 Task: Search one way flight ticket for 4 adults, 2 children, 2 infants in seat and 1 infant on lap in economy from Abilene: Abilene Regional Airport to Greensboro: Piedmont Triad International Airport on 5-1-2023. Choice of flights is Alaska. Price is upto 100000. Outbound departure time preference is 6:00.
Action: Mouse moved to (287, 476)
Screenshot: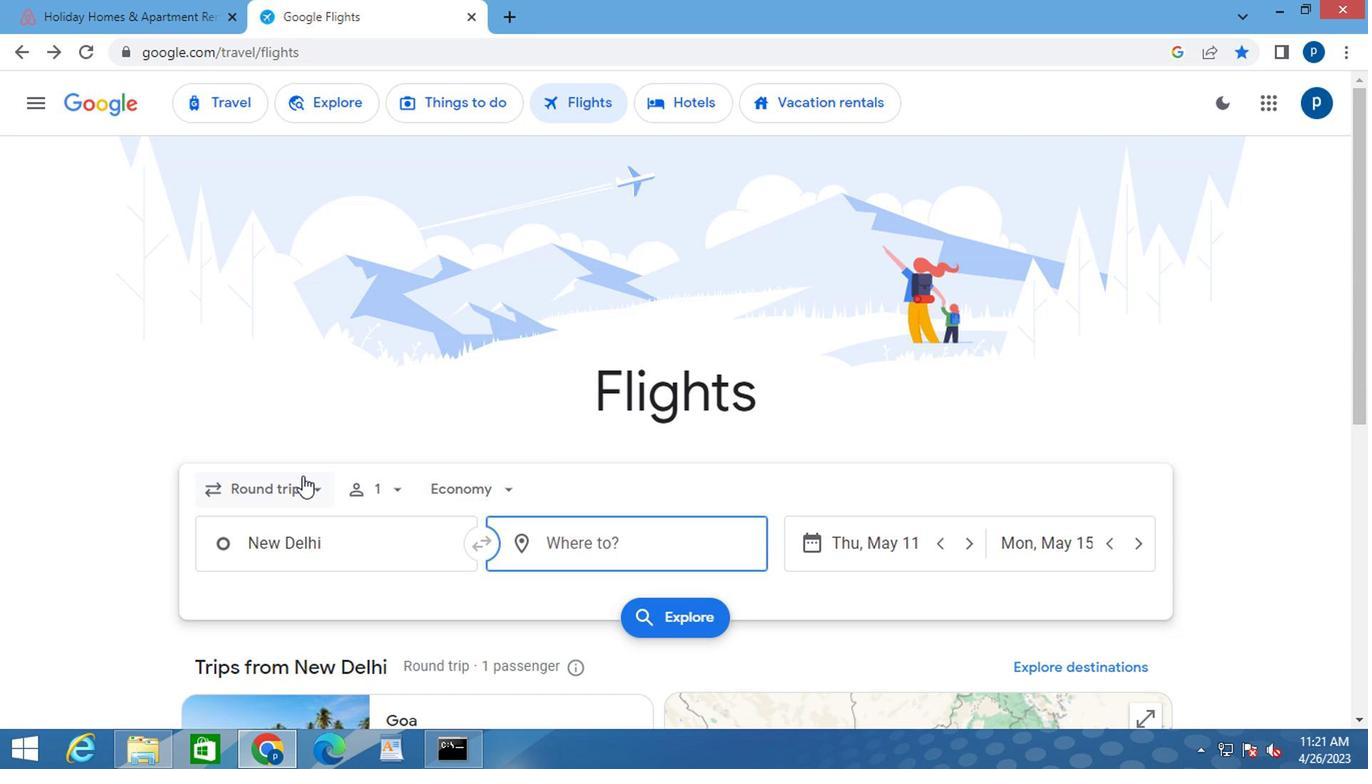 
Action: Mouse pressed left at (287, 476)
Screenshot: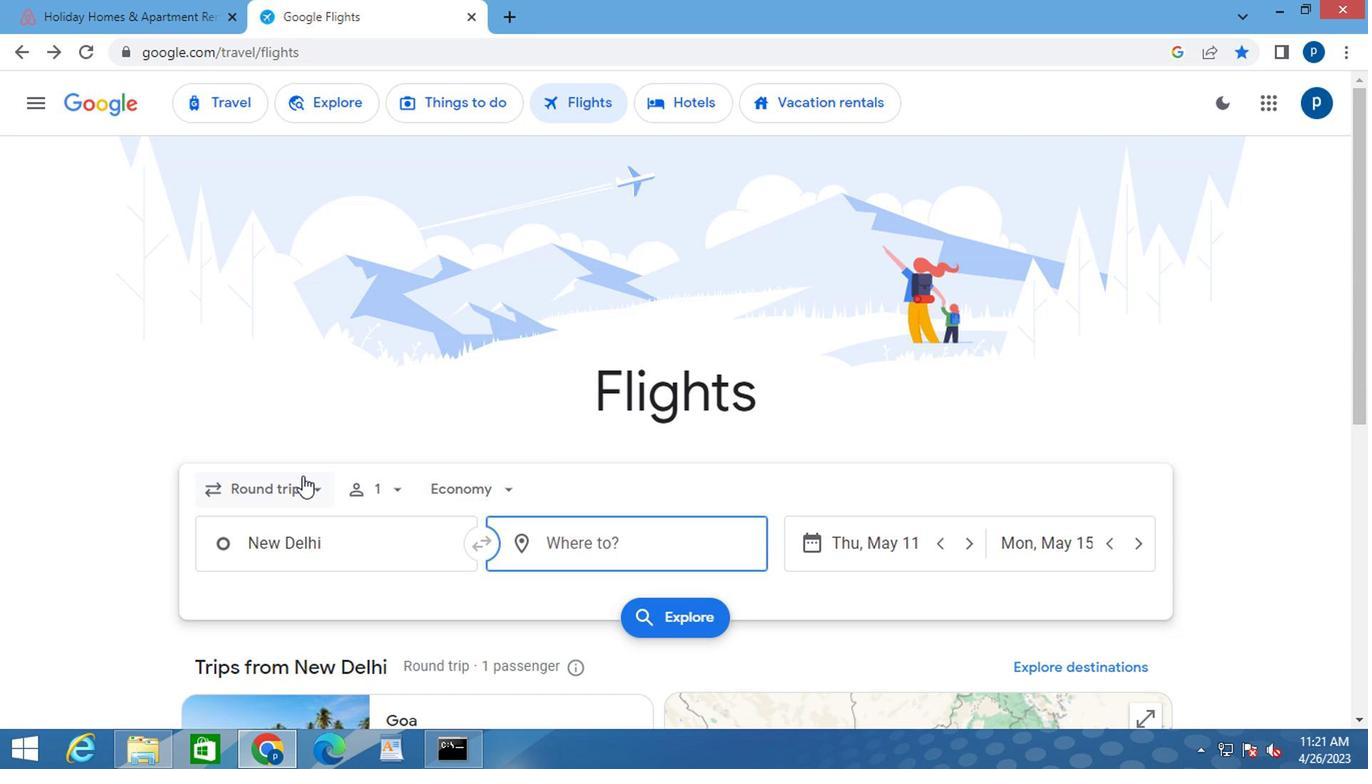 
Action: Mouse moved to (299, 572)
Screenshot: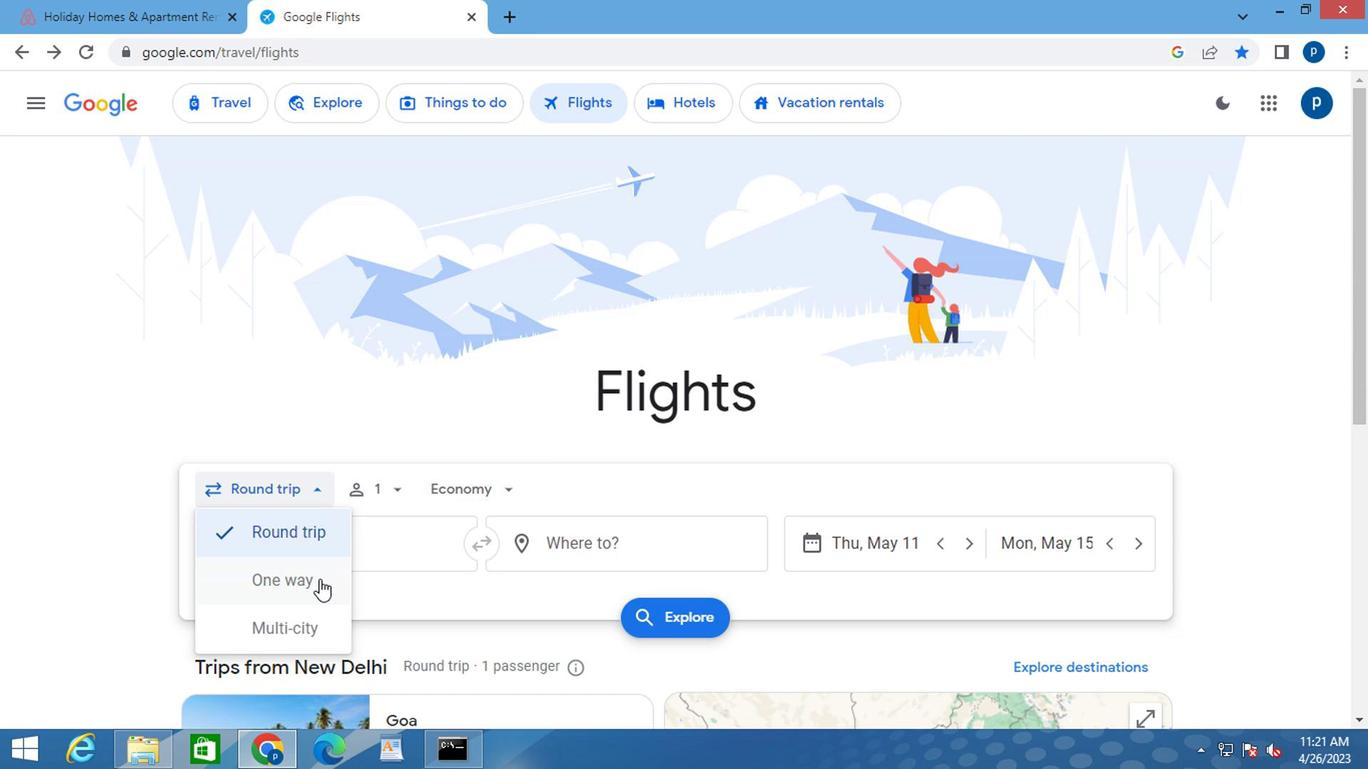 
Action: Mouse pressed left at (299, 572)
Screenshot: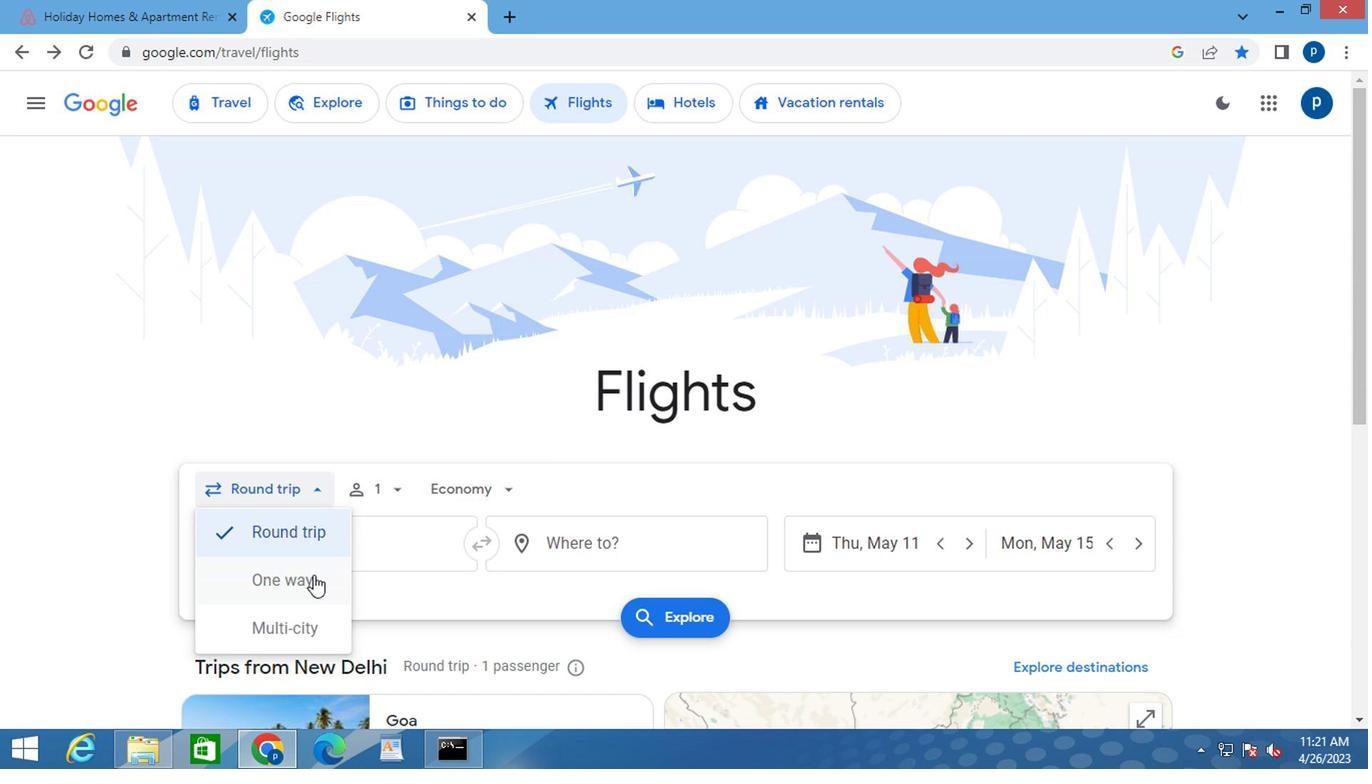 
Action: Mouse moved to (364, 490)
Screenshot: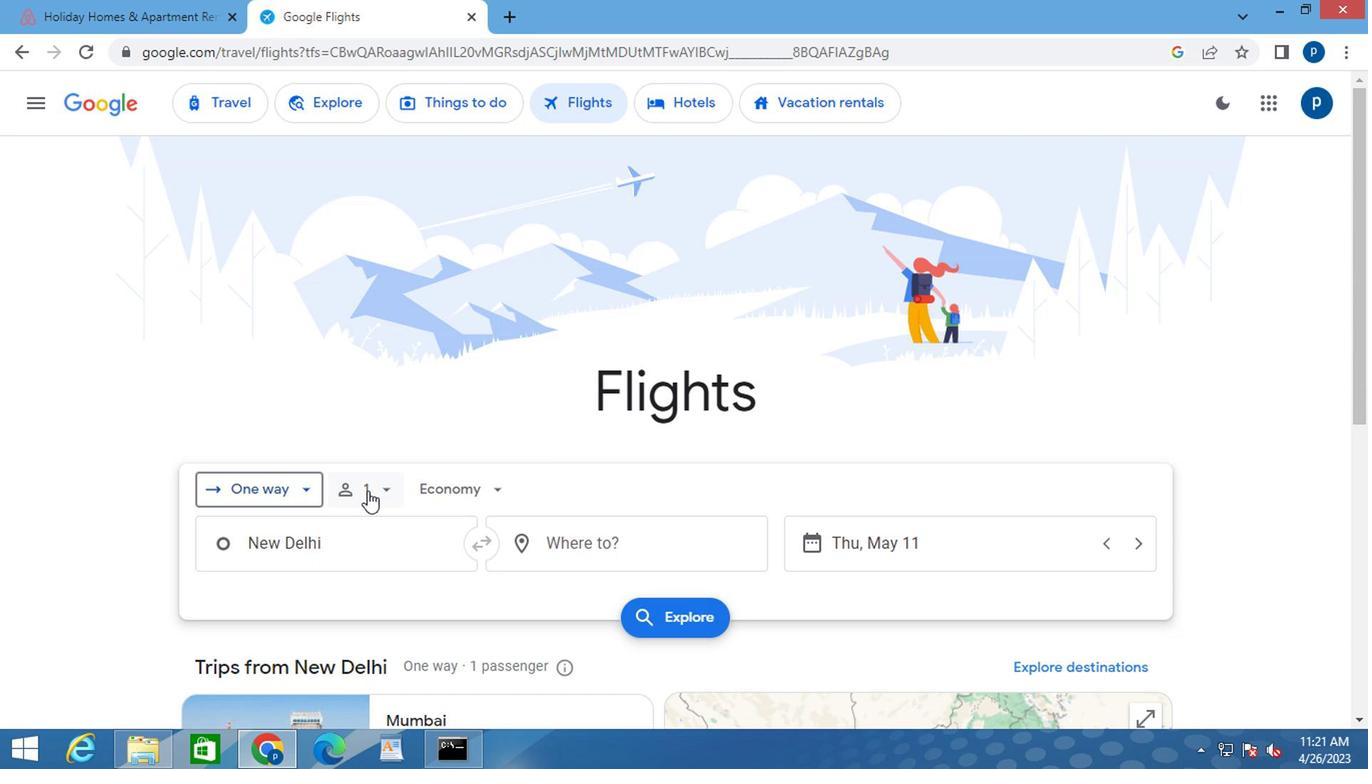 
Action: Mouse pressed left at (364, 490)
Screenshot: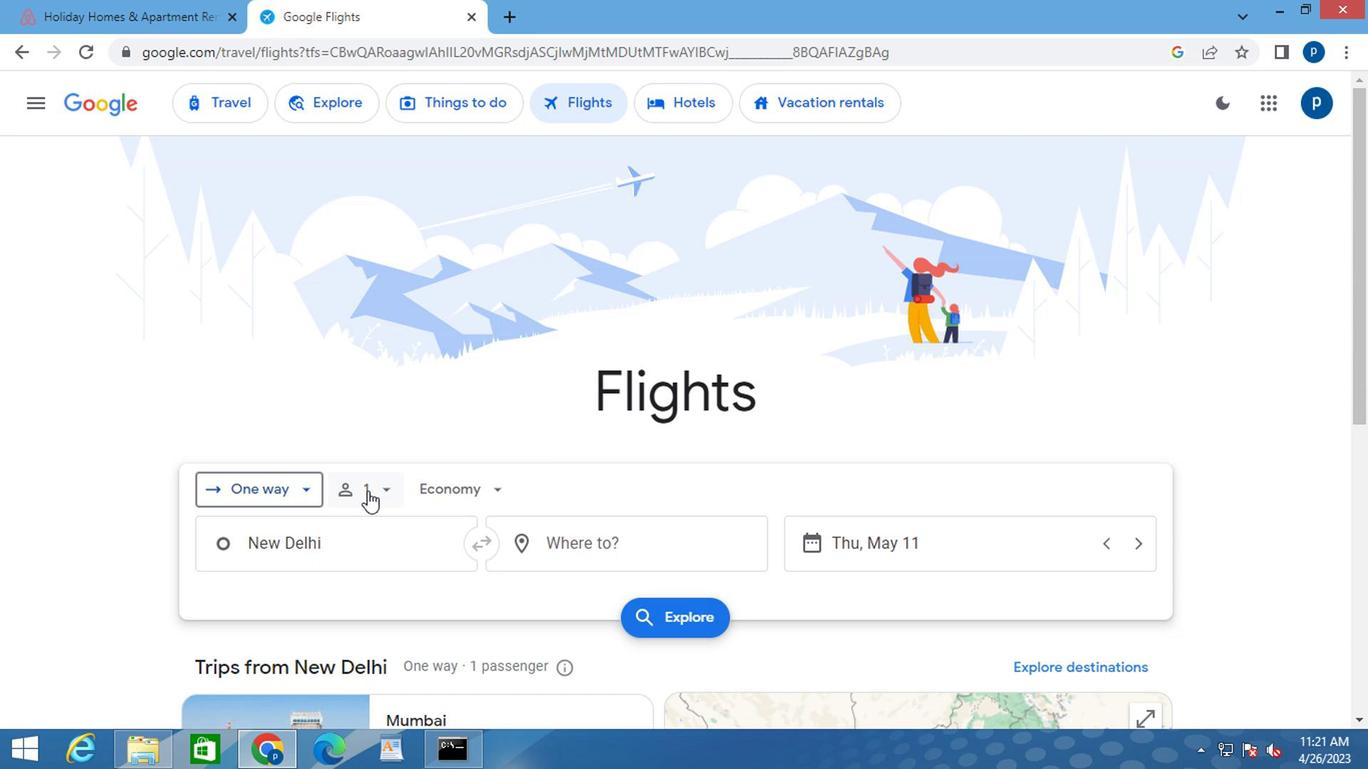 
Action: Mouse moved to (526, 538)
Screenshot: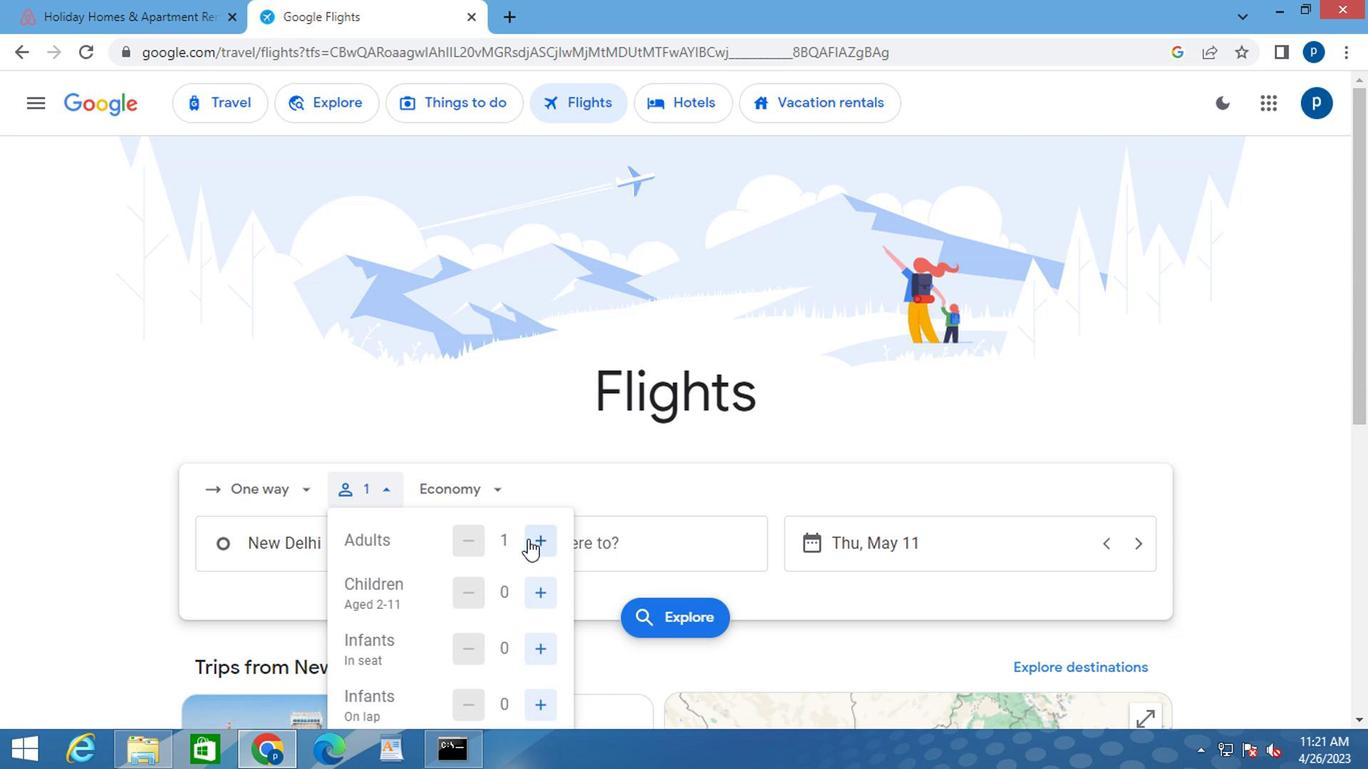 
Action: Mouse pressed left at (526, 538)
Screenshot: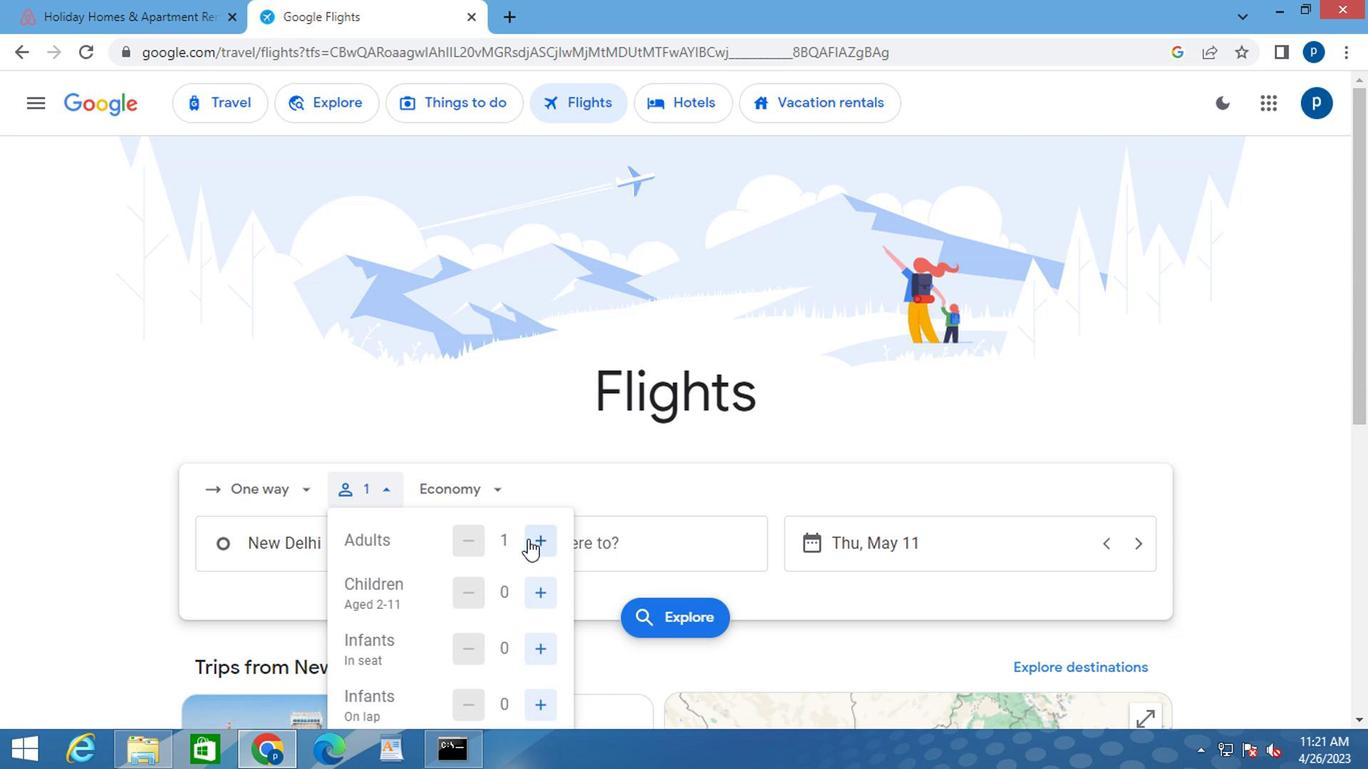 
Action: Mouse pressed left at (526, 538)
Screenshot: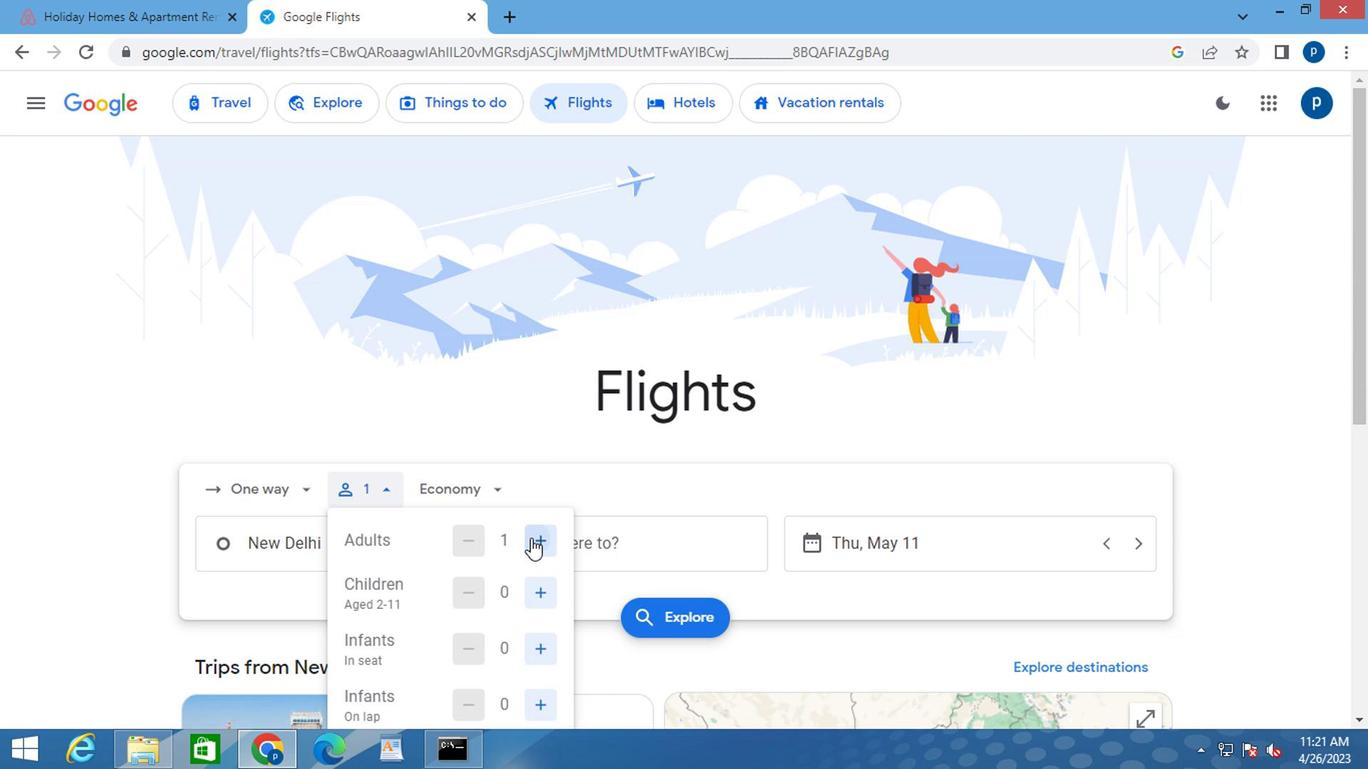 
Action: Mouse pressed left at (526, 538)
Screenshot: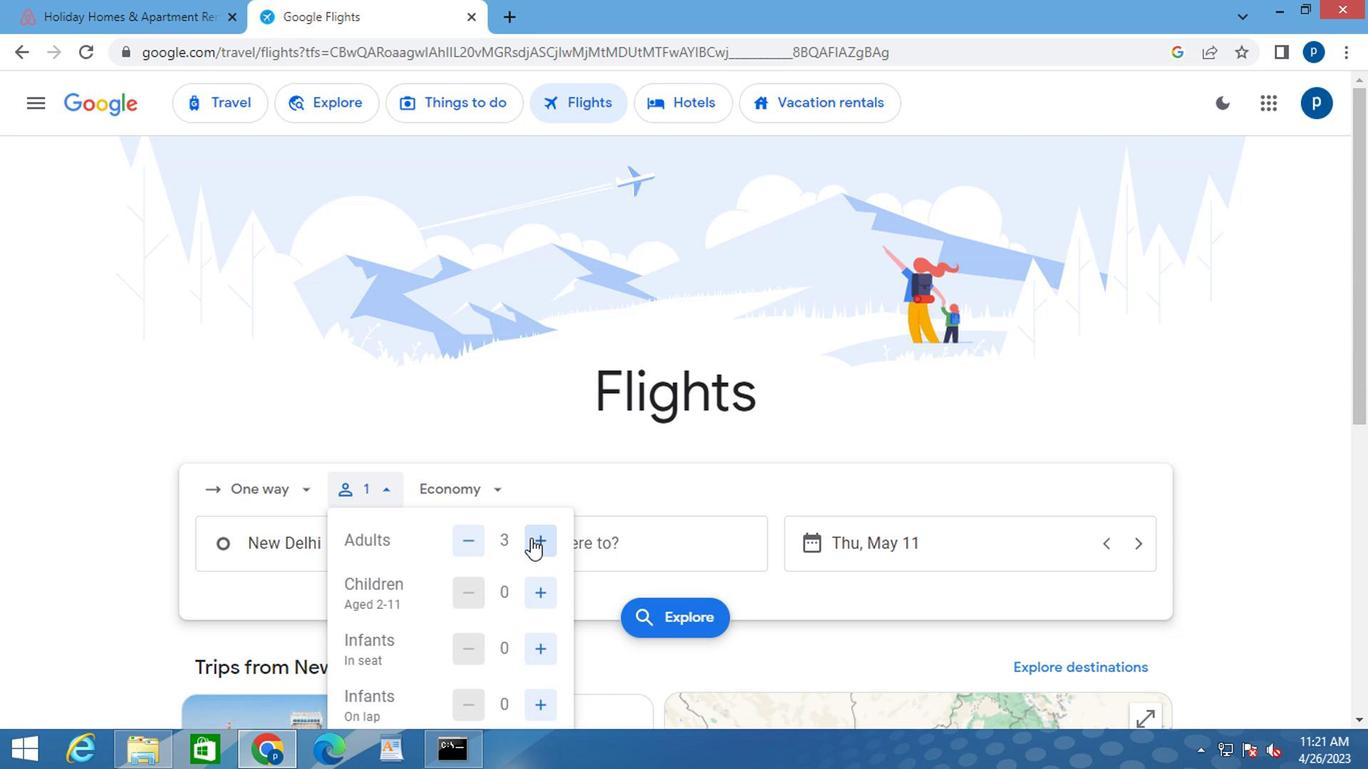 
Action: Mouse moved to (526, 536)
Screenshot: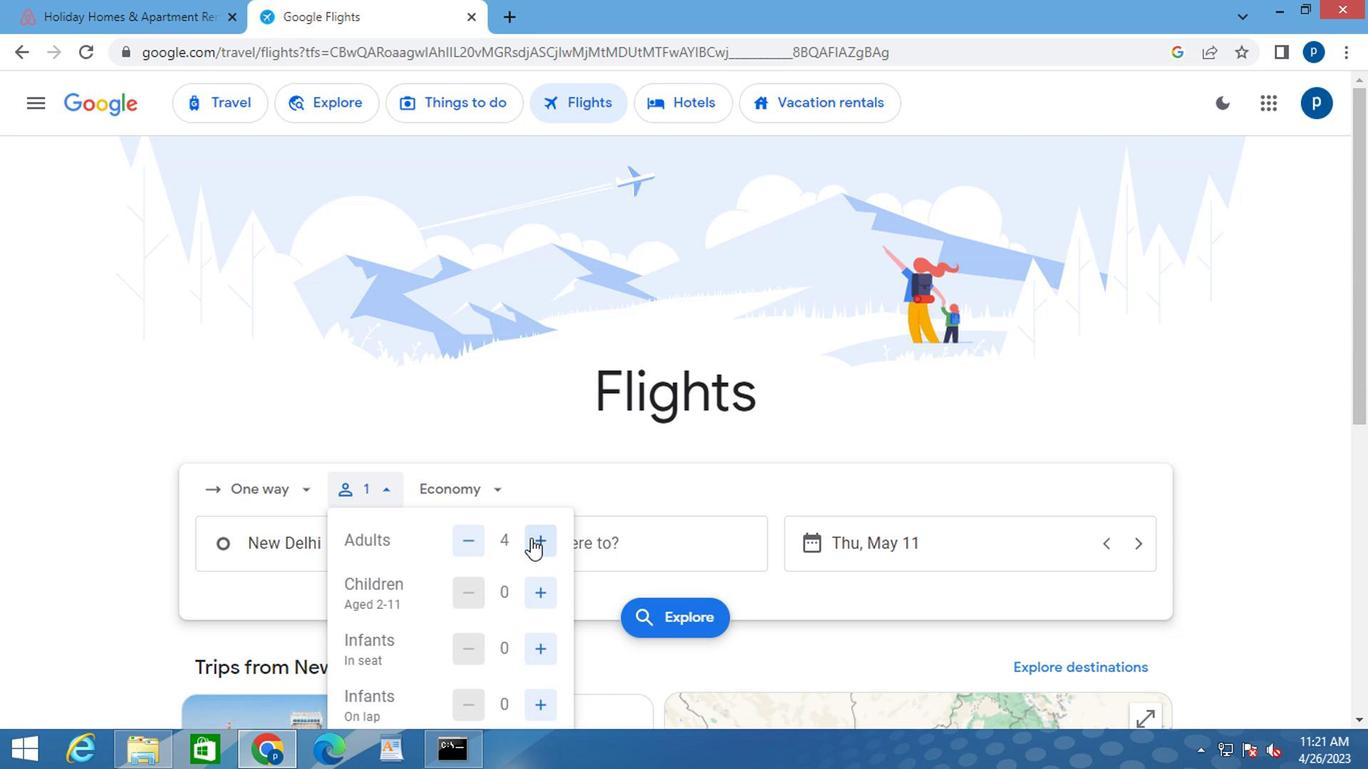 
Action: Mouse scrolled (526, 535) with delta (0, 0)
Screenshot: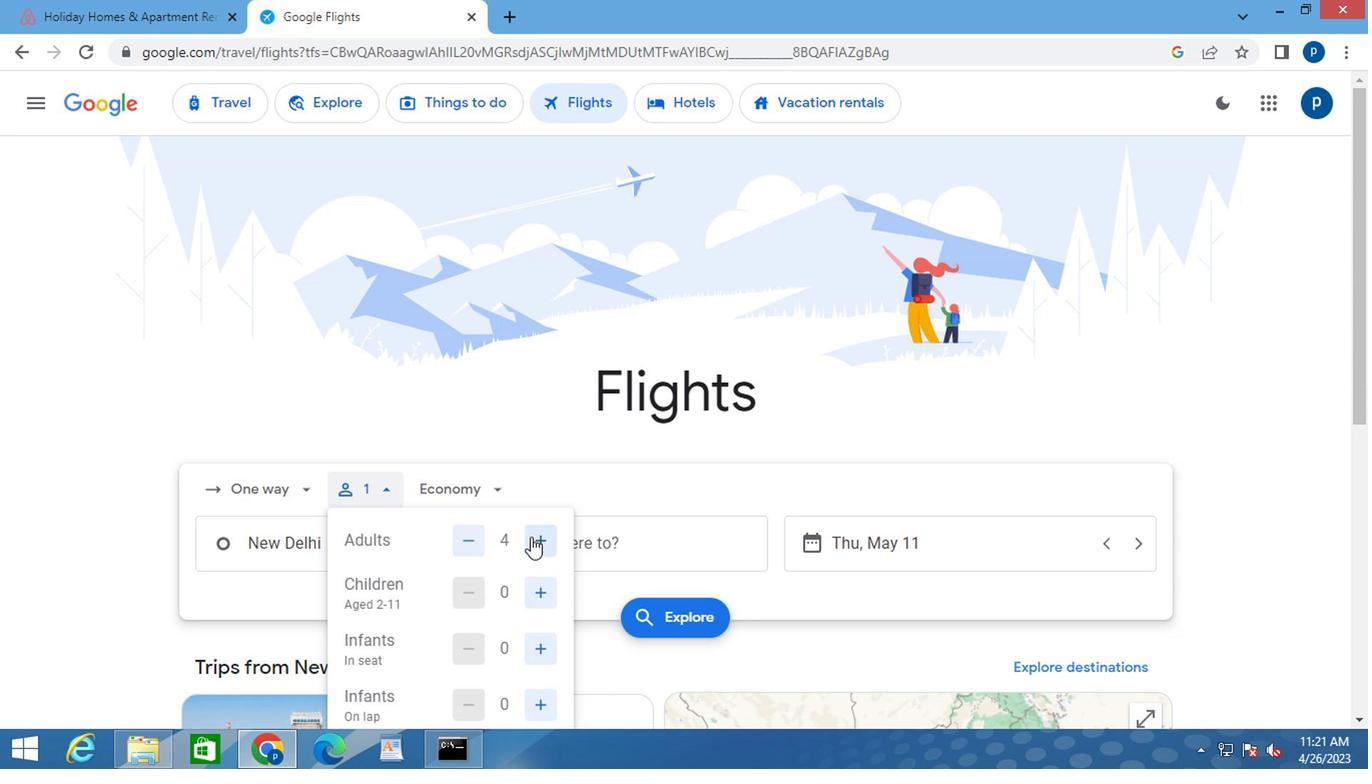 
Action: Mouse moved to (526, 536)
Screenshot: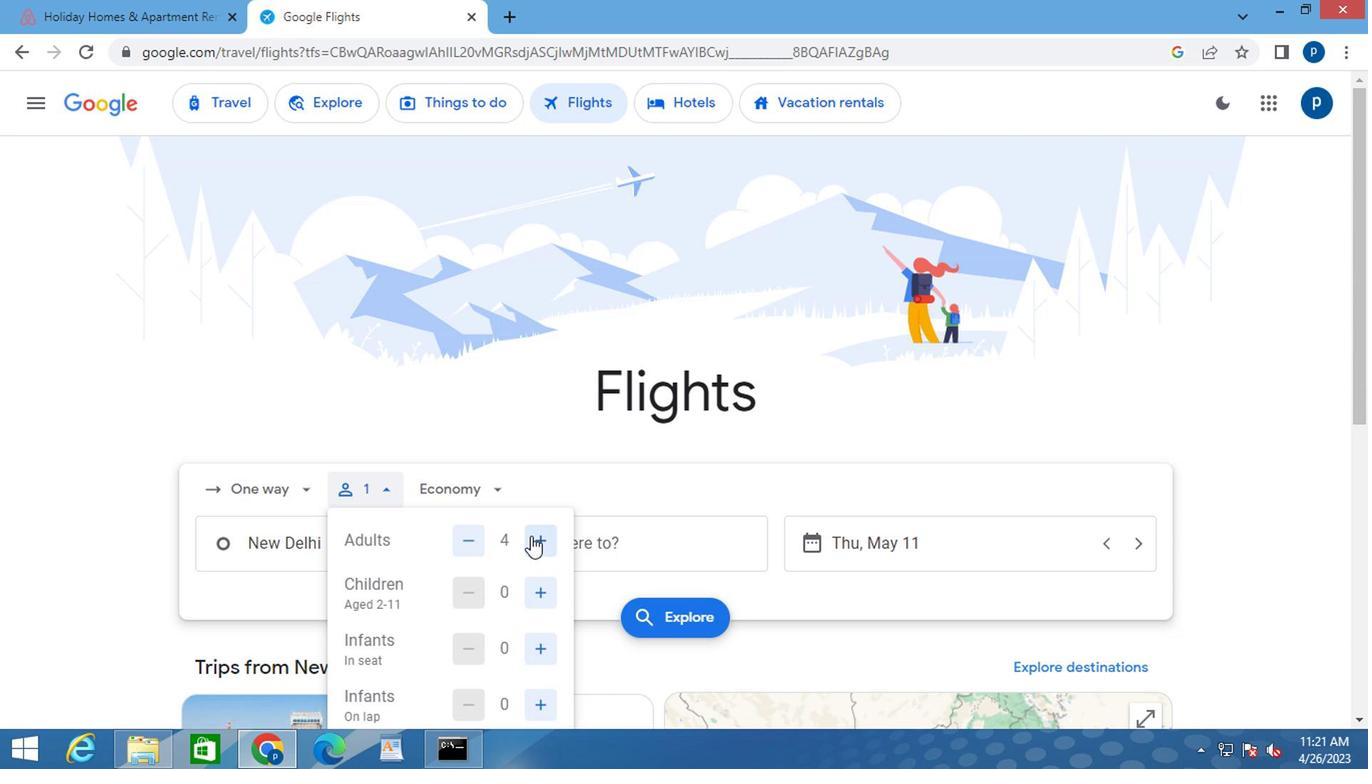 
Action: Mouse scrolled (526, 535) with delta (0, 0)
Screenshot: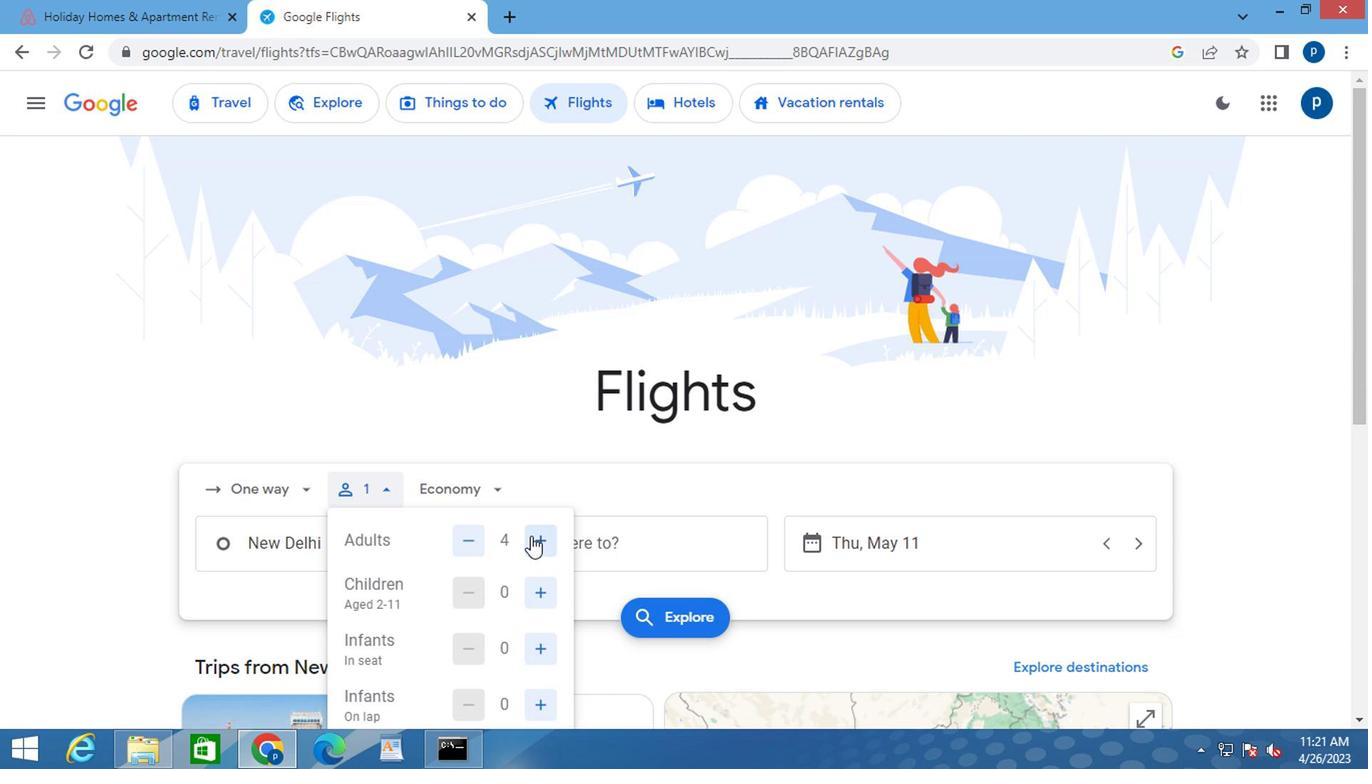 
Action: Mouse moved to (531, 399)
Screenshot: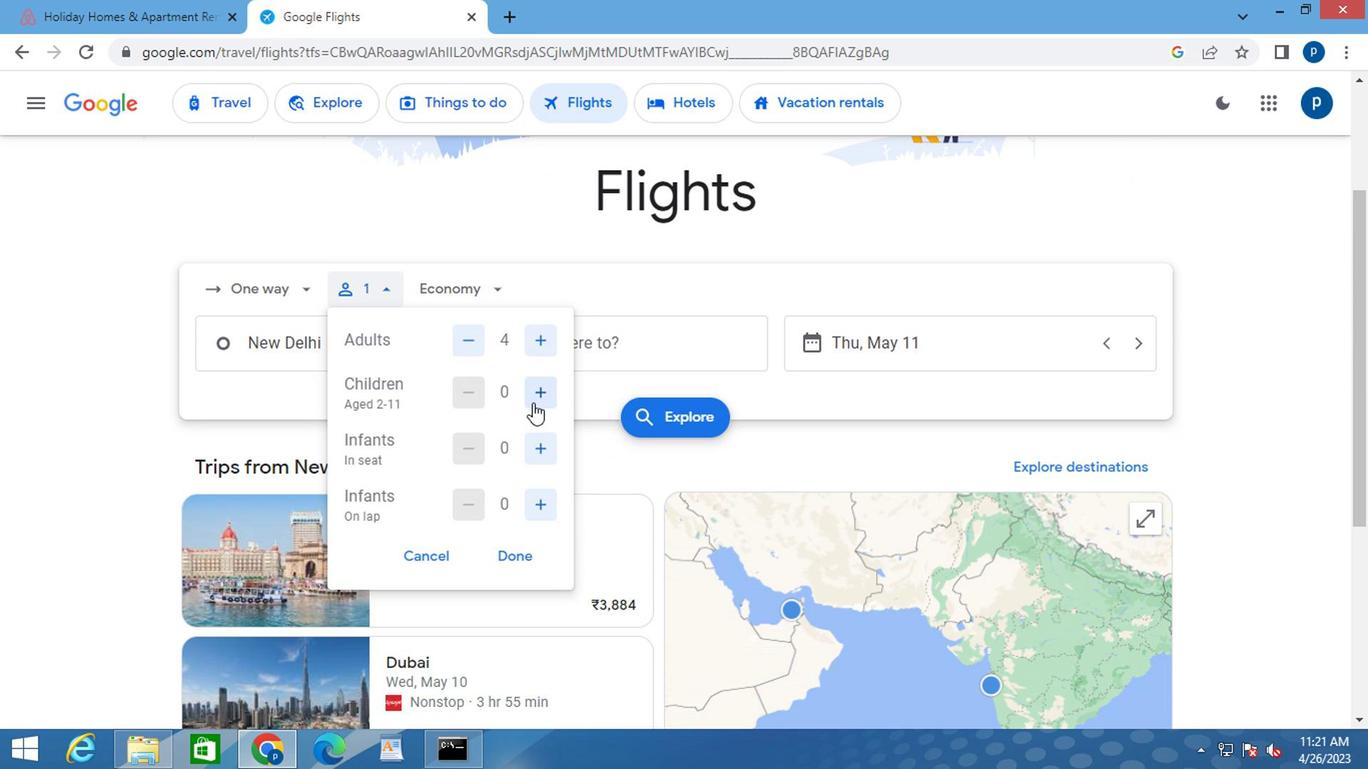 
Action: Mouse pressed left at (531, 399)
Screenshot: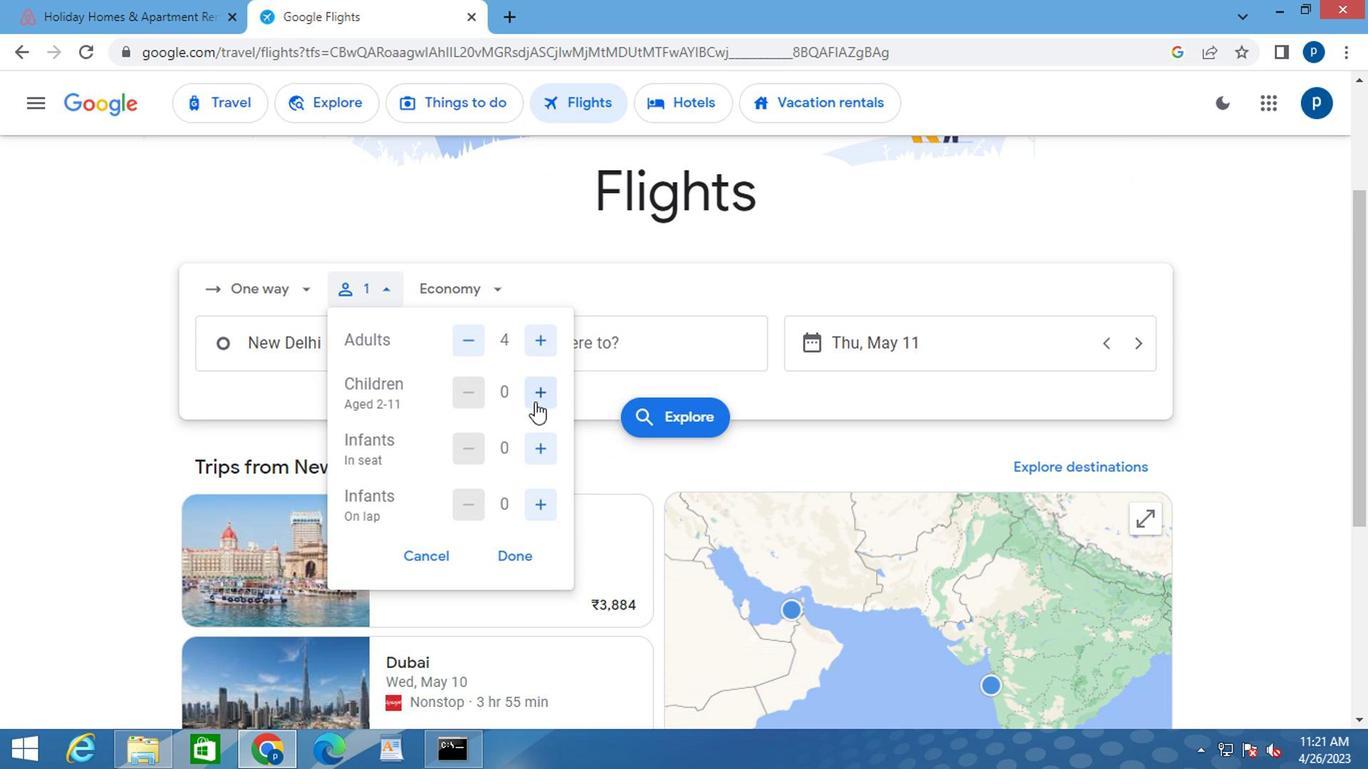 
Action: Mouse pressed left at (531, 399)
Screenshot: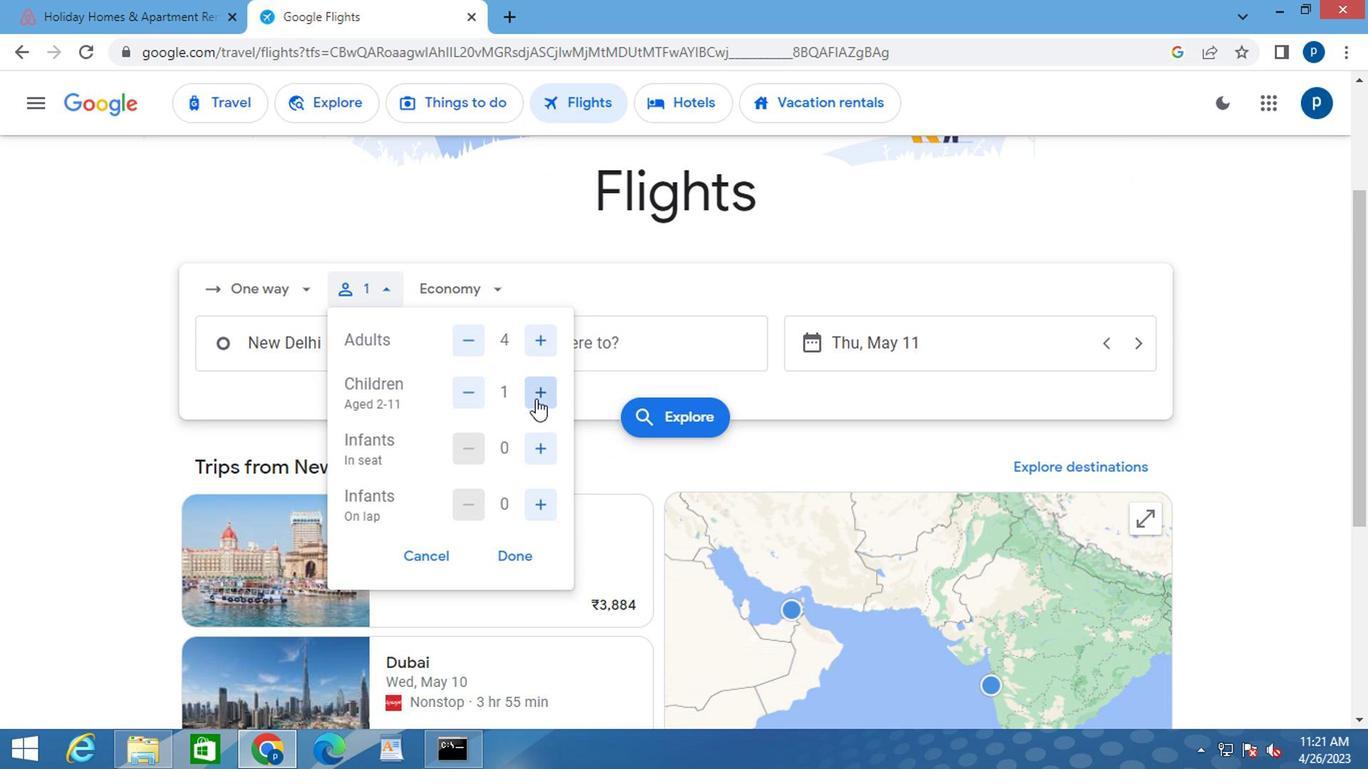 
Action: Mouse moved to (533, 442)
Screenshot: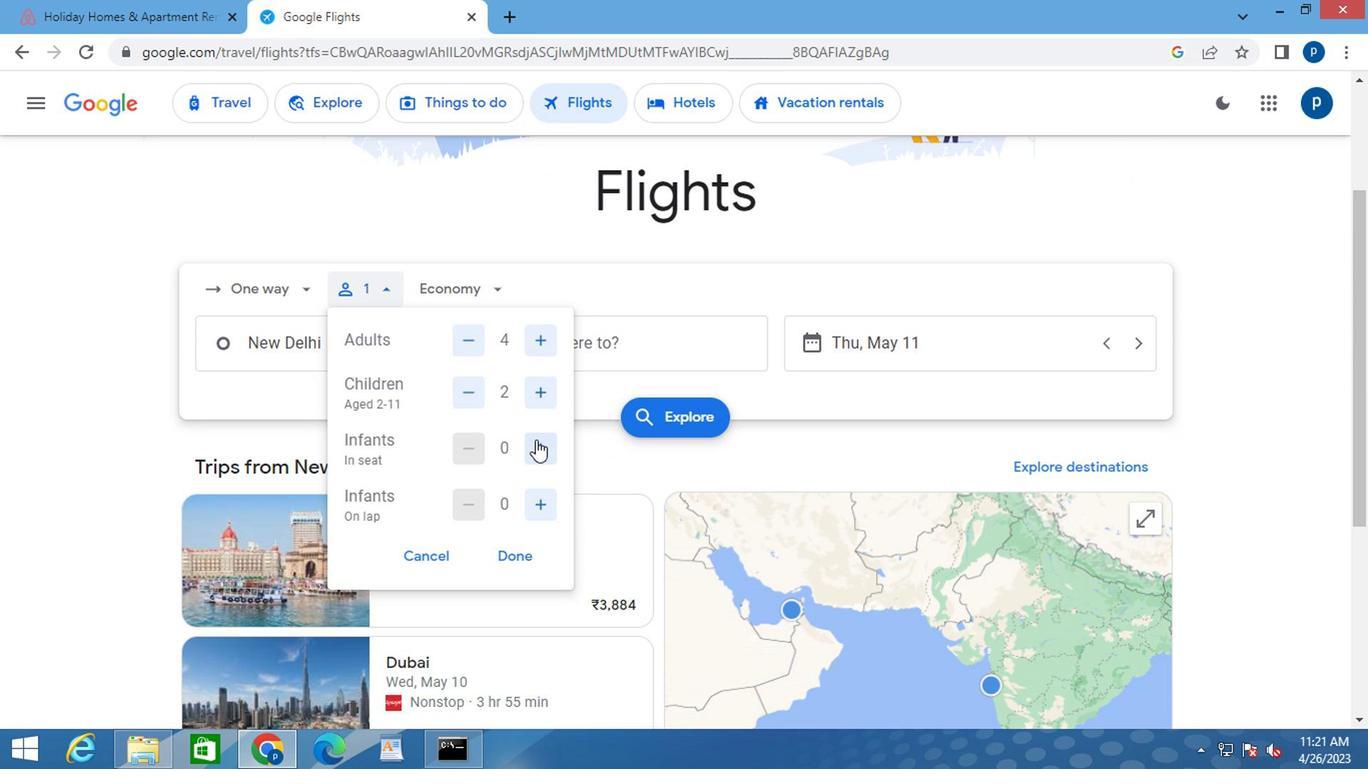 
Action: Mouse pressed left at (533, 442)
Screenshot: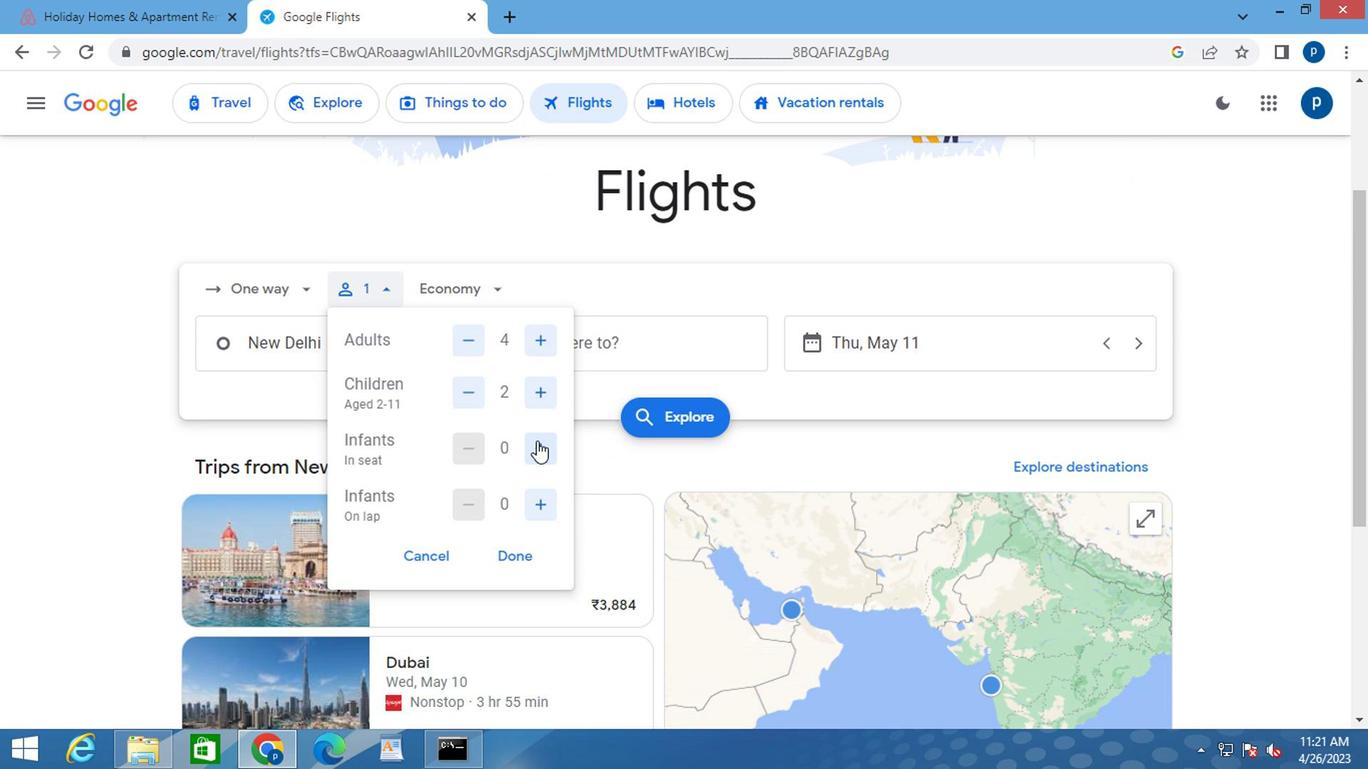 
Action: Mouse pressed left at (533, 442)
Screenshot: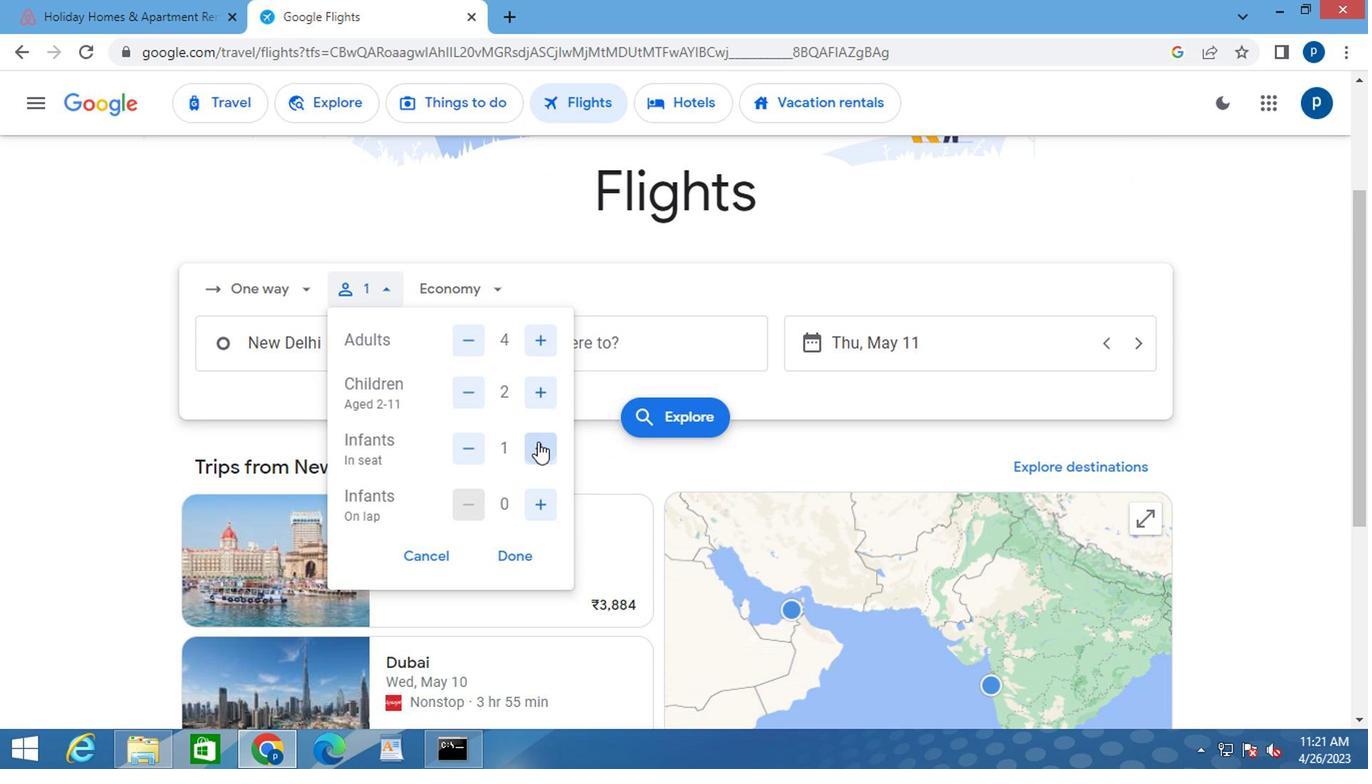 
Action: Mouse moved to (536, 506)
Screenshot: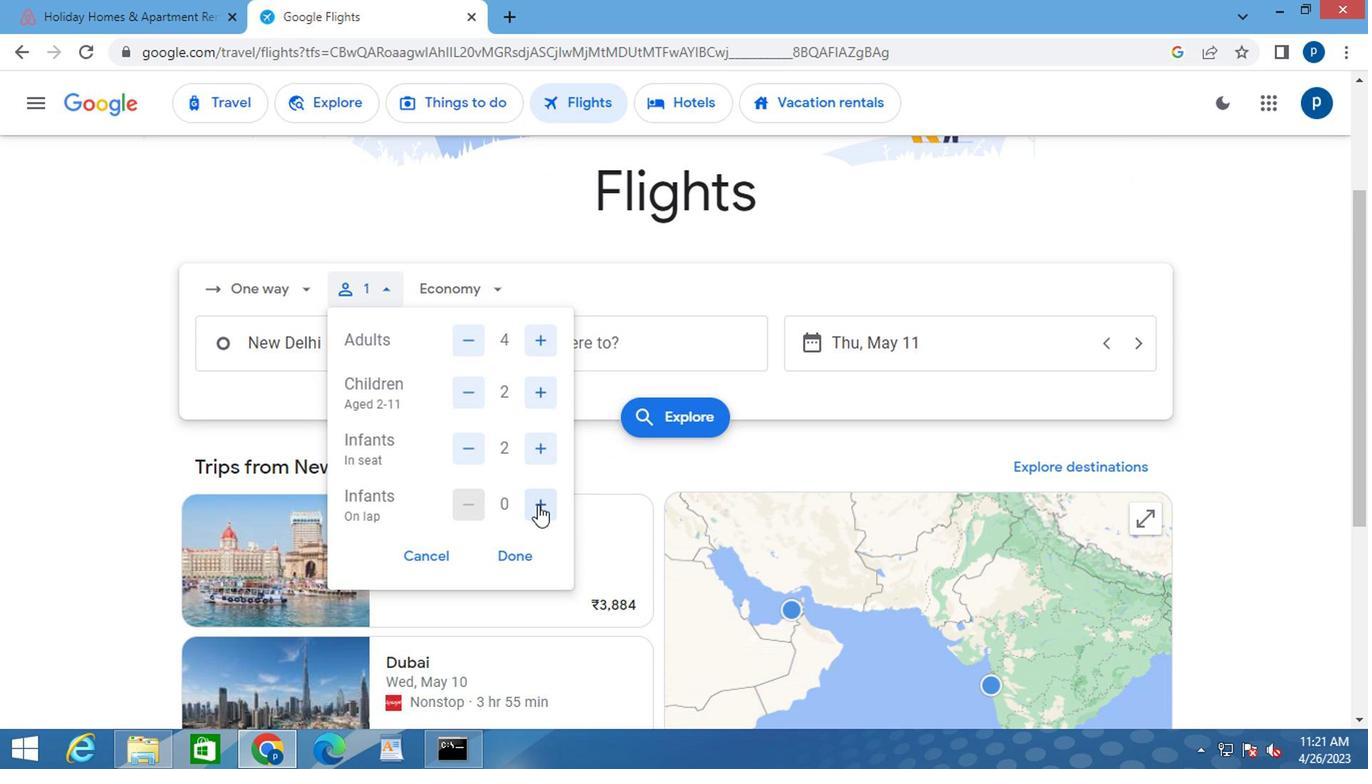 
Action: Mouse pressed left at (536, 506)
Screenshot: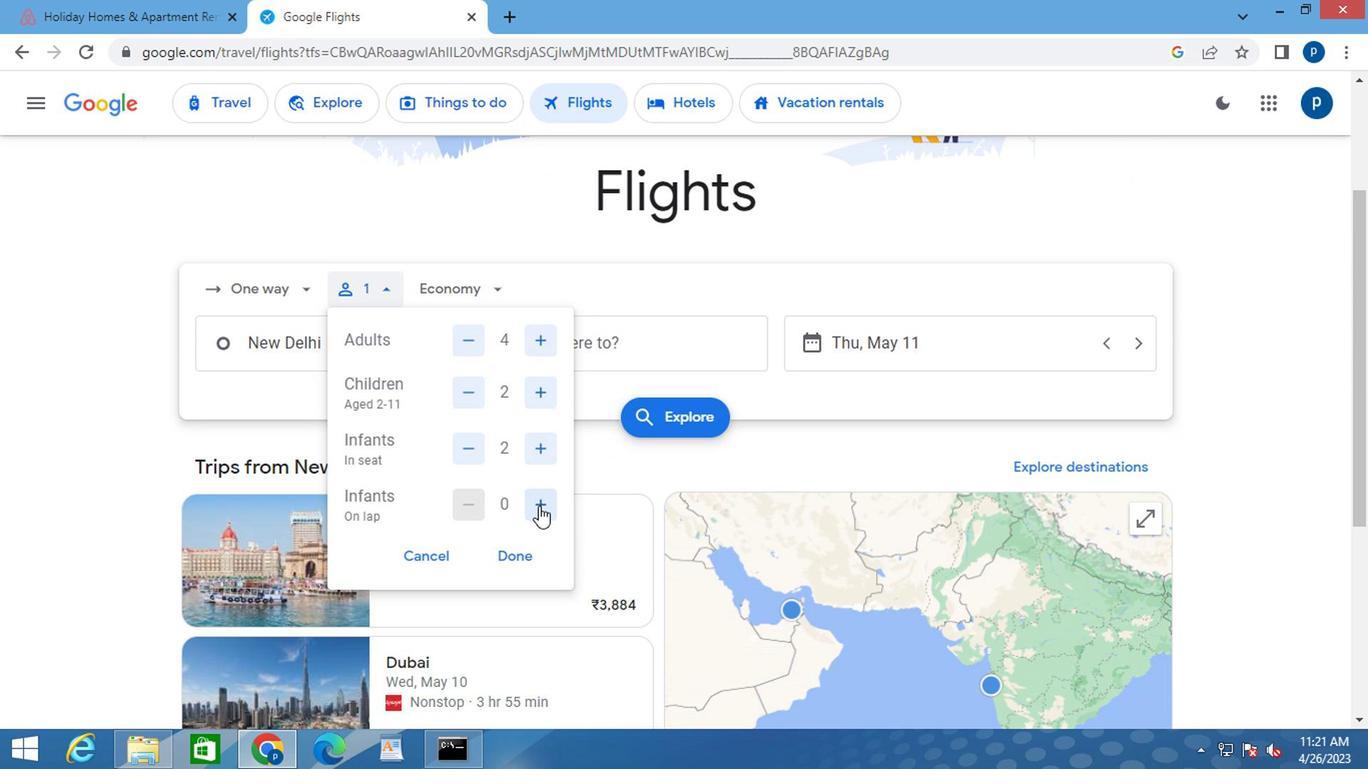 
Action: Mouse moved to (504, 548)
Screenshot: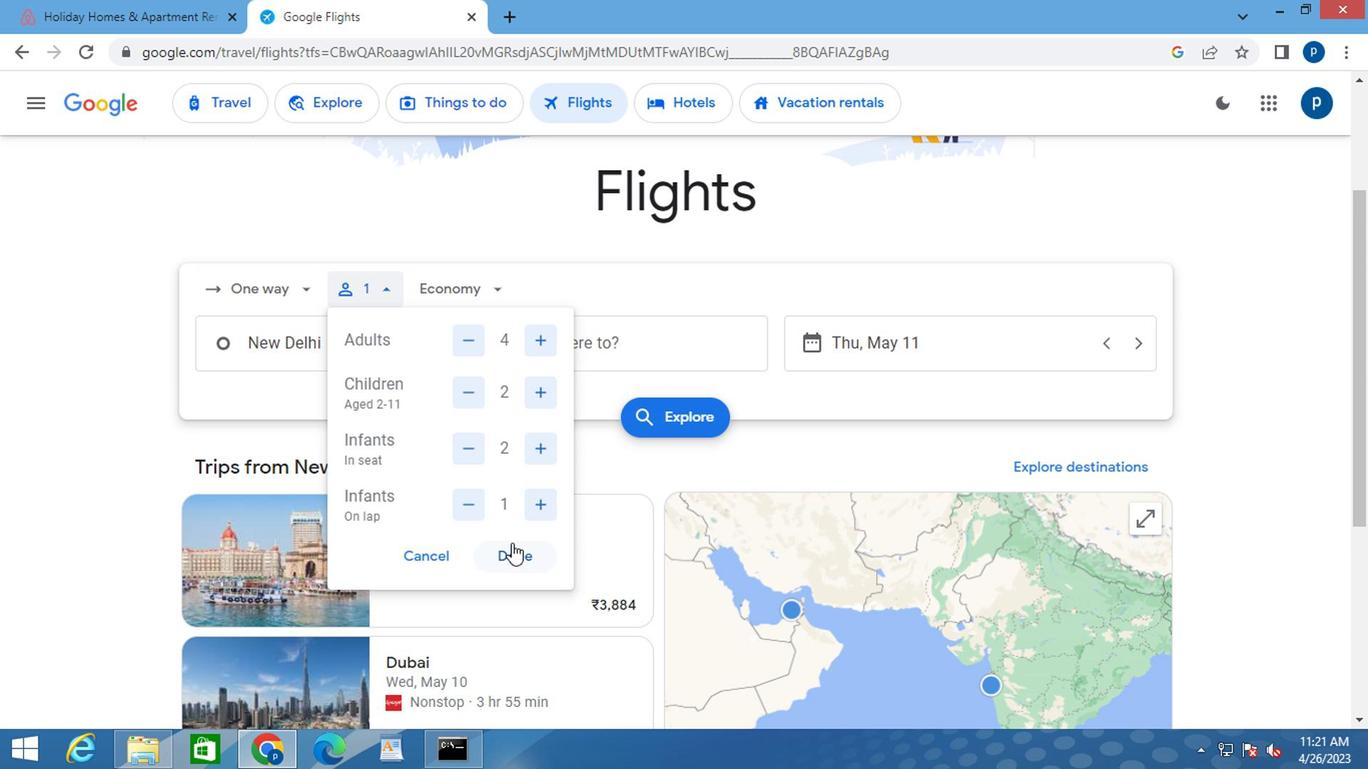 
Action: Mouse pressed left at (504, 548)
Screenshot: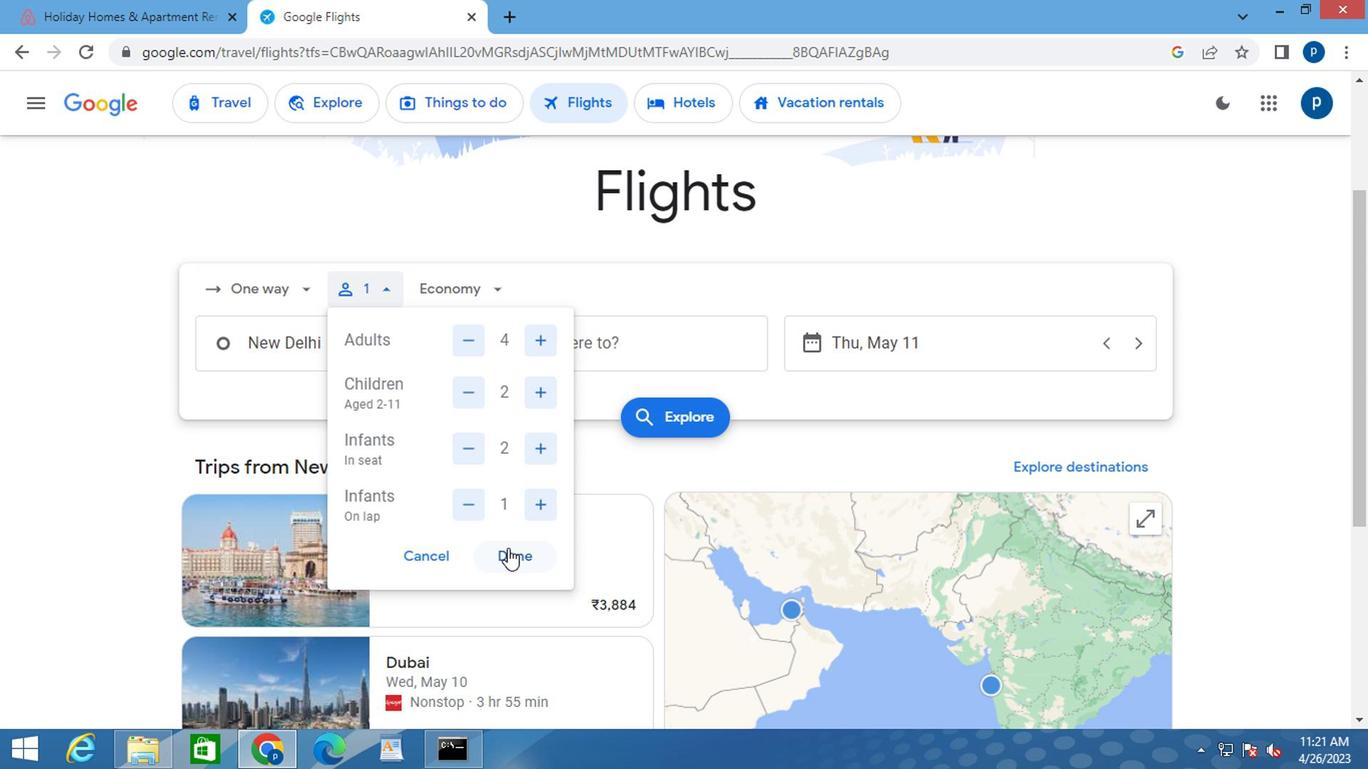 
Action: Mouse moved to (477, 283)
Screenshot: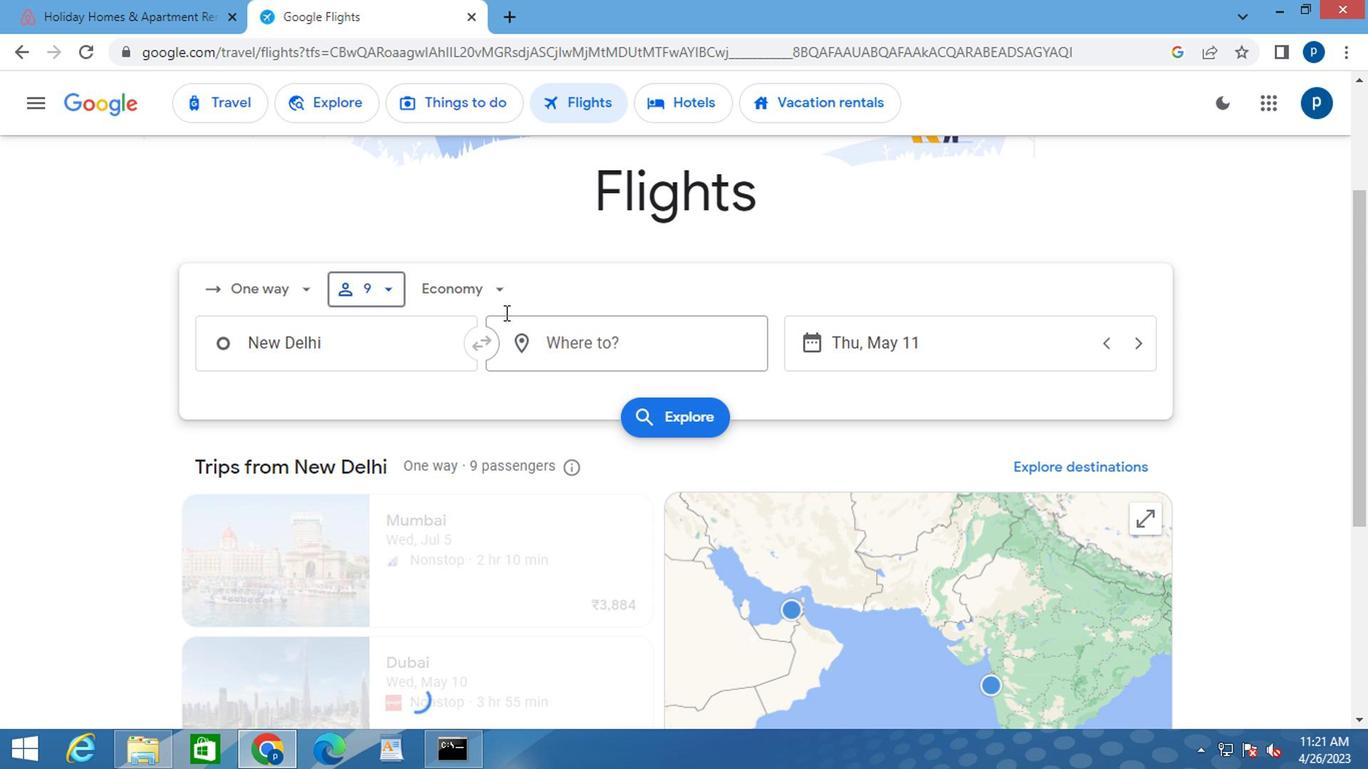 
Action: Mouse pressed left at (477, 283)
Screenshot: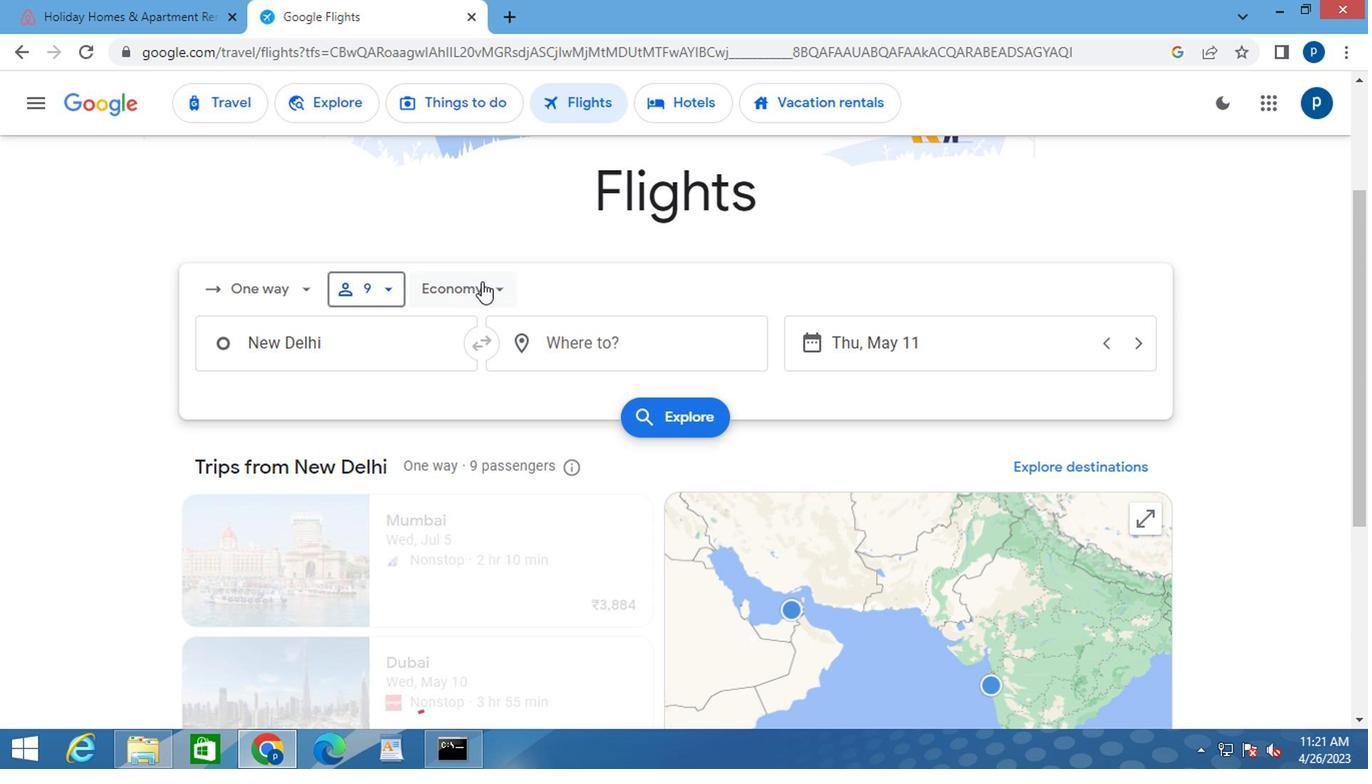 
Action: Mouse moved to (508, 338)
Screenshot: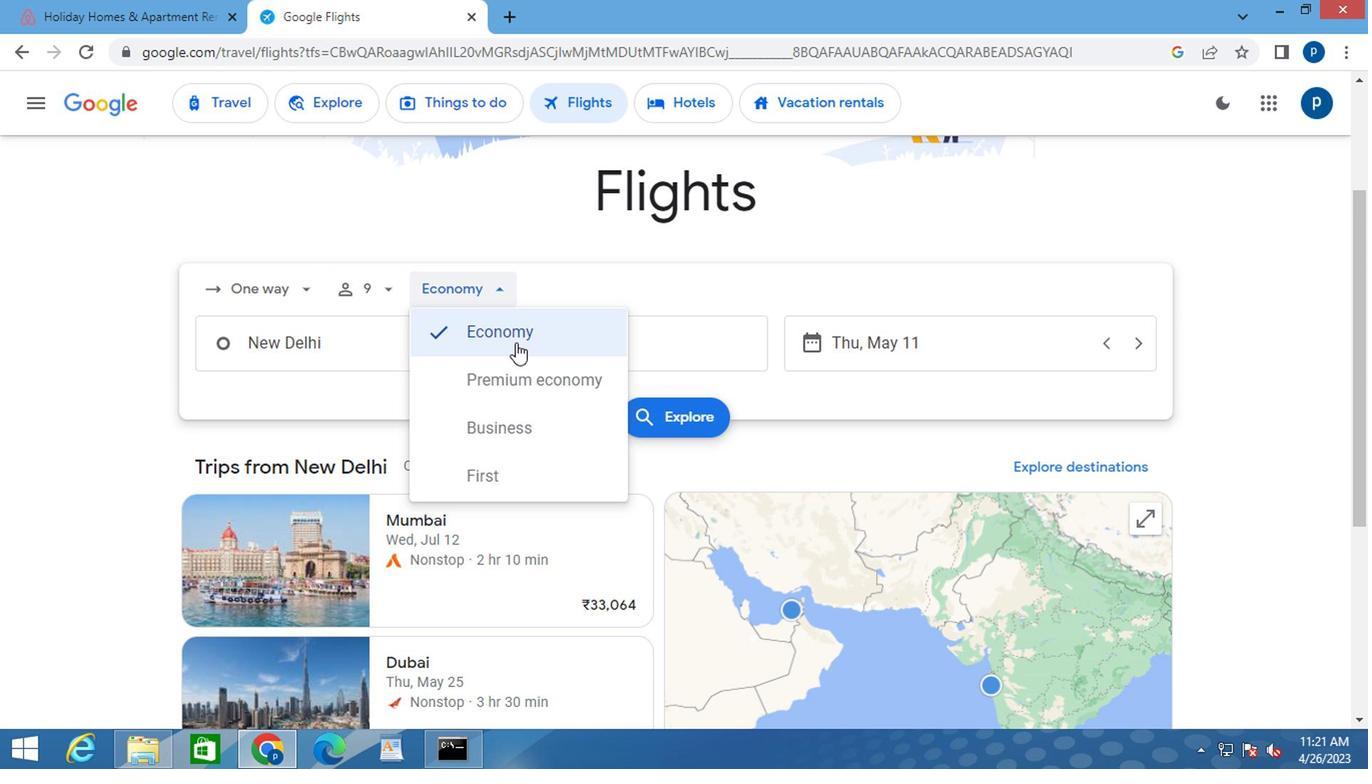 
Action: Mouse pressed left at (508, 338)
Screenshot: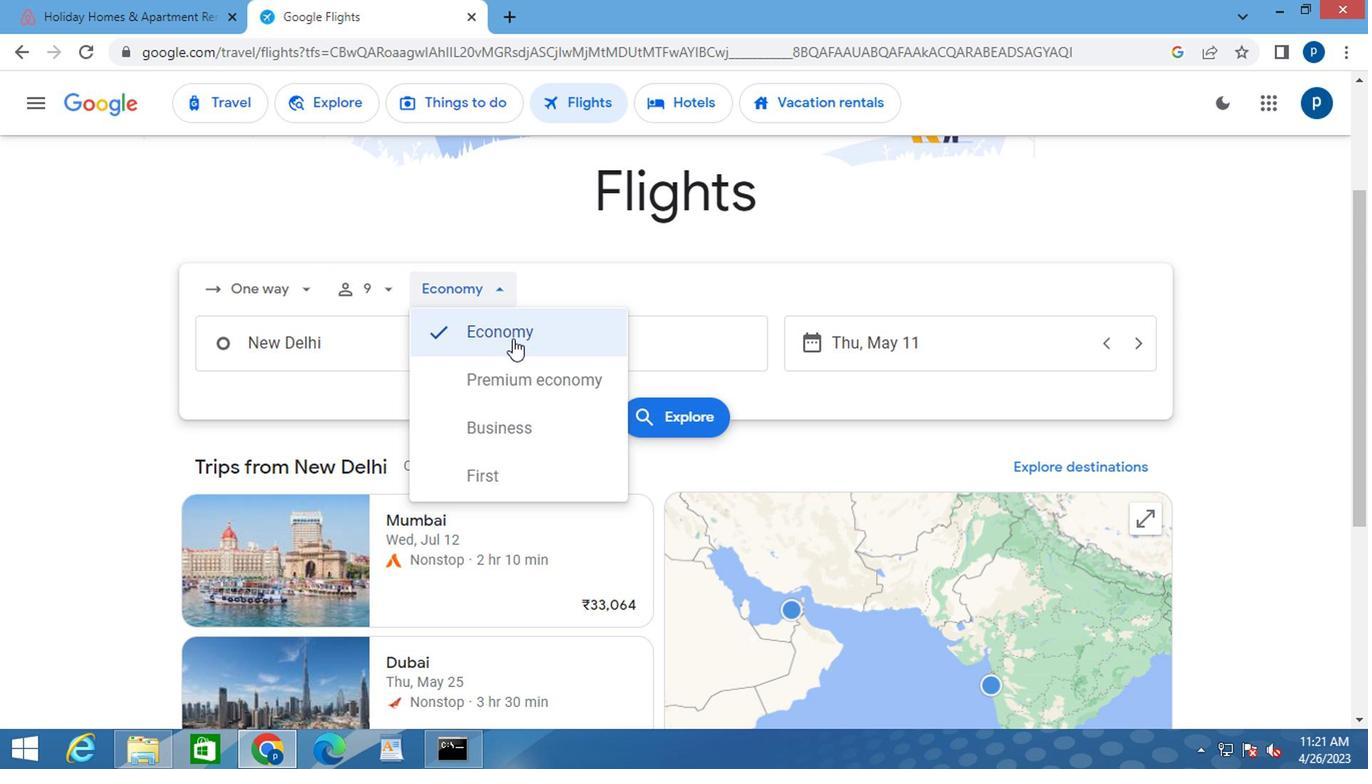 
Action: Mouse moved to (347, 343)
Screenshot: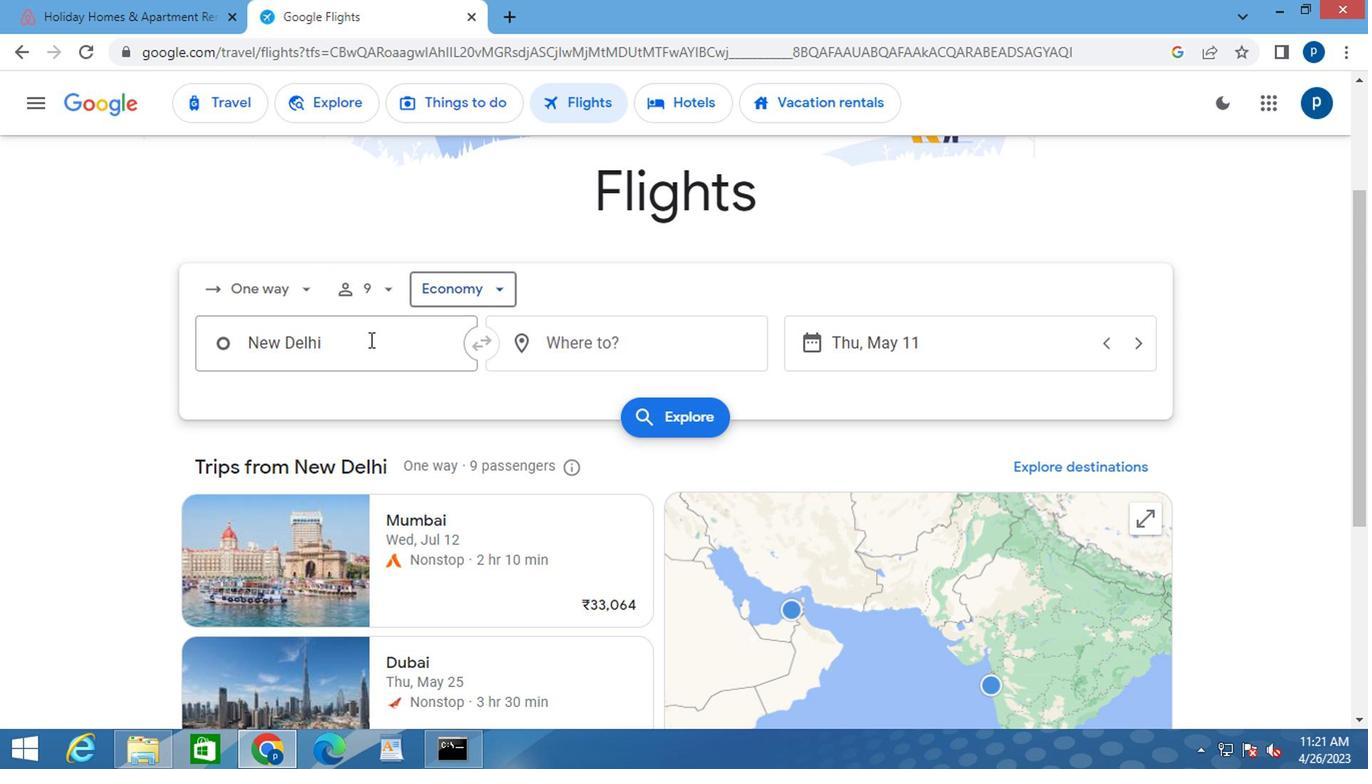 
Action: Mouse pressed left at (347, 343)
Screenshot: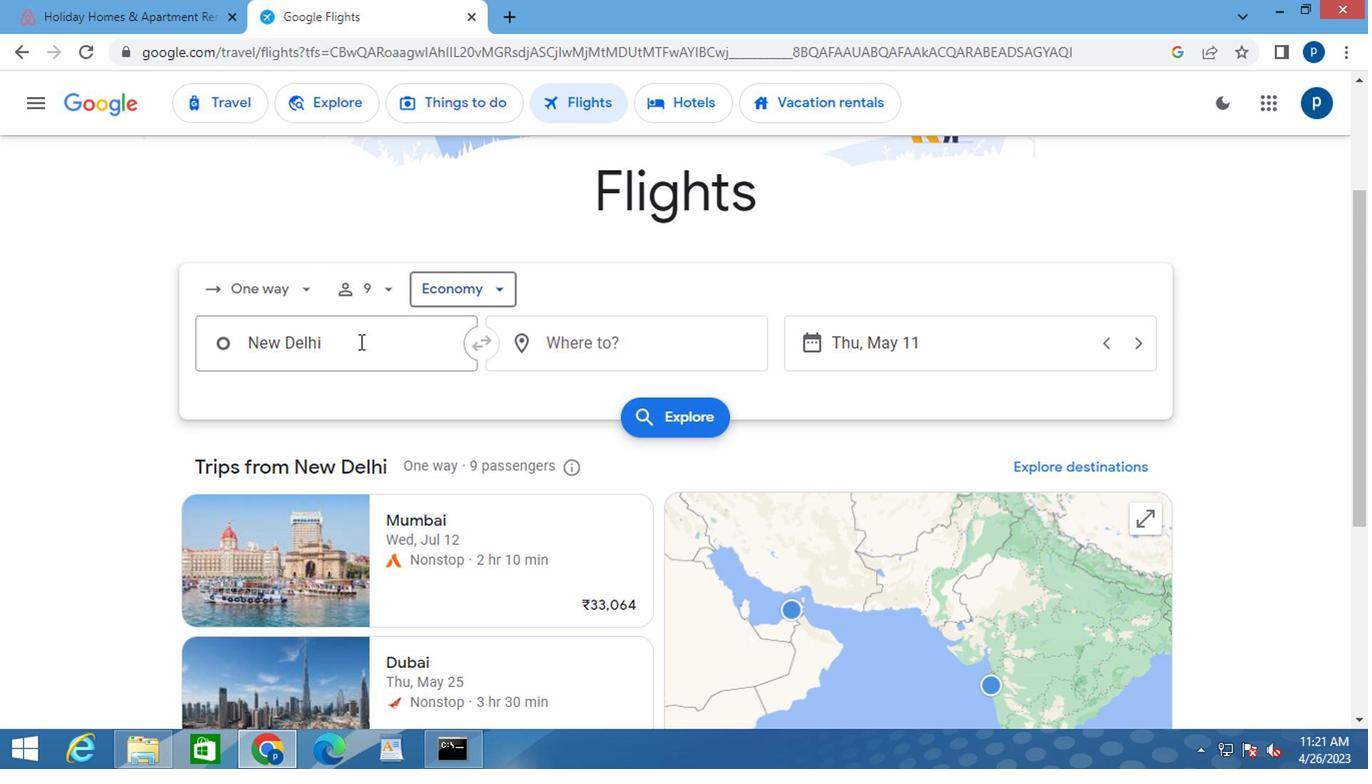 
Action: Mouse pressed left at (347, 343)
Screenshot: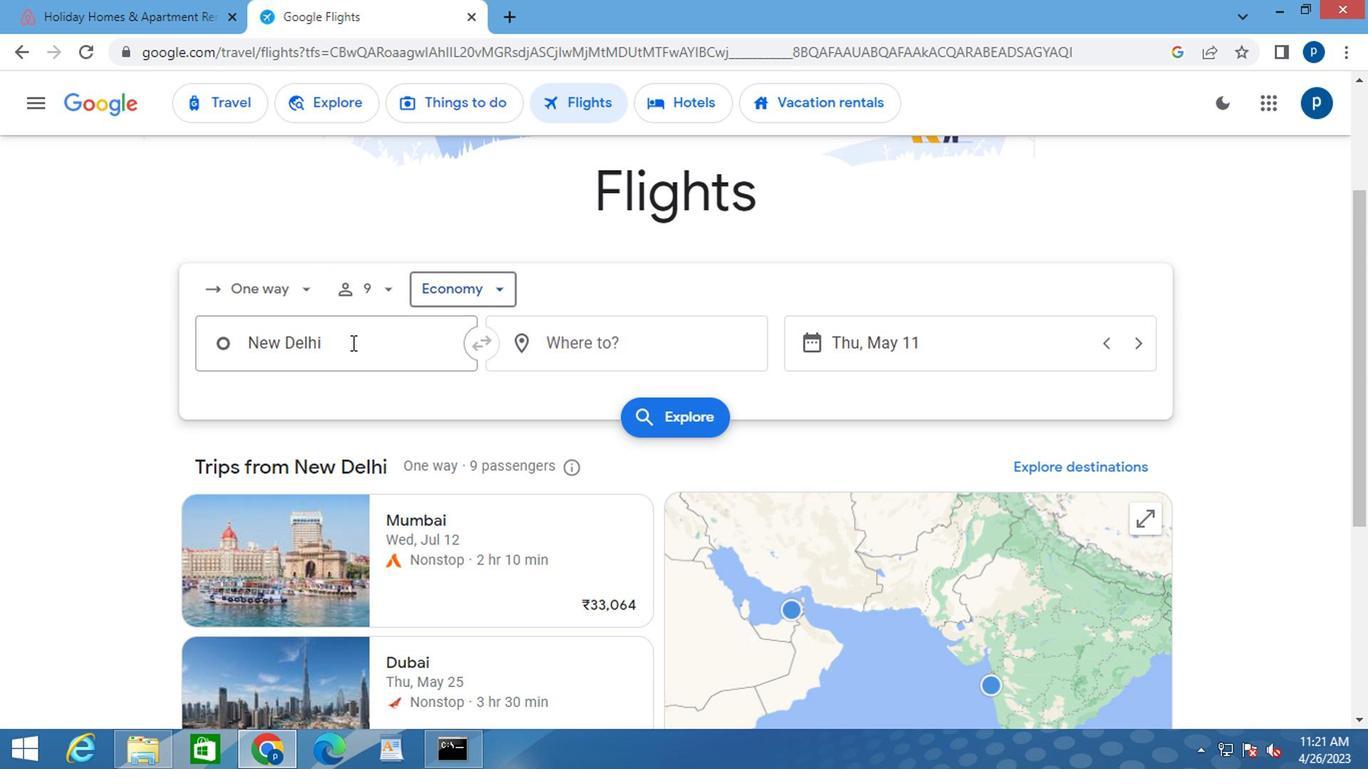 
Action: Key pressed <Key.caps_lock>a<Key.caps_lock>ble<Key.backspace><Key.backspace><Key.backspace><Key.backspace>a<Key.caps_lock>bilene
Screenshot: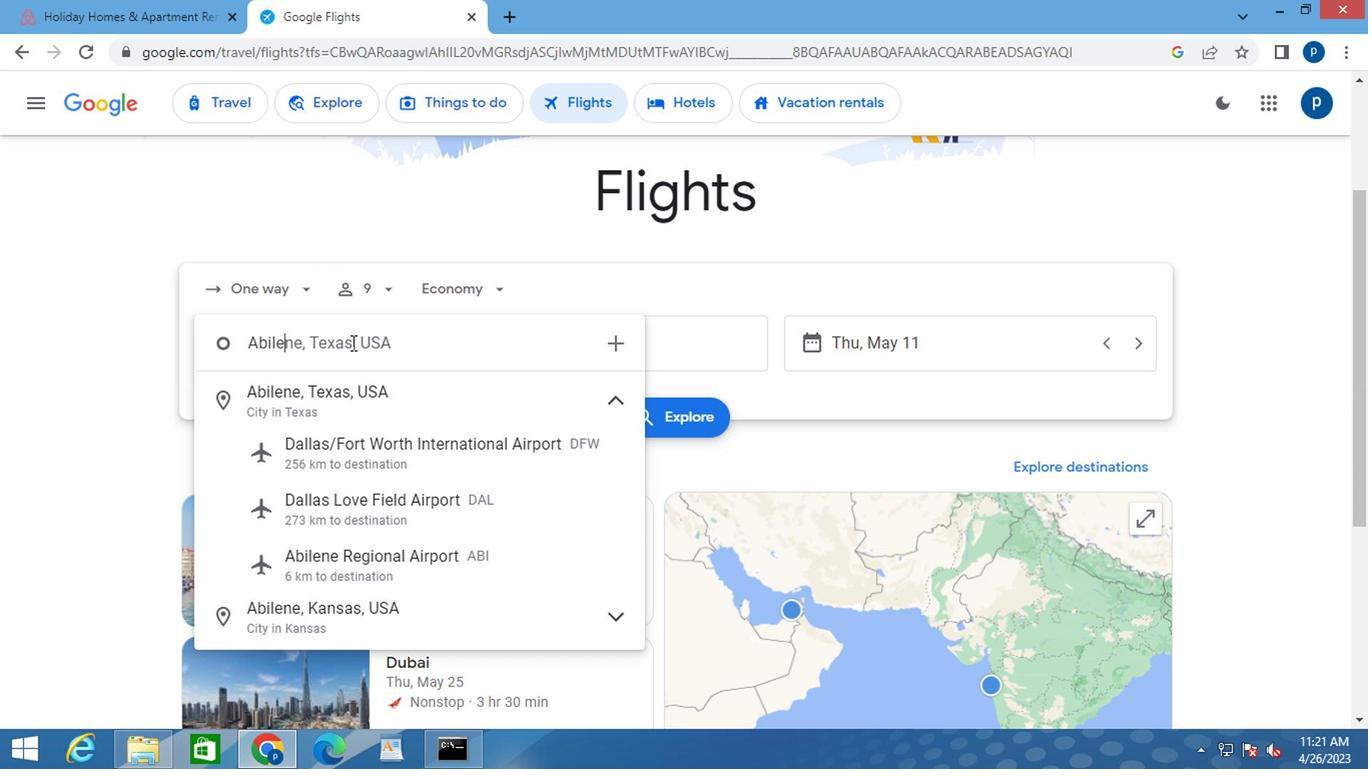 
Action: Mouse moved to (332, 563)
Screenshot: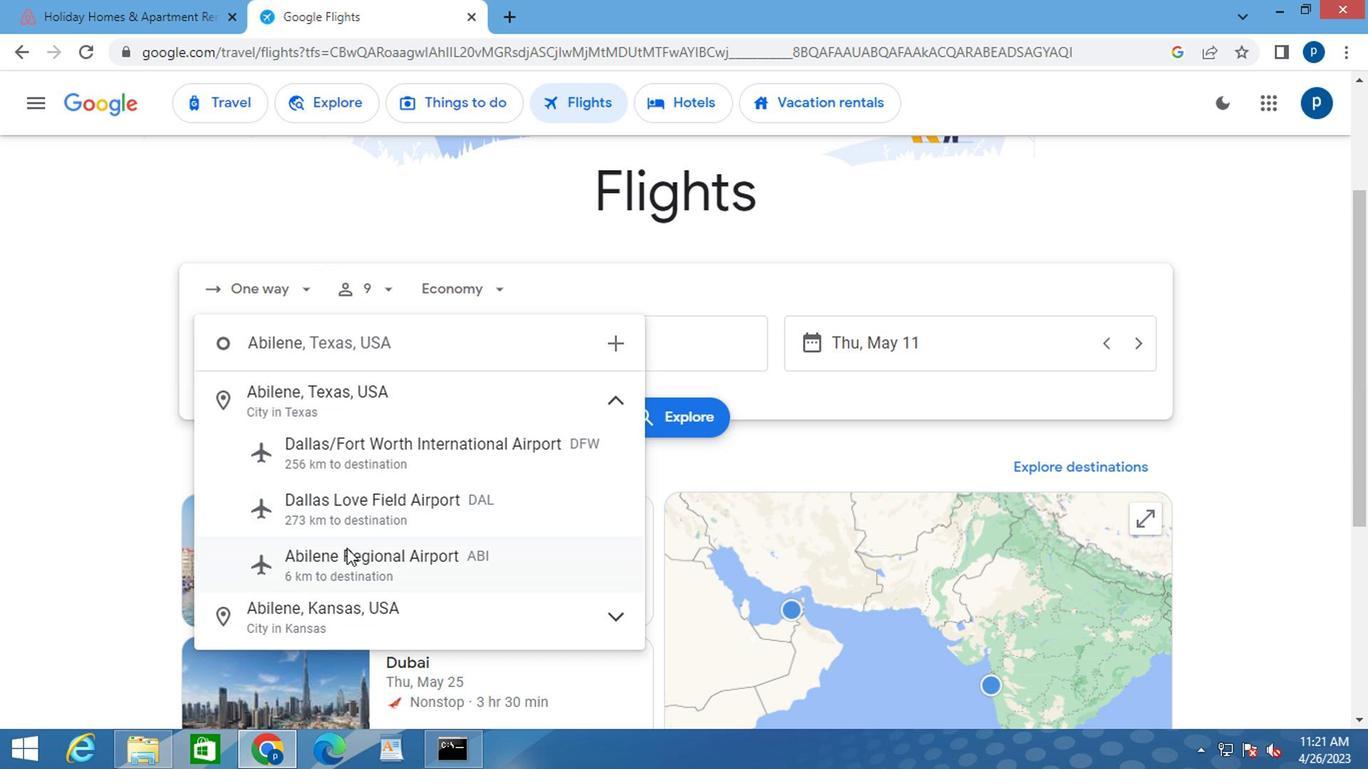 
Action: Mouse pressed left at (332, 563)
Screenshot: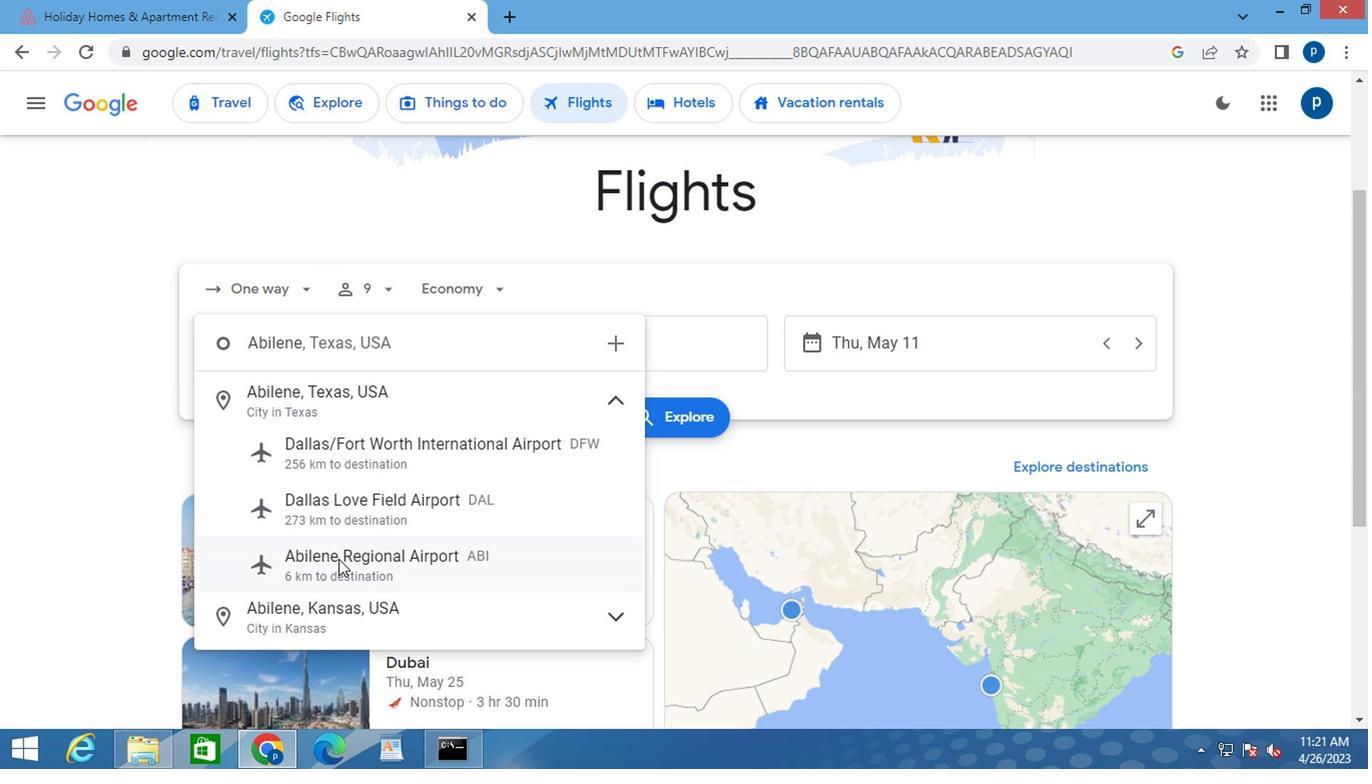
Action: Mouse moved to (592, 352)
Screenshot: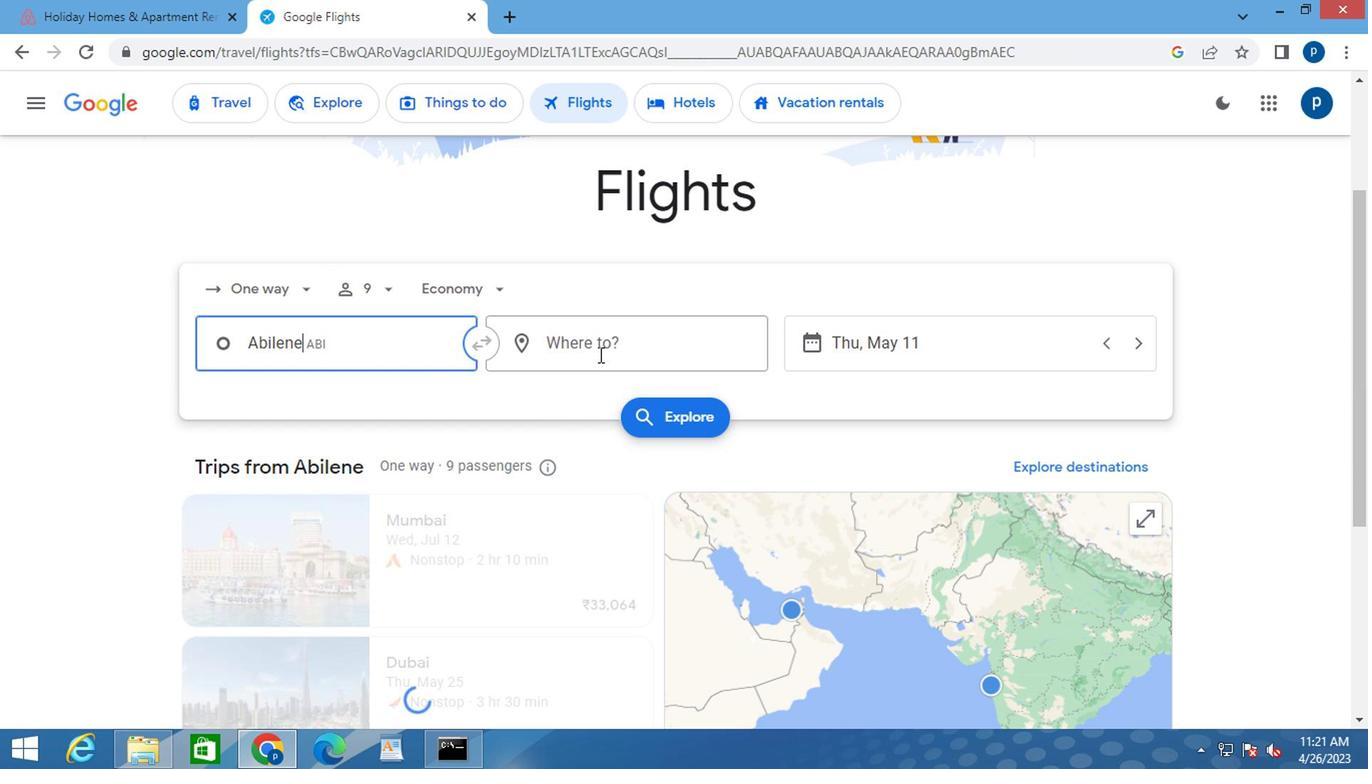 
Action: Mouse pressed left at (592, 352)
Screenshot: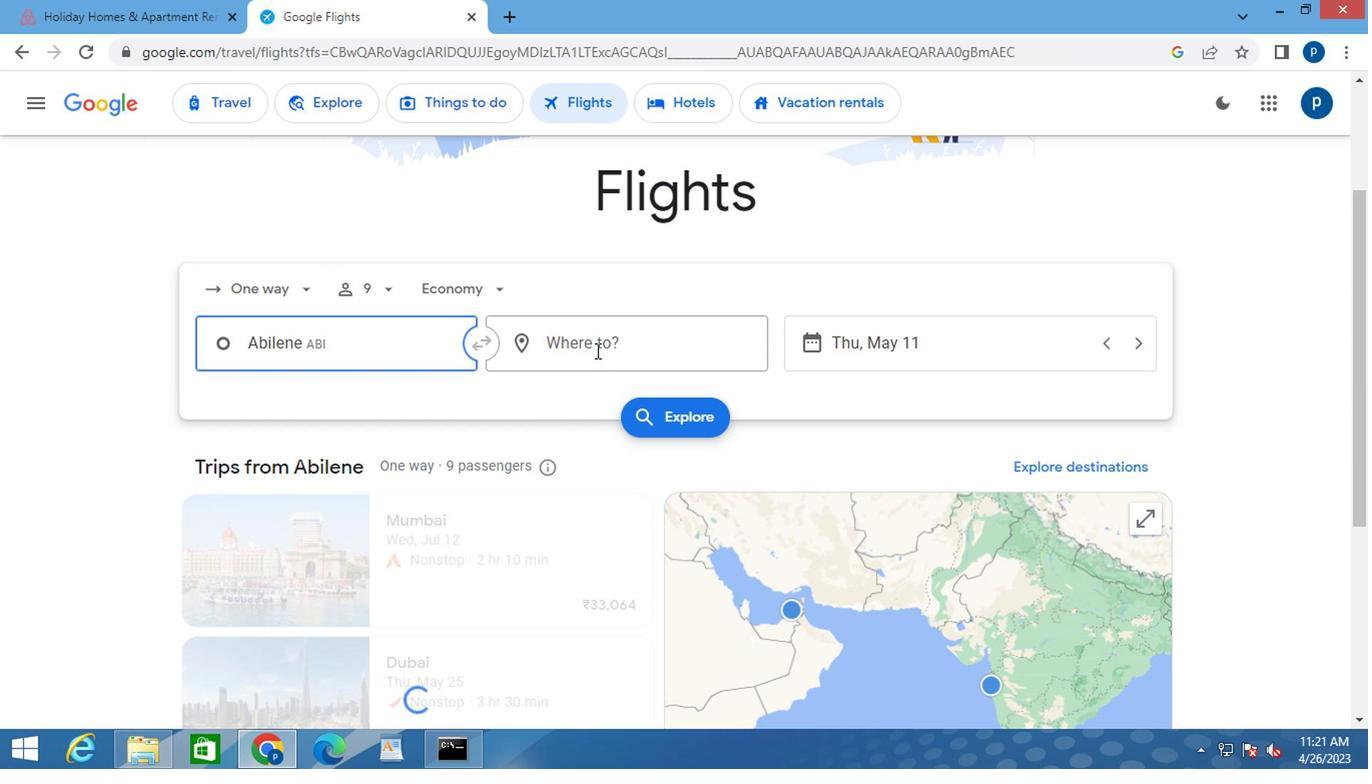 
Action: Key pressed <Key.caps_lock>p<Key.caps_lock>ied
Screenshot: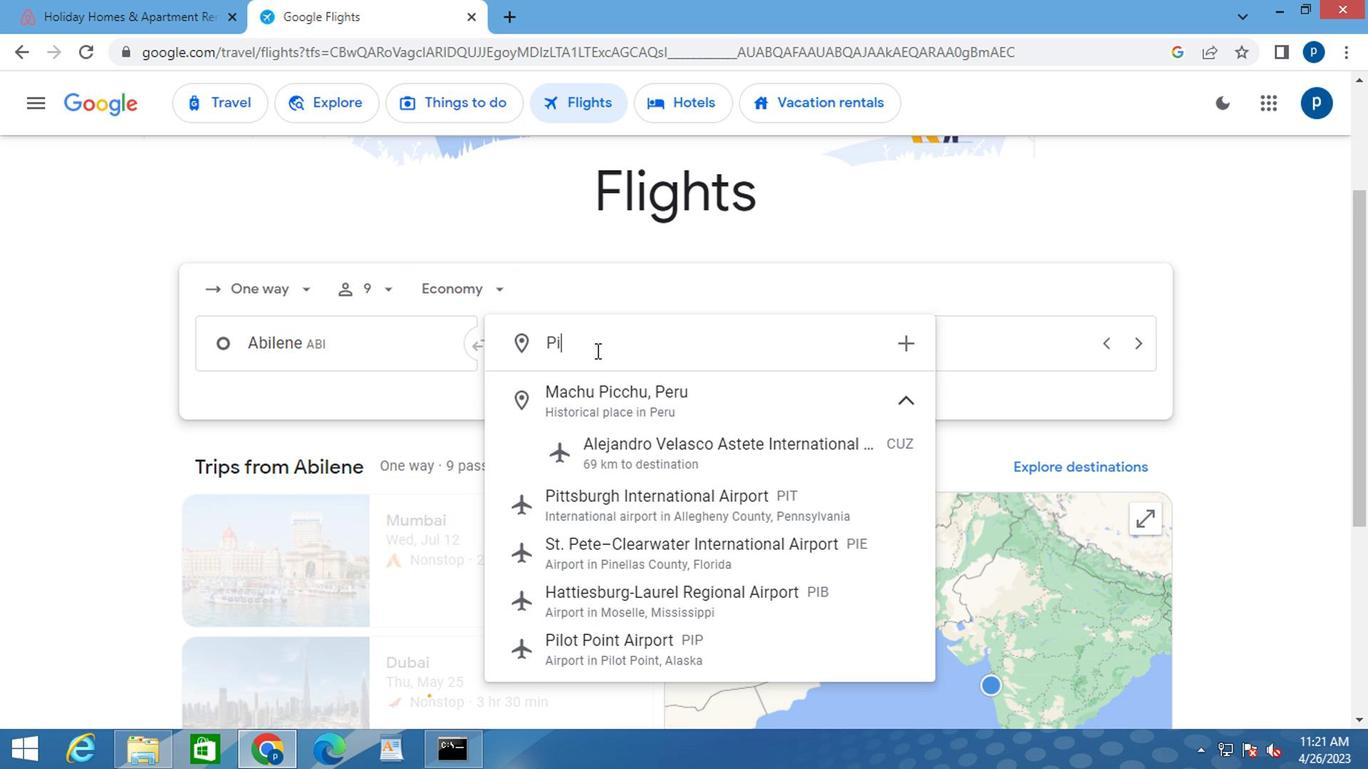 
Action: Mouse moved to (624, 538)
Screenshot: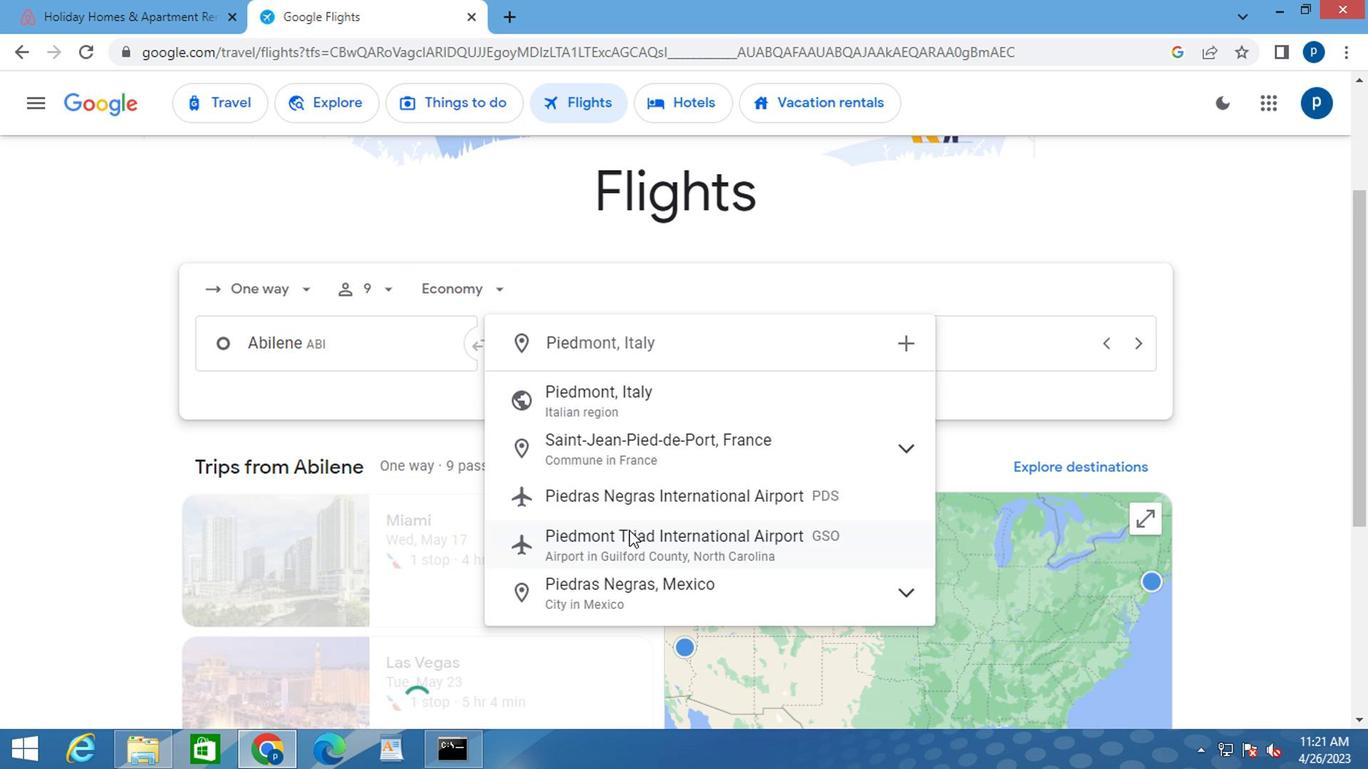 
Action: Mouse pressed left at (624, 538)
Screenshot: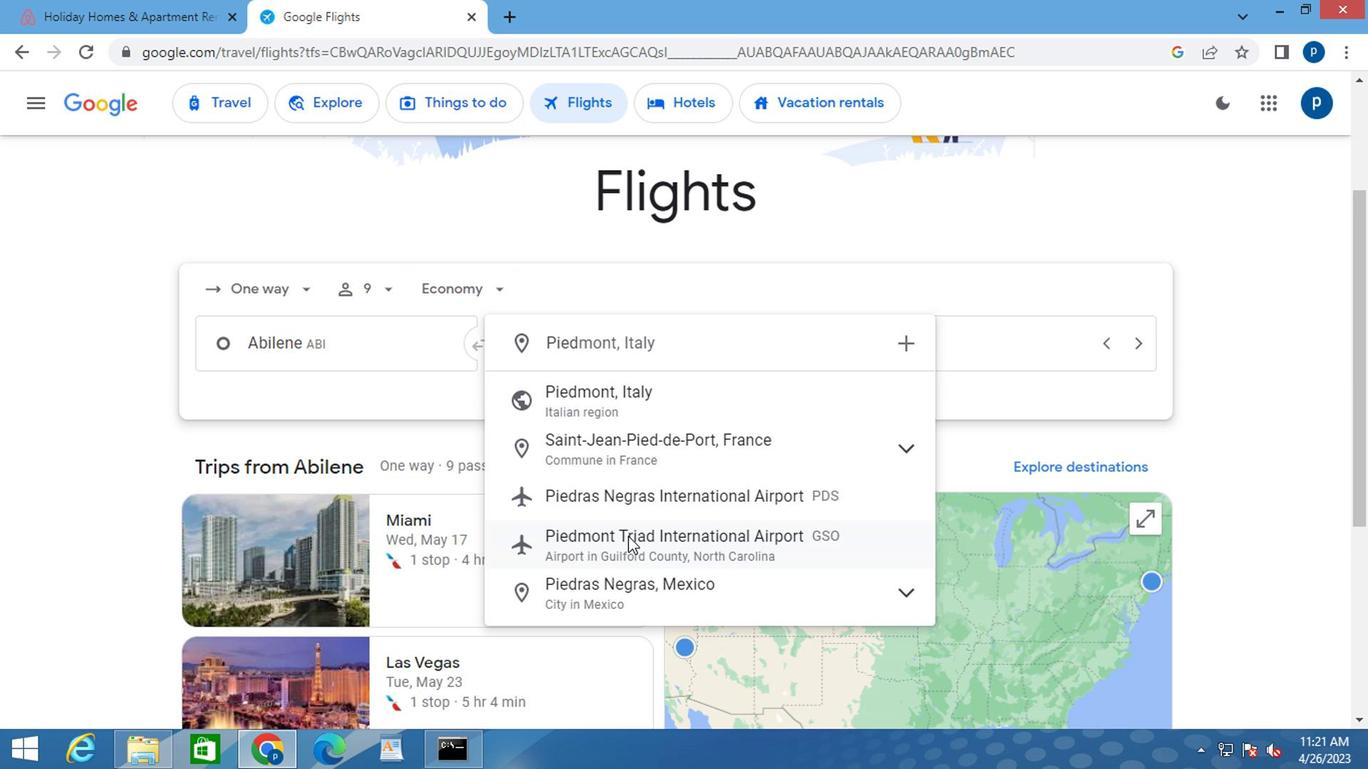 
Action: Mouse moved to (810, 350)
Screenshot: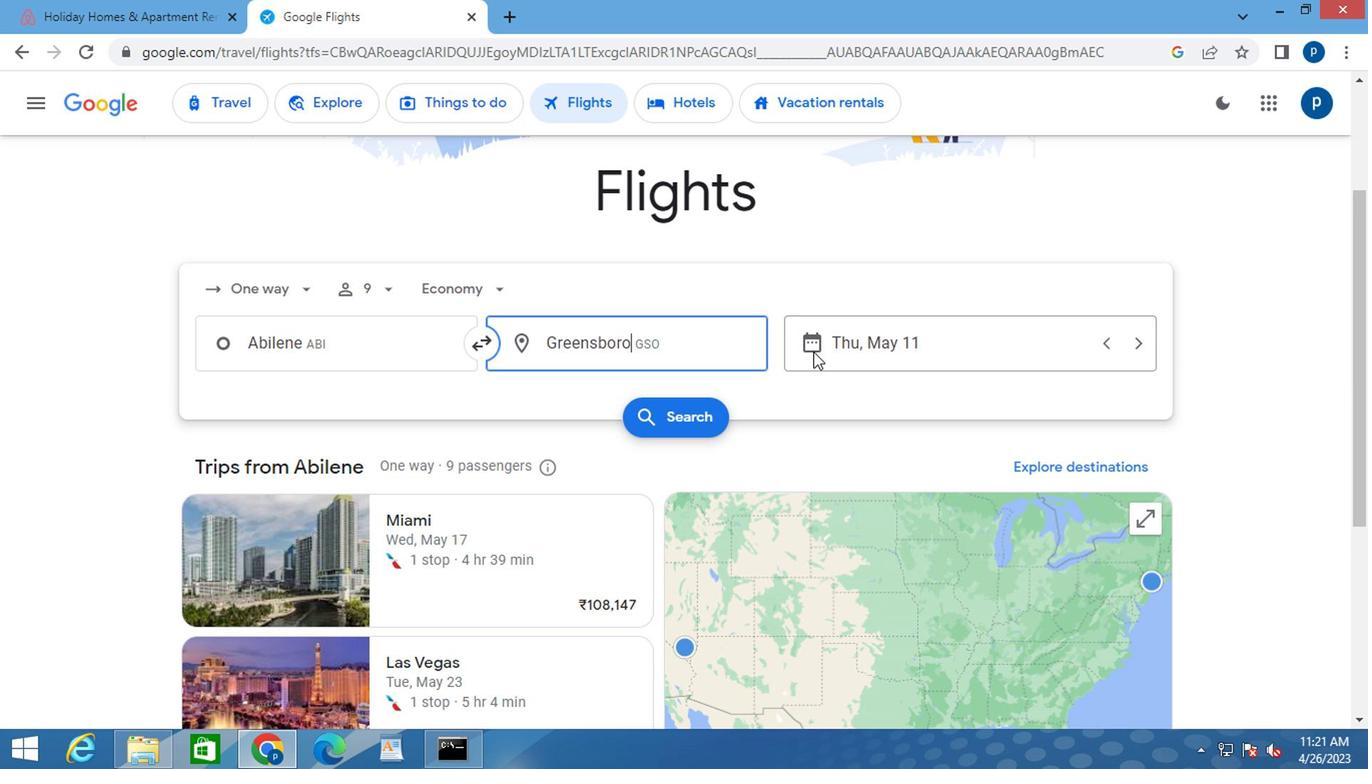 
Action: Mouse pressed left at (810, 350)
Screenshot: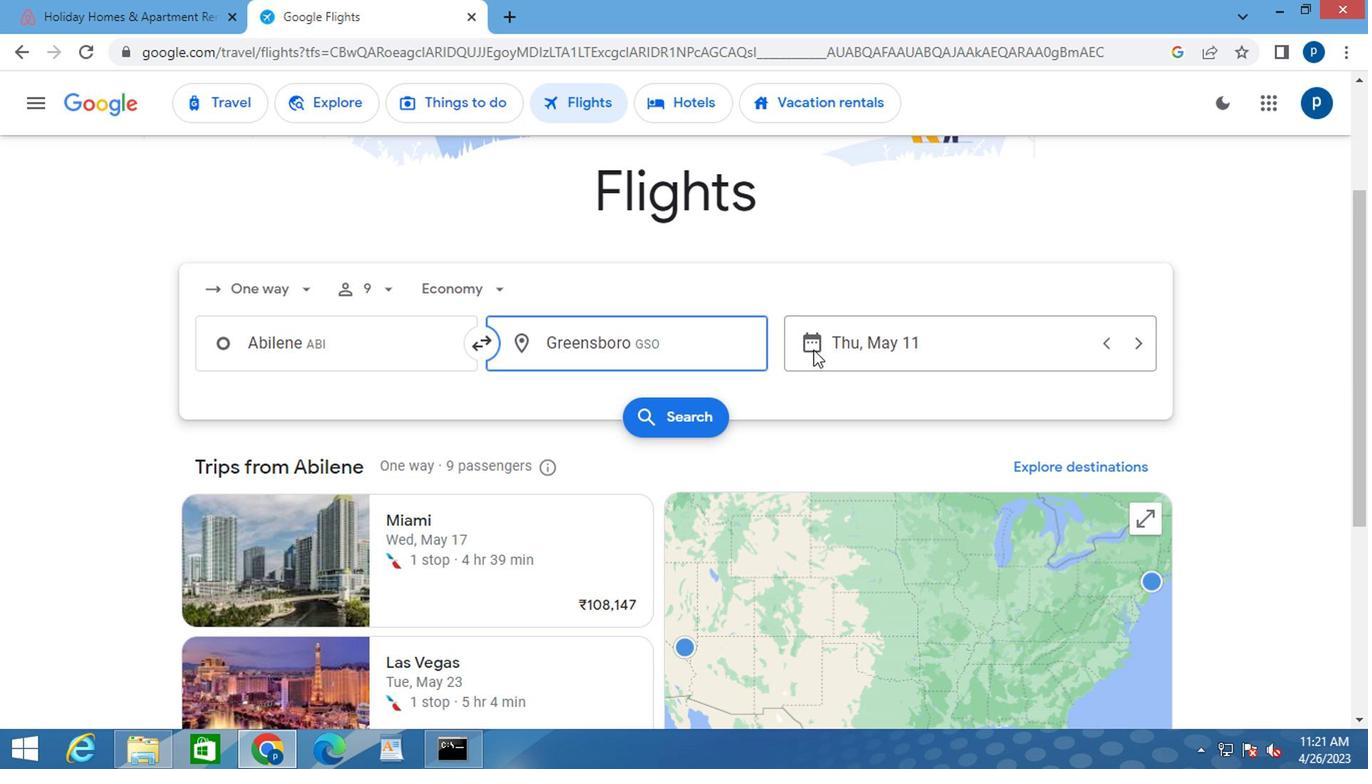 
Action: Mouse moved to (866, 358)
Screenshot: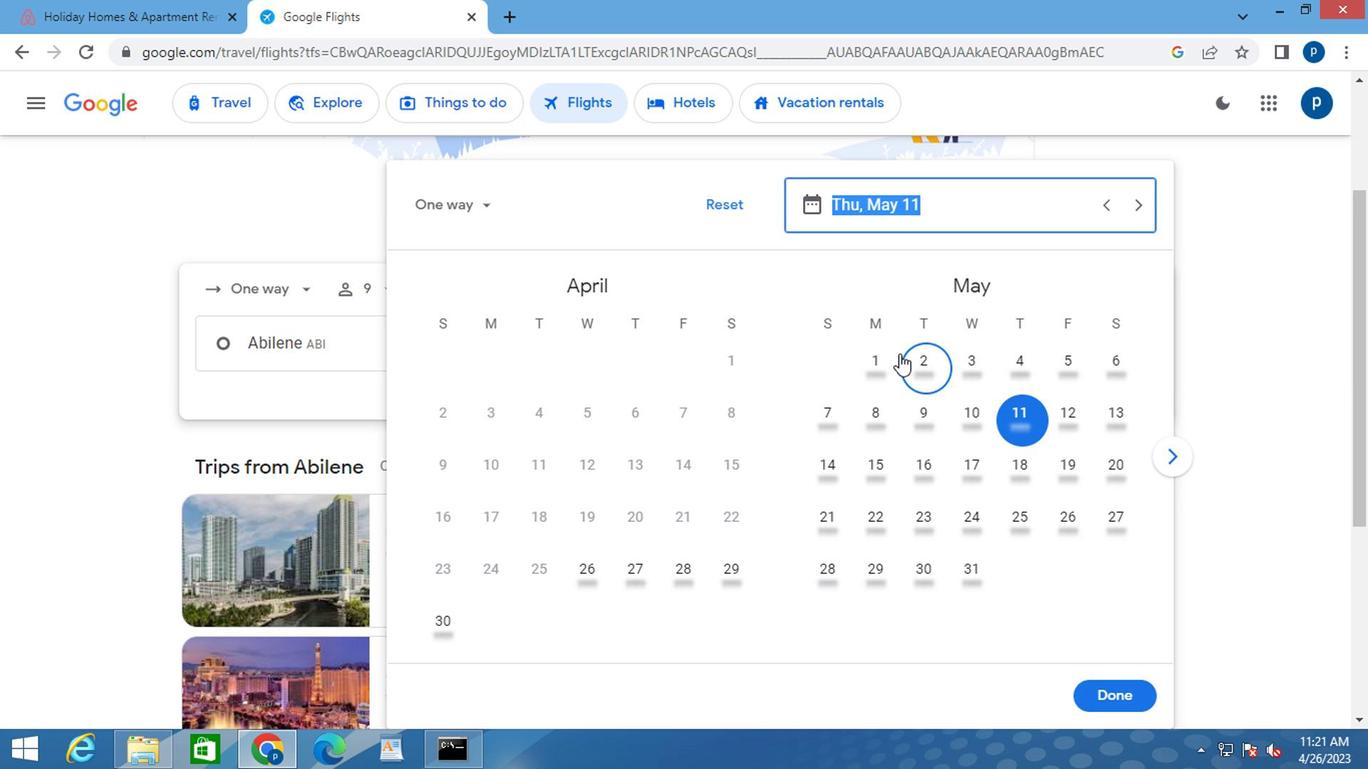 
Action: Mouse pressed left at (866, 358)
Screenshot: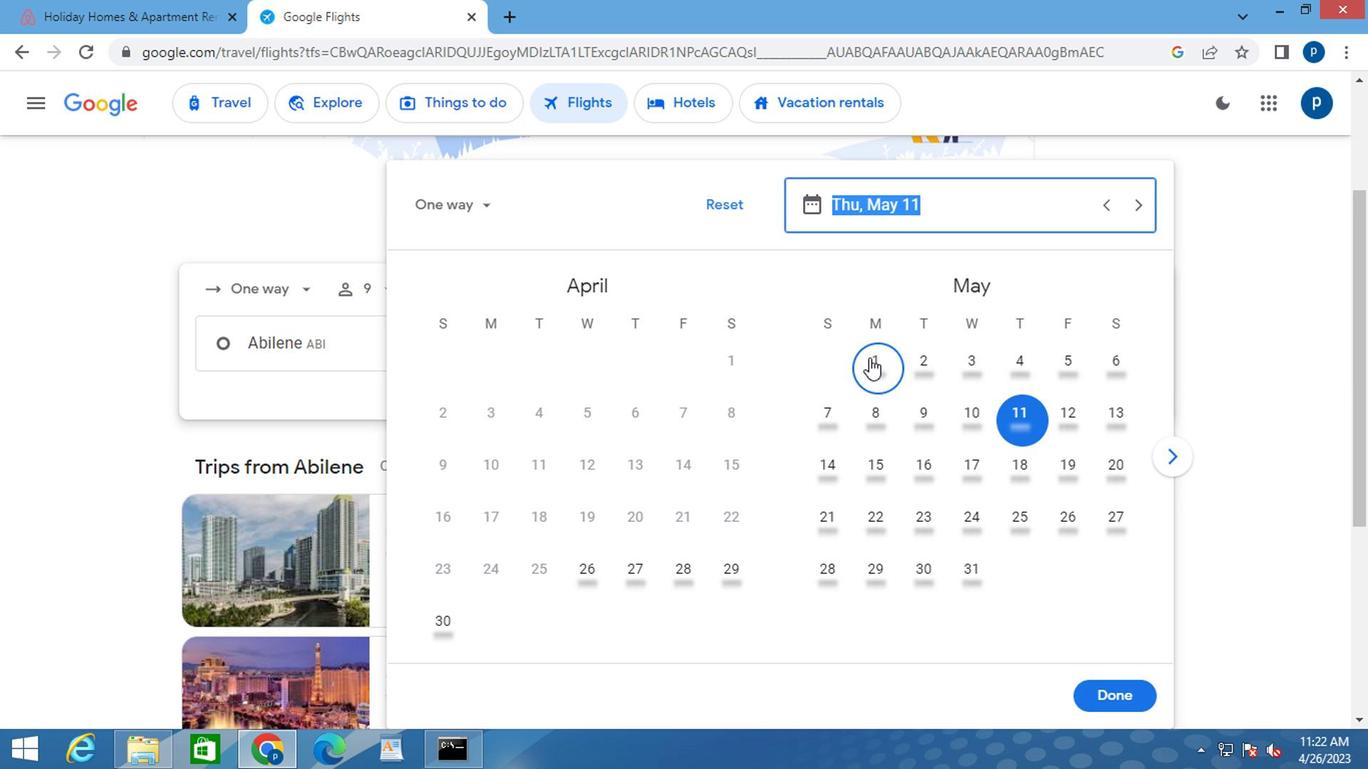 
Action: Mouse moved to (1113, 694)
Screenshot: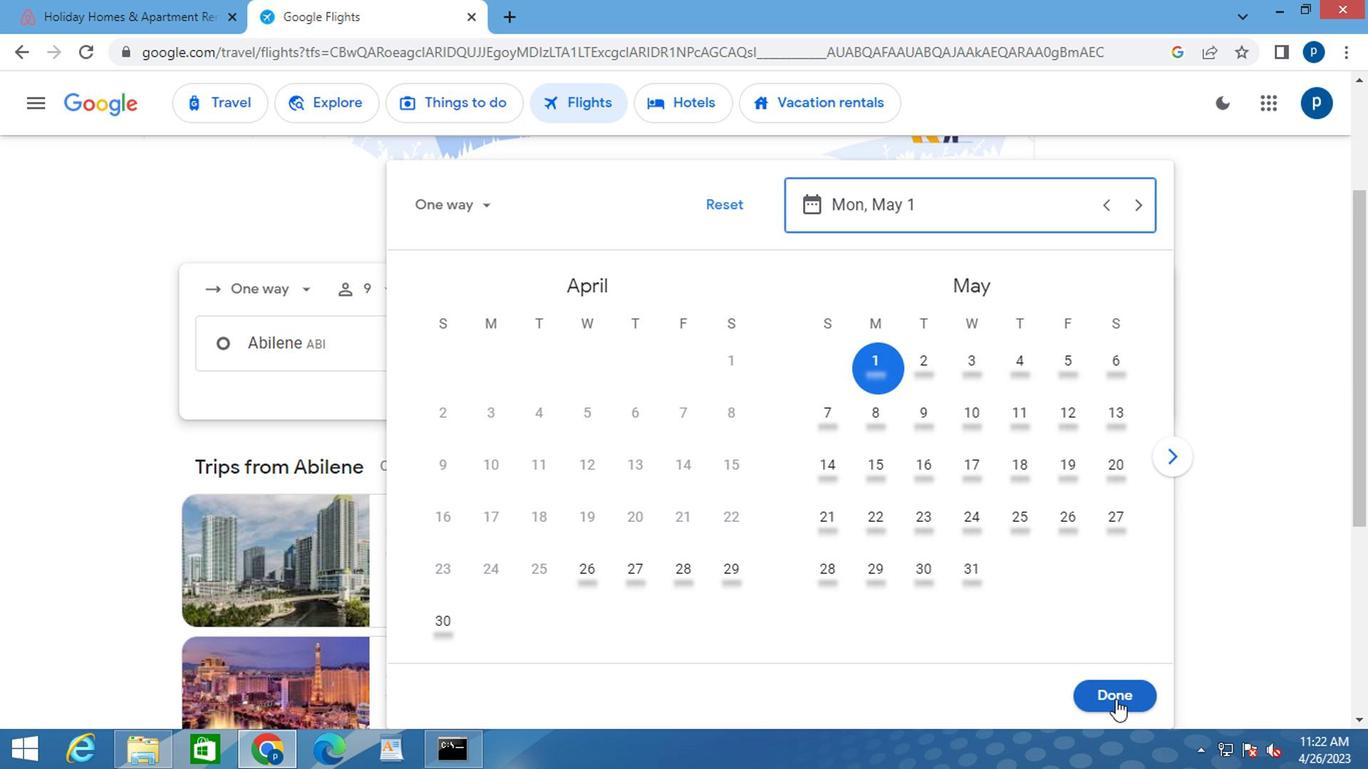 
Action: Mouse pressed left at (1113, 694)
Screenshot: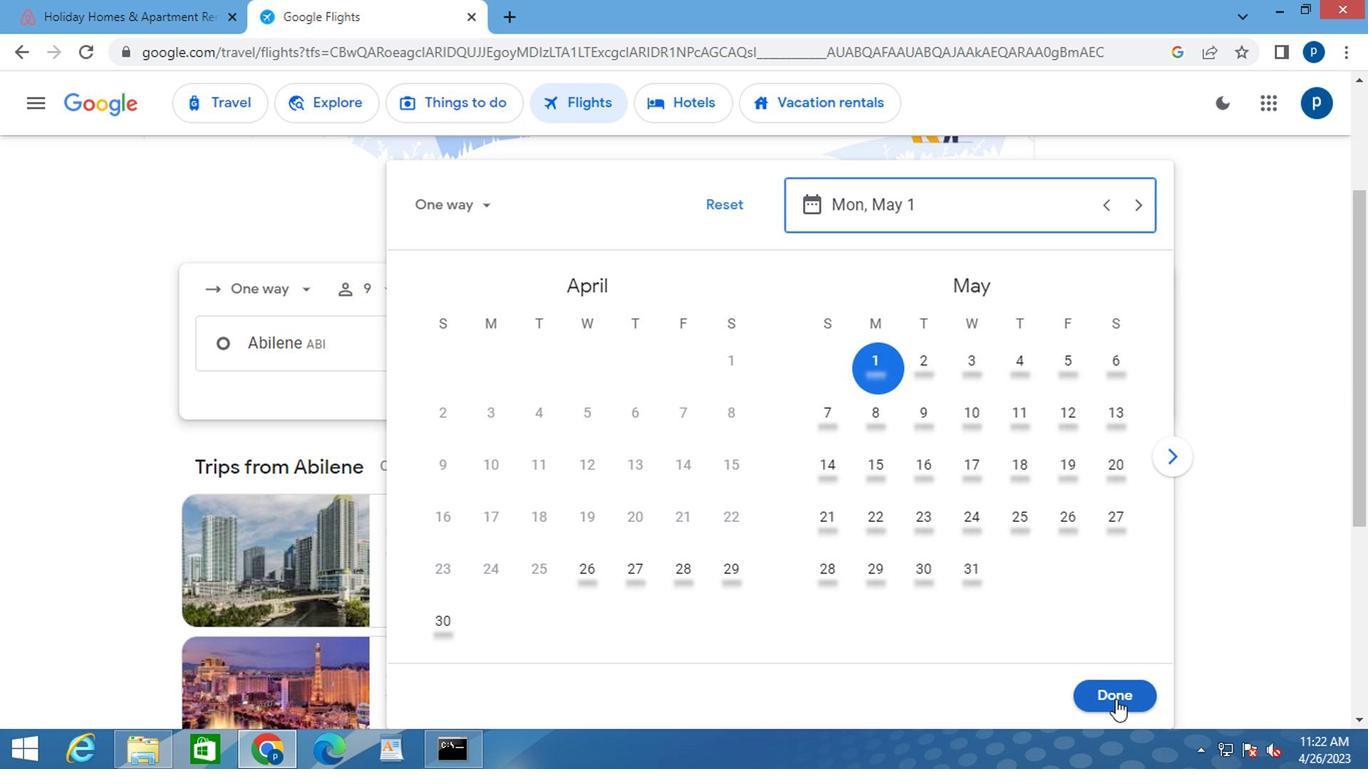 
Action: Mouse moved to (679, 420)
Screenshot: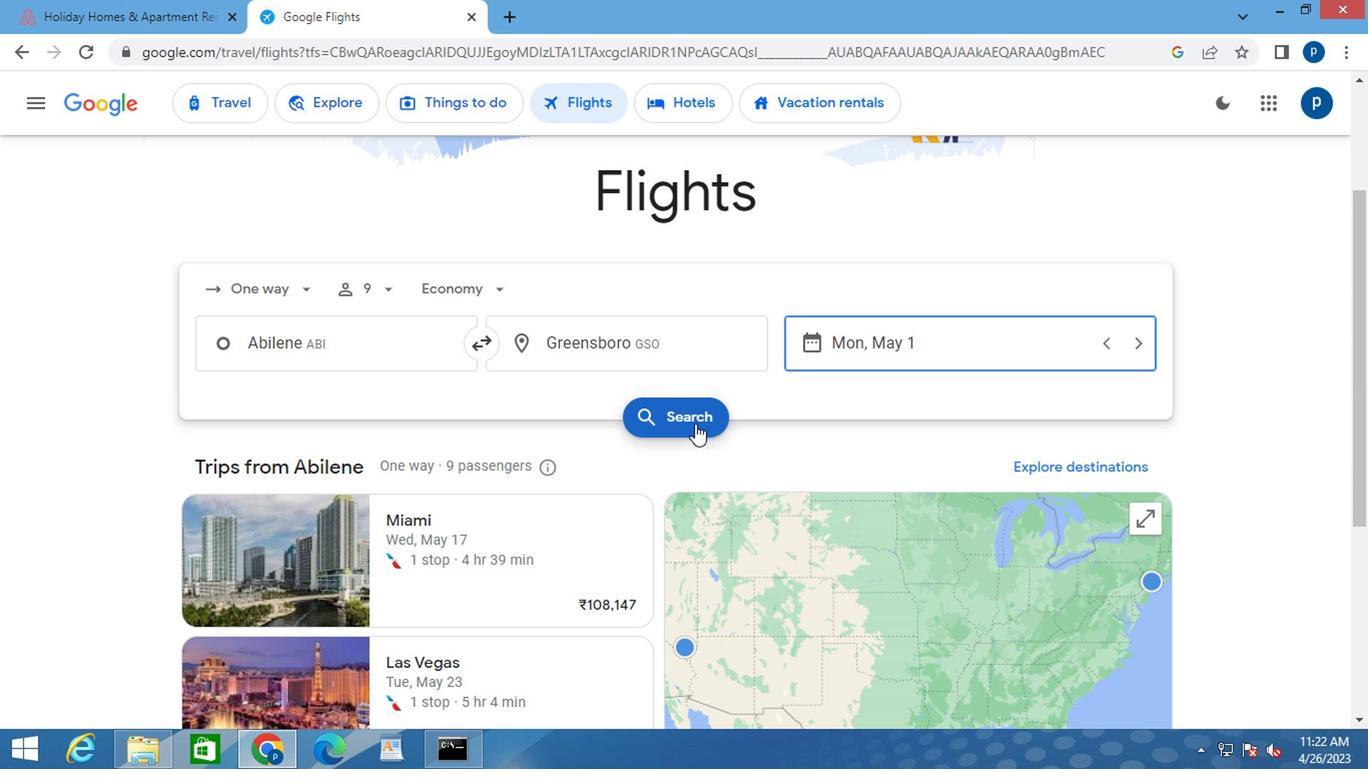 
Action: Mouse pressed left at (679, 420)
Screenshot: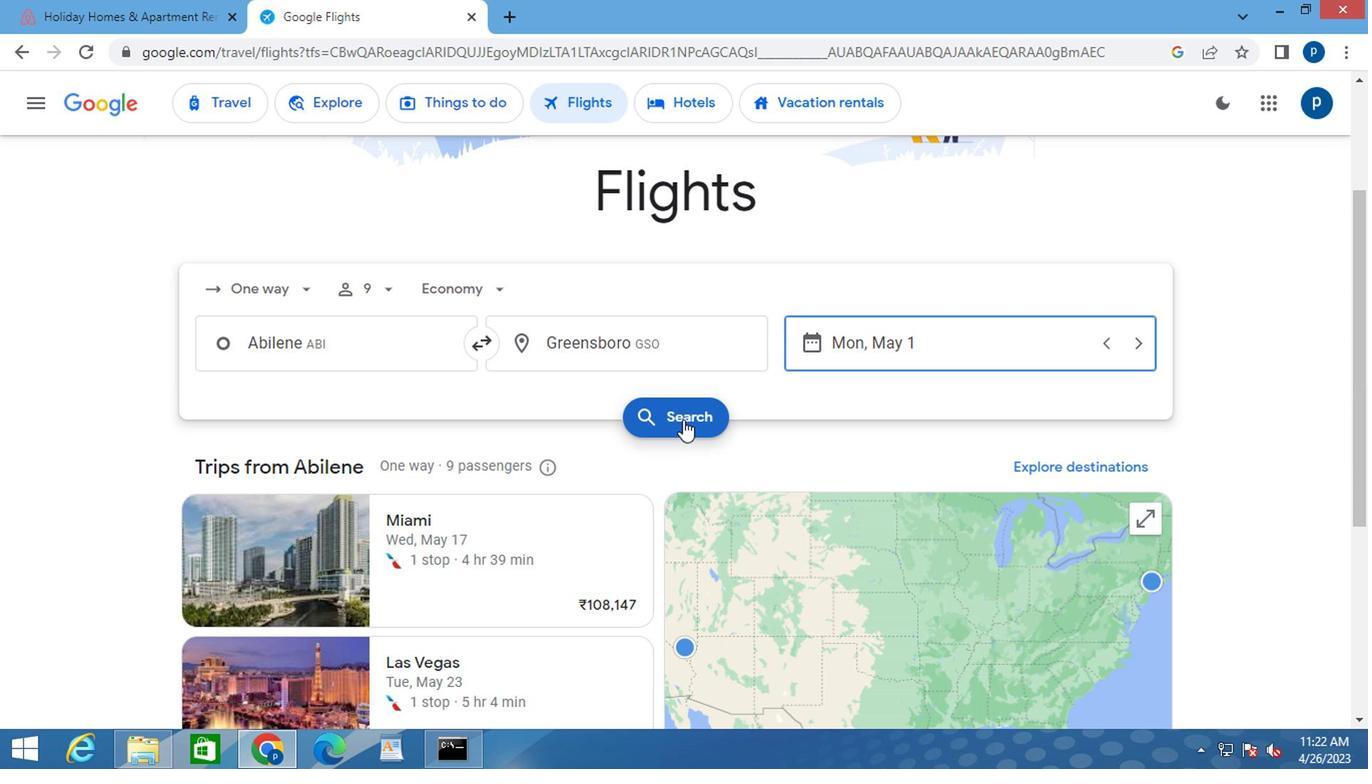 
Action: Mouse moved to (215, 290)
Screenshot: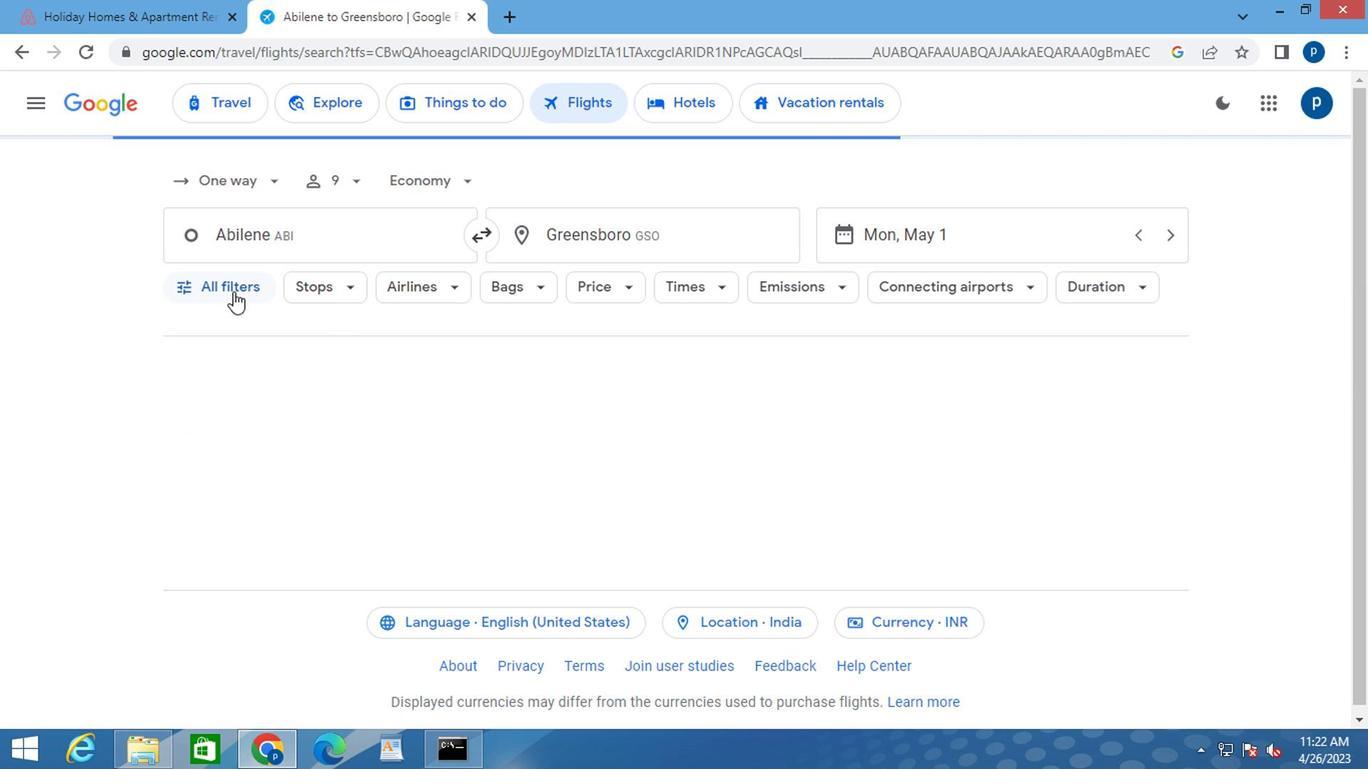 
Action: Mouse pressed left at (215, 290)
Screenshot: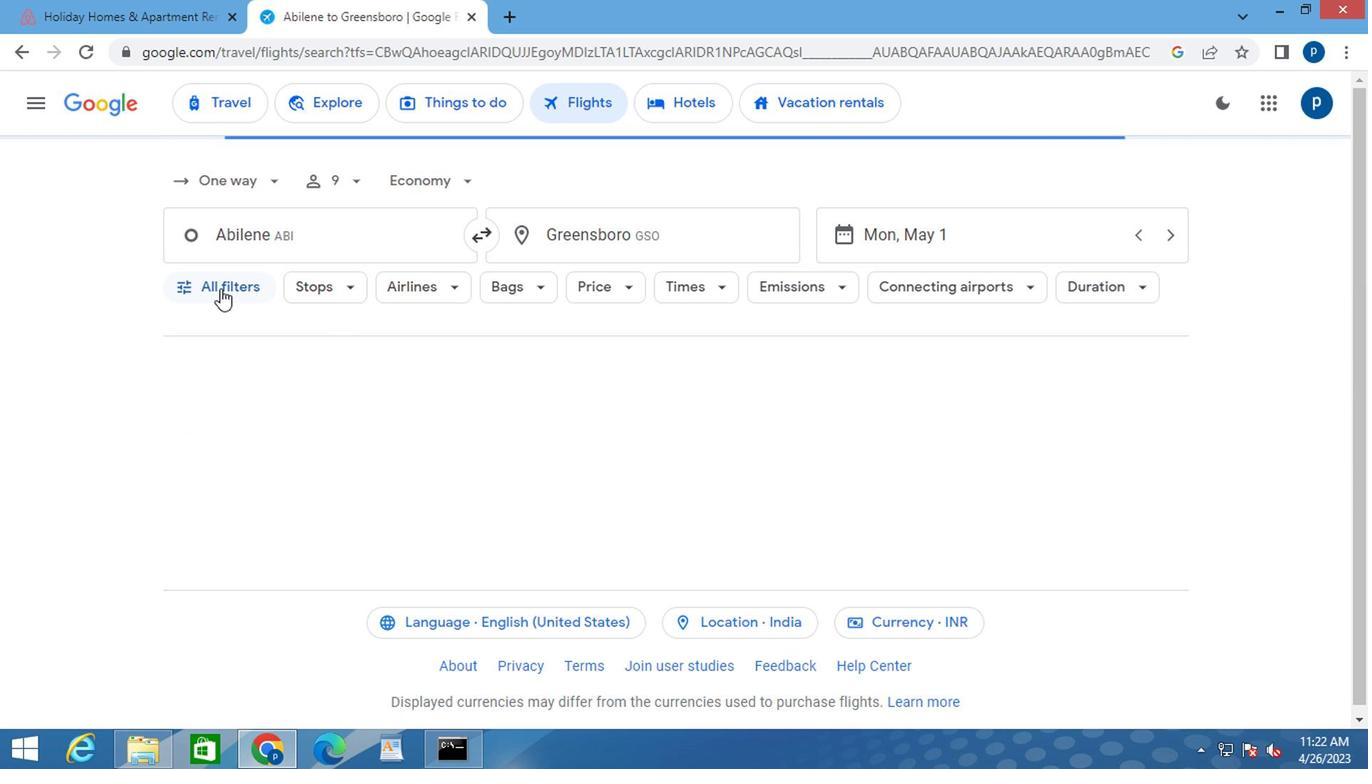 
Action: Mouse moved to (298, 475)
Screenshot: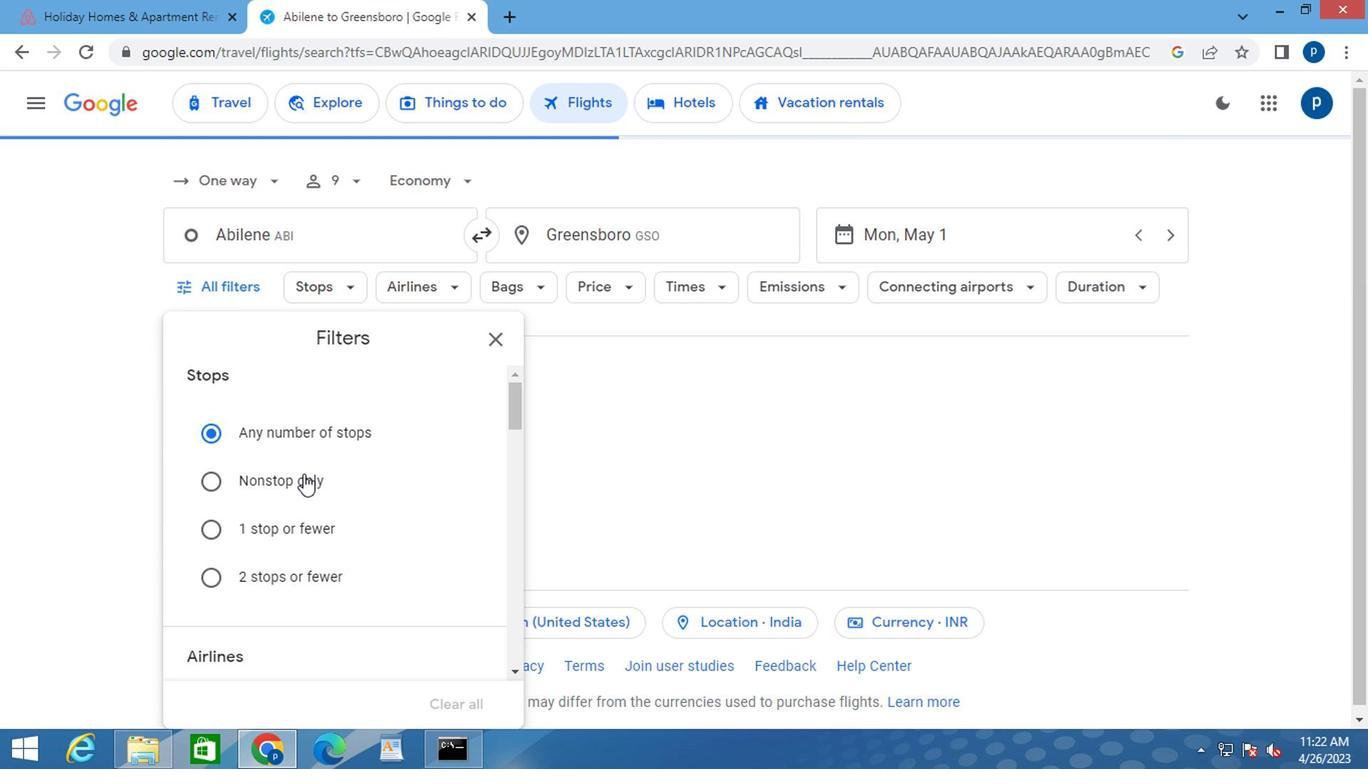 
Action: Mouse scrolled (298, 474) with delta (0, 0)
Screenshot: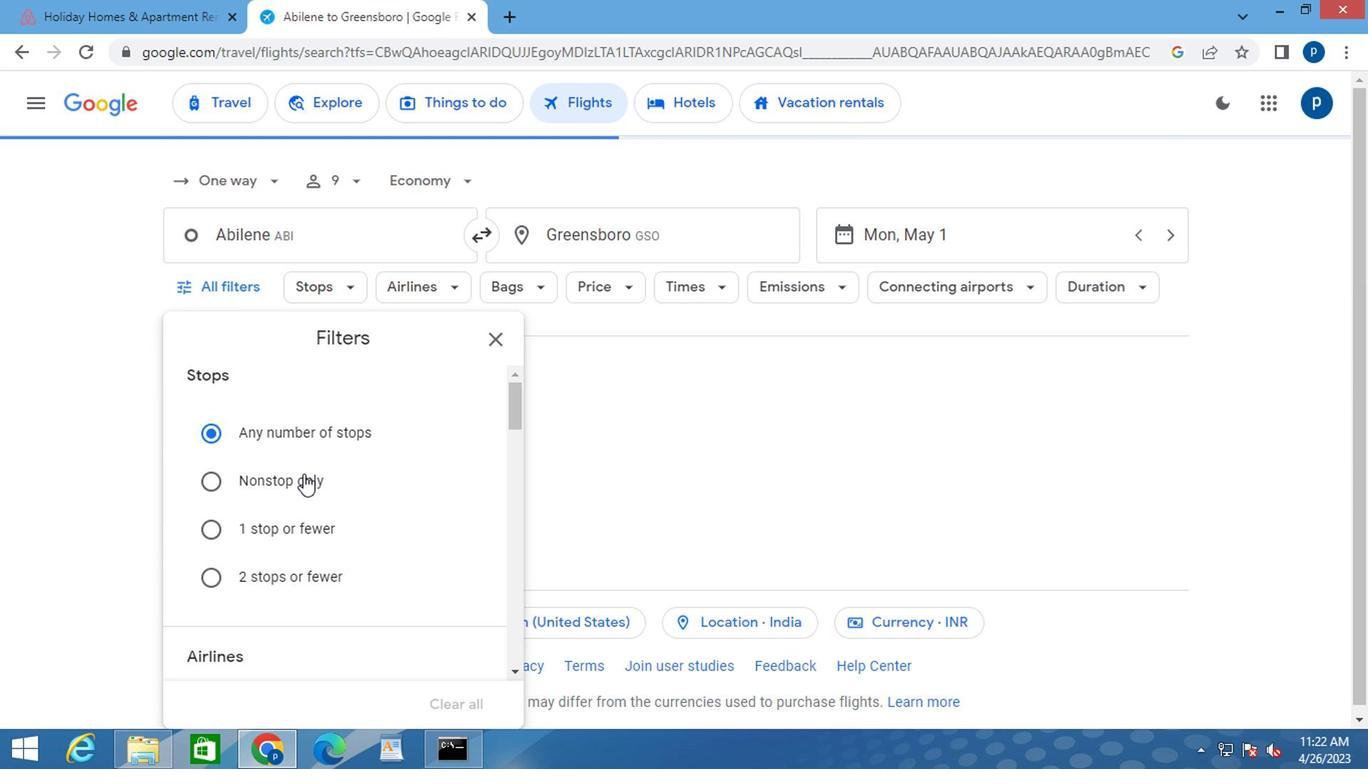 
Action: Mouse moved to (298, 476)
Screenshot: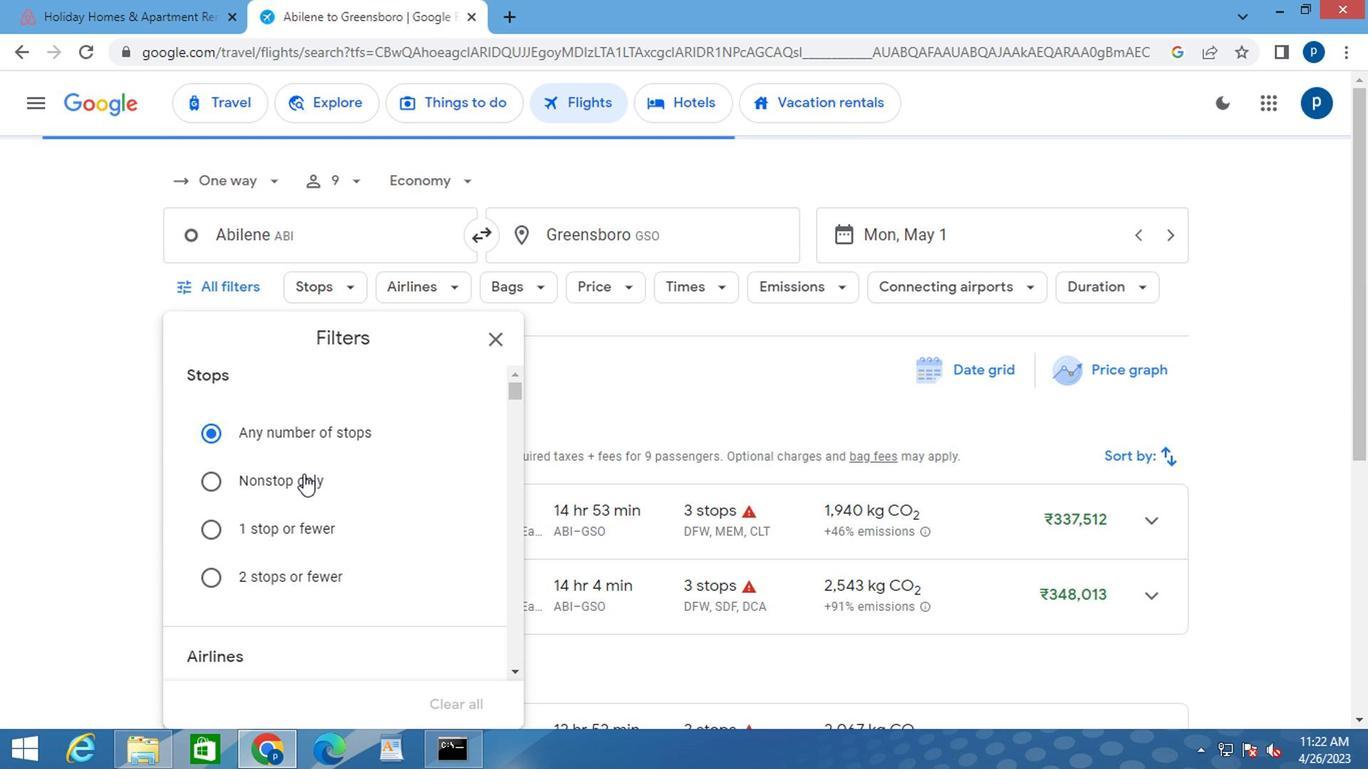 
Action: Mouse scrolled (298, 475) with delta (0, 0)
Screenshot: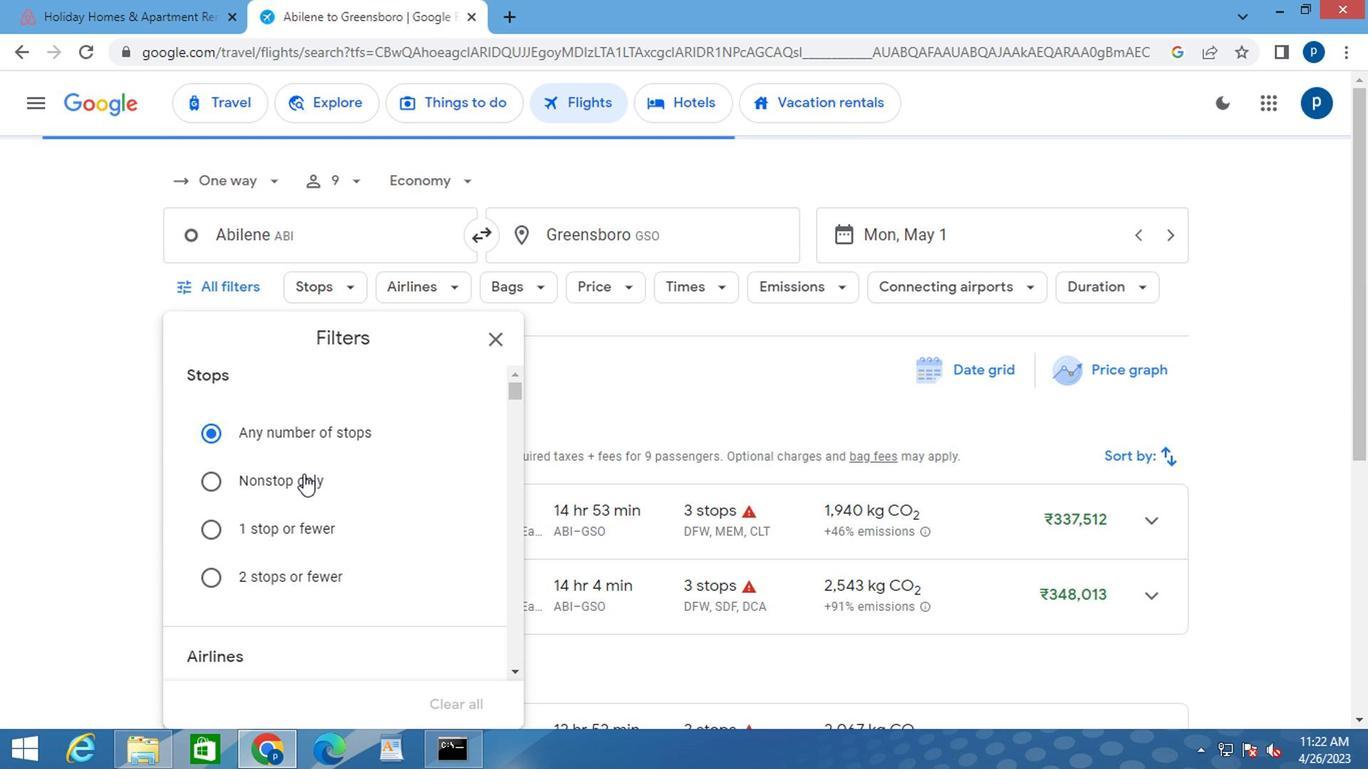 
Action: Mouse moved to (326, 510)
Screenshot: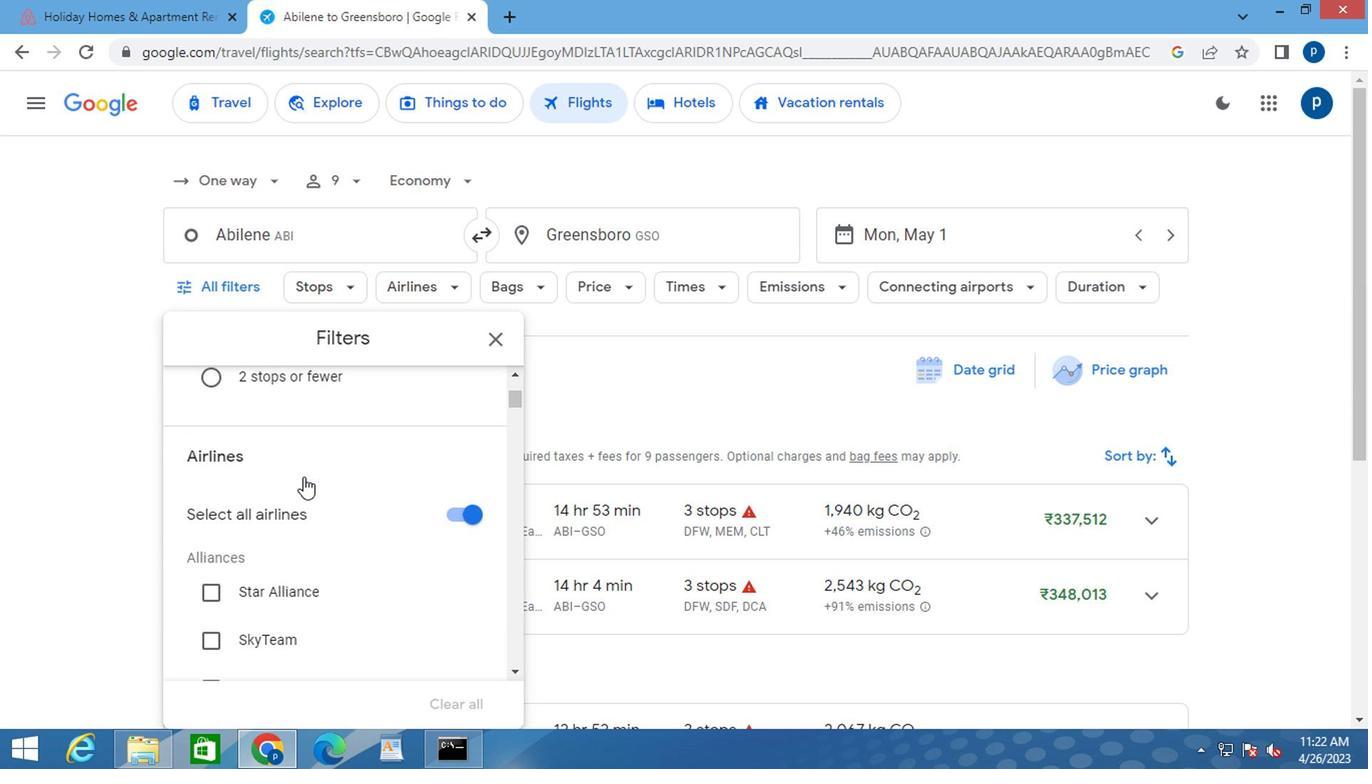 
Action: Mouse scrolled (326, 508) with delta (0, -1)
Screenshot: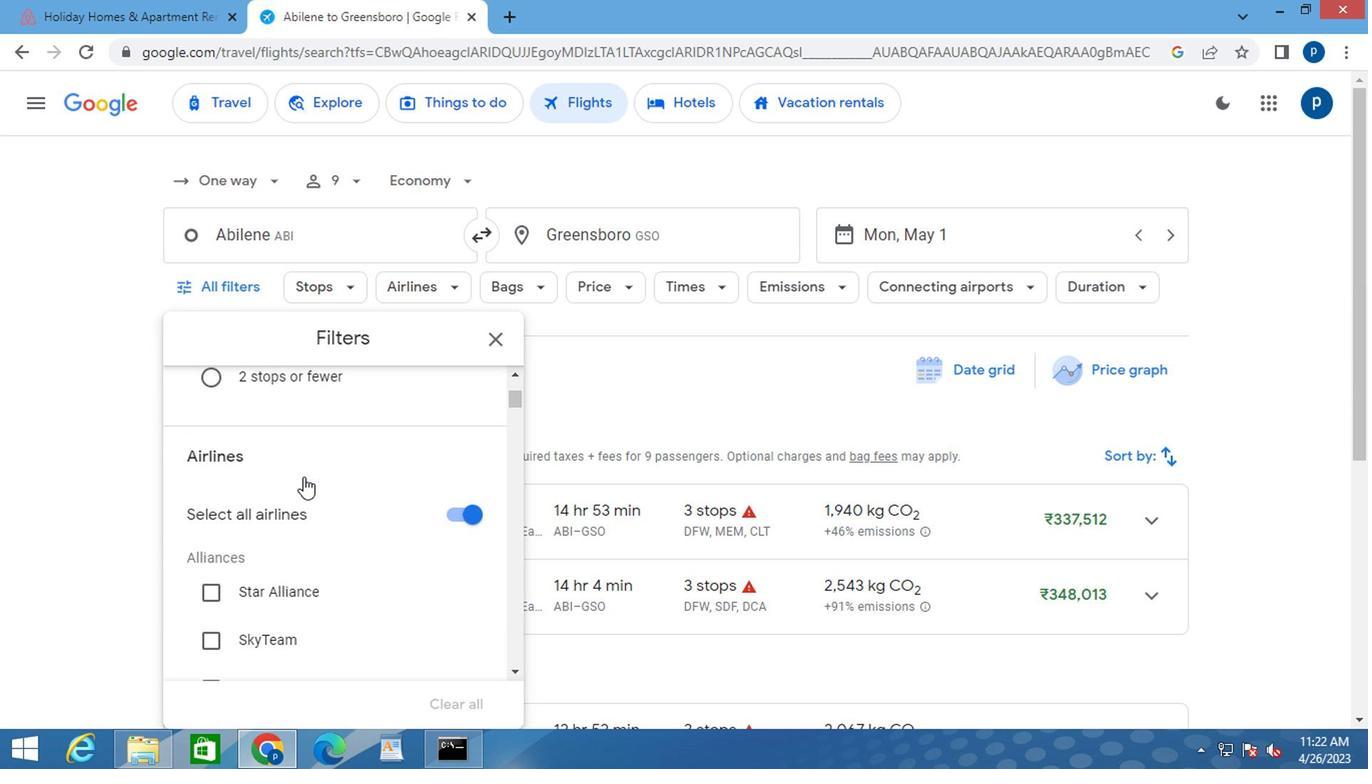 
Action: Mouse scrolled (326, 508) with delta (0, -1)
Screenshot: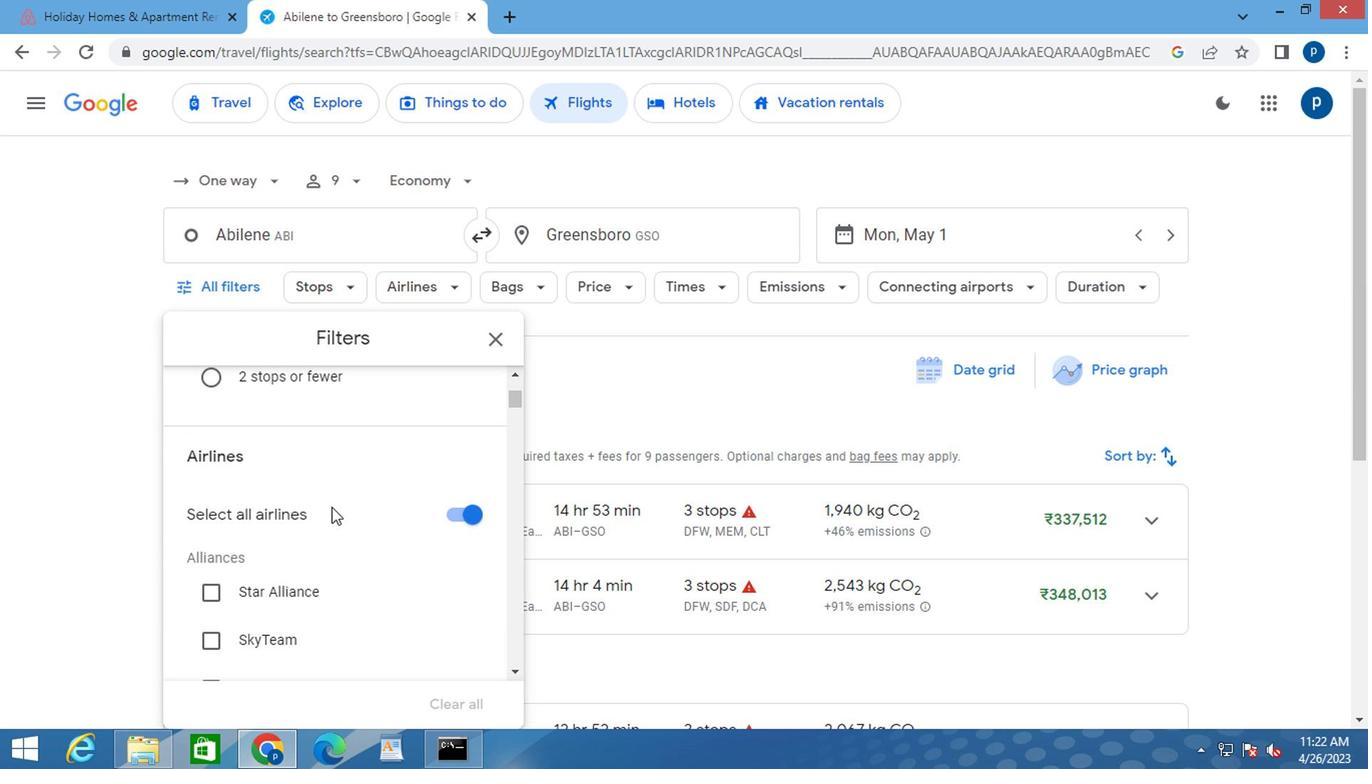 
Action: Mouse moved to (317, 478)
Screenshot: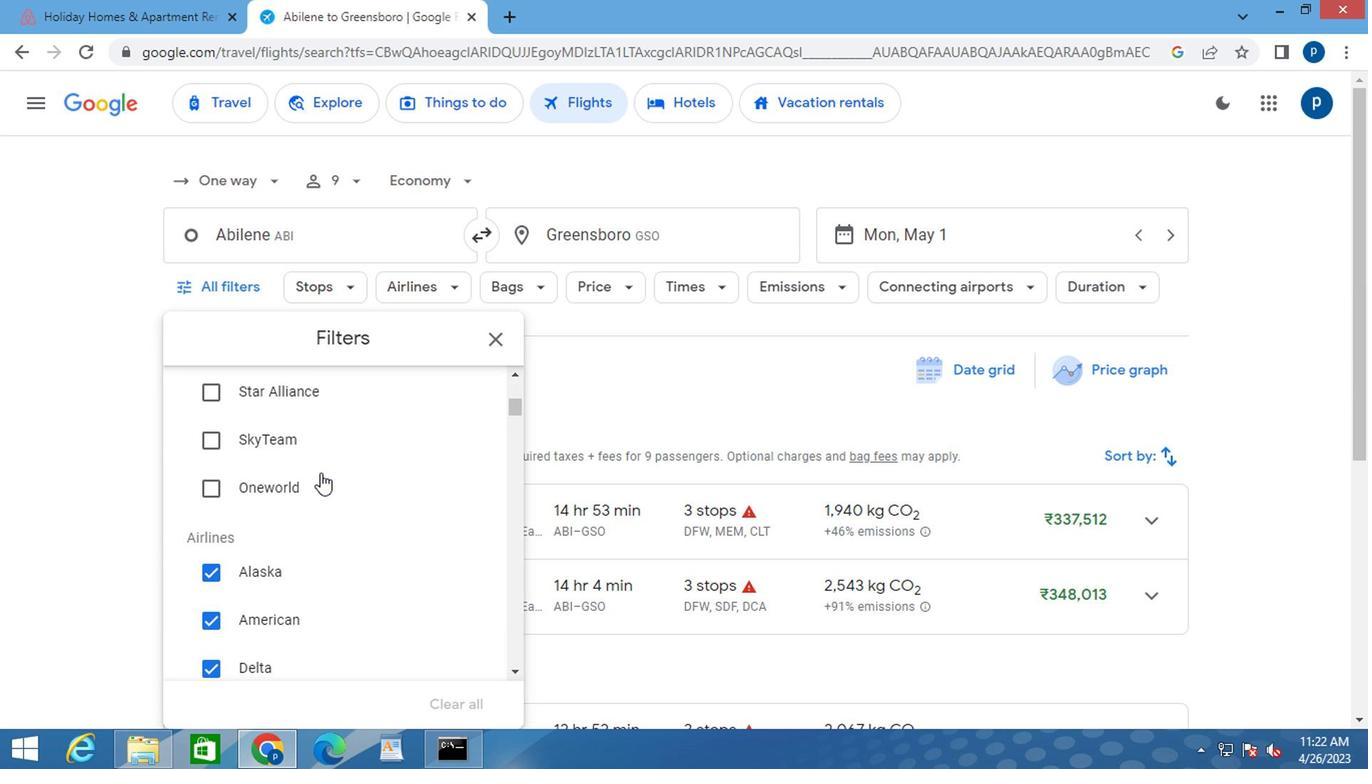 
Action: Mouse scrolled (317, 477) with delta (0, 0)
Screenshot: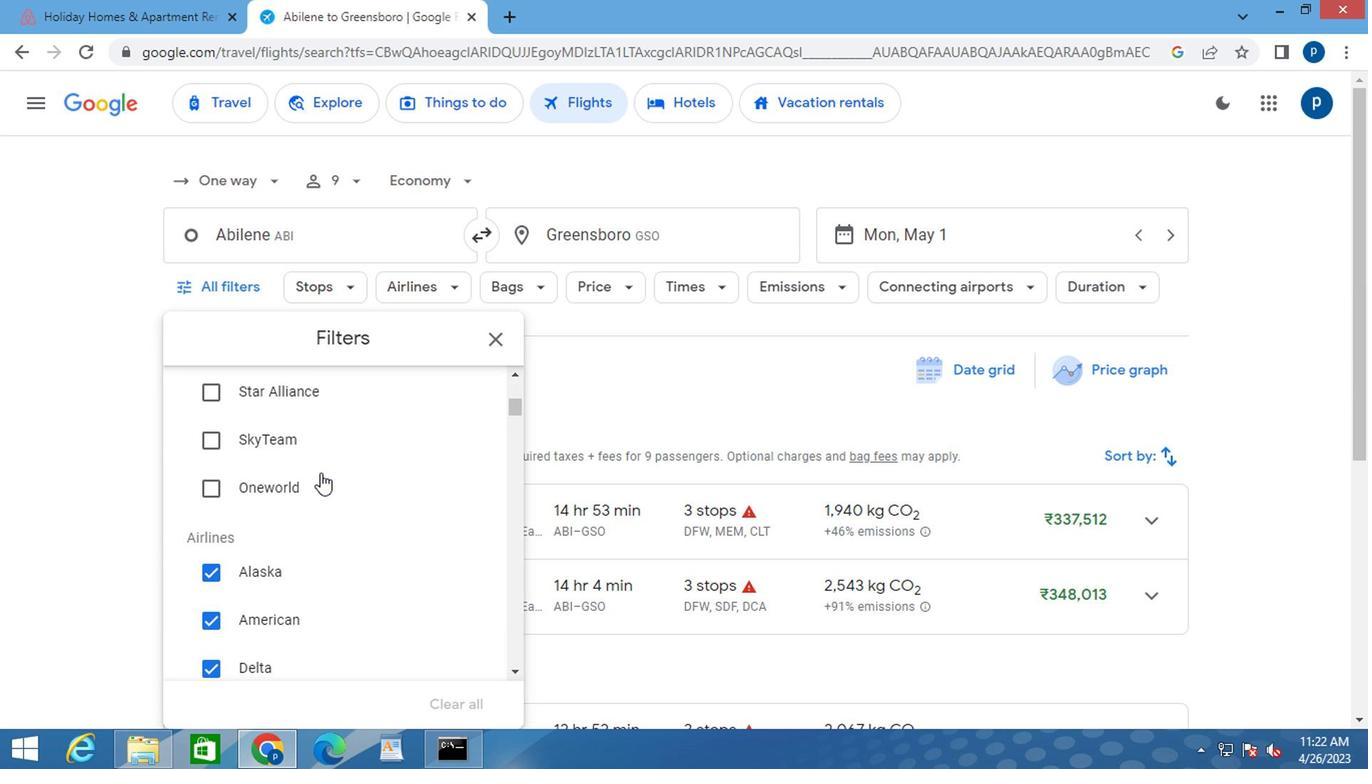 
Action: Mouse moved to (440, 465)
Screenshot: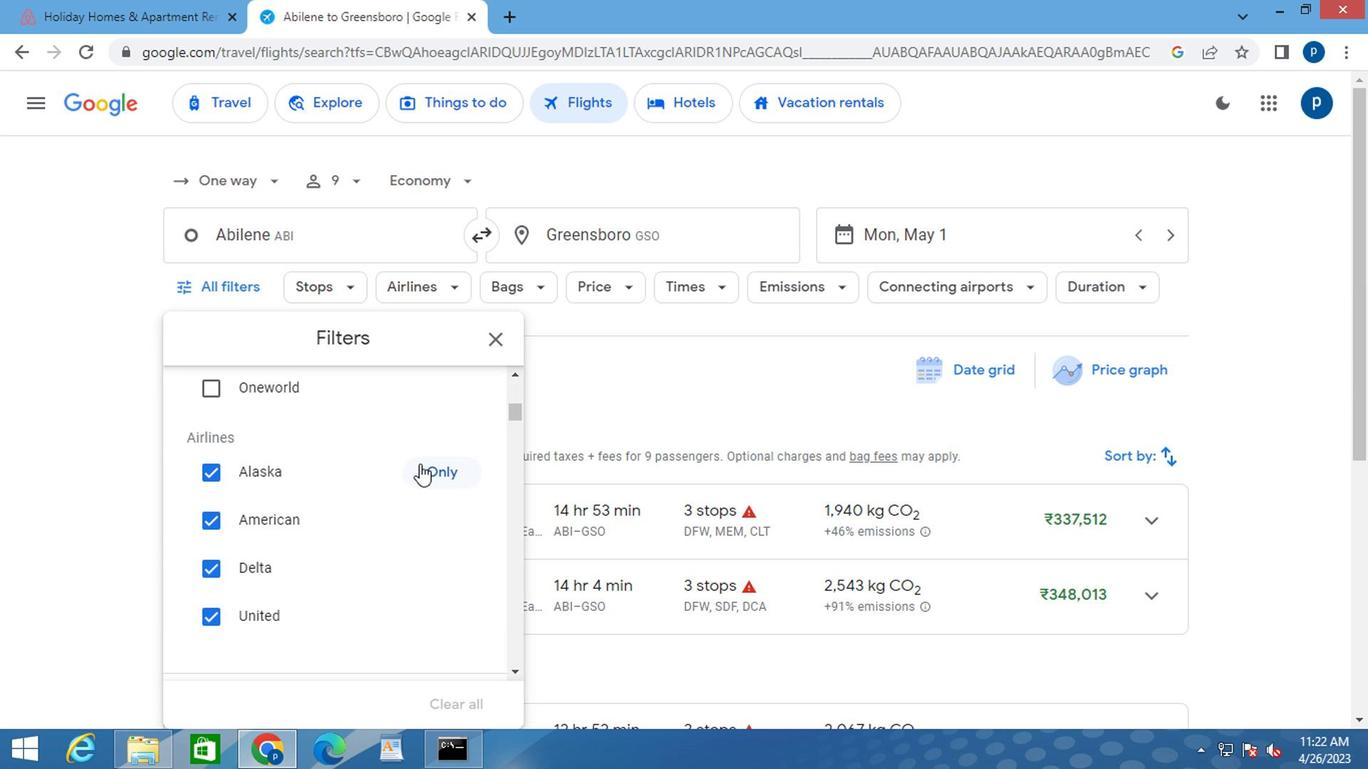 
Action: Mouse pressed left at (440, 465)
Screenshot: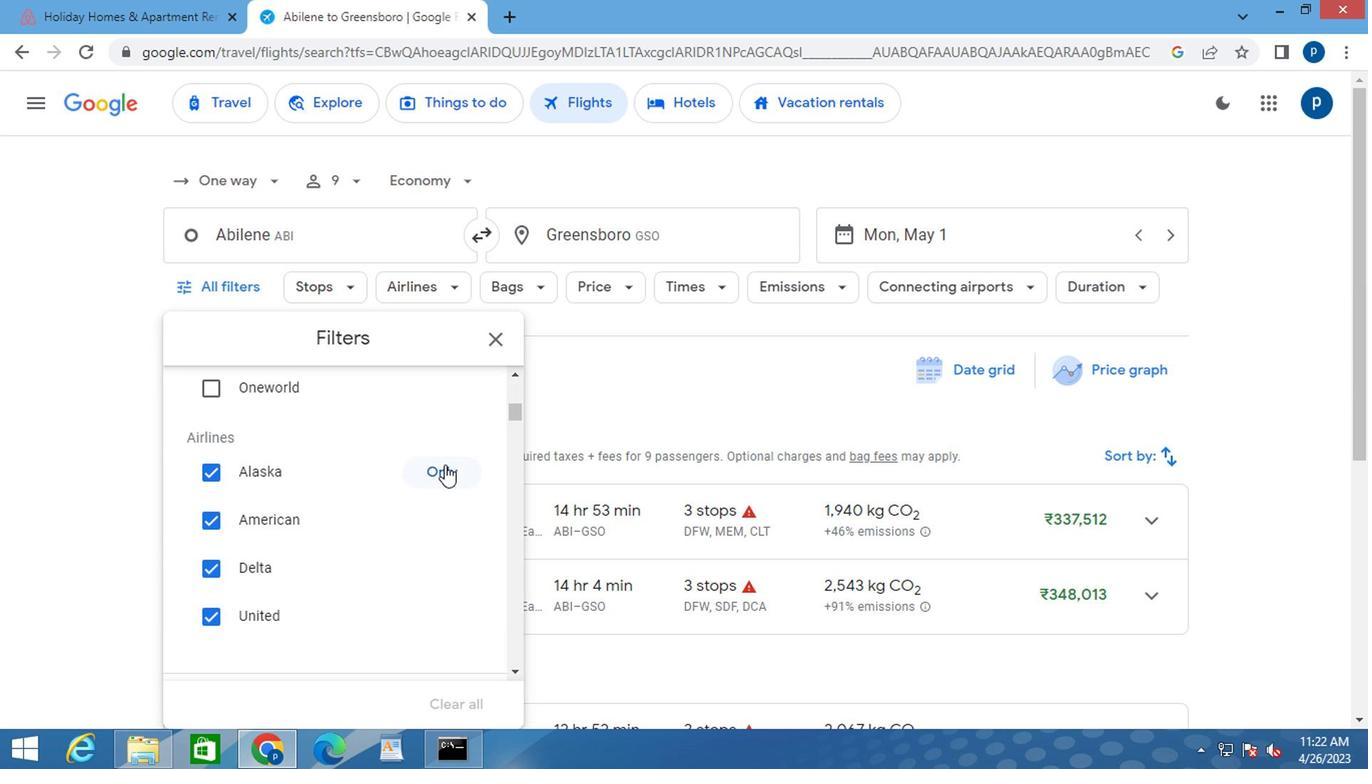 
Action: Mouse moved to (381, 503)
Screenshot: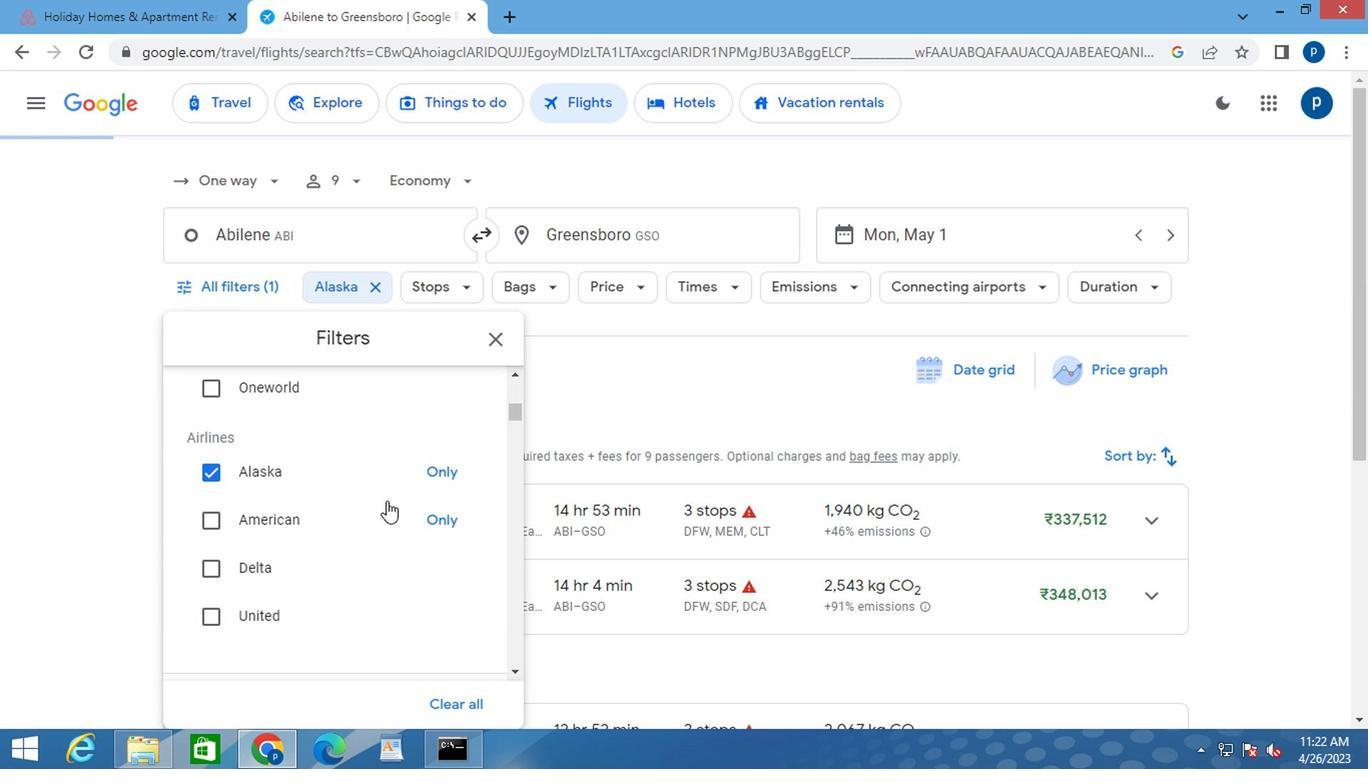 
Action: Mouse scrolled (381, 502) with delta (0, 0)
Screenshot: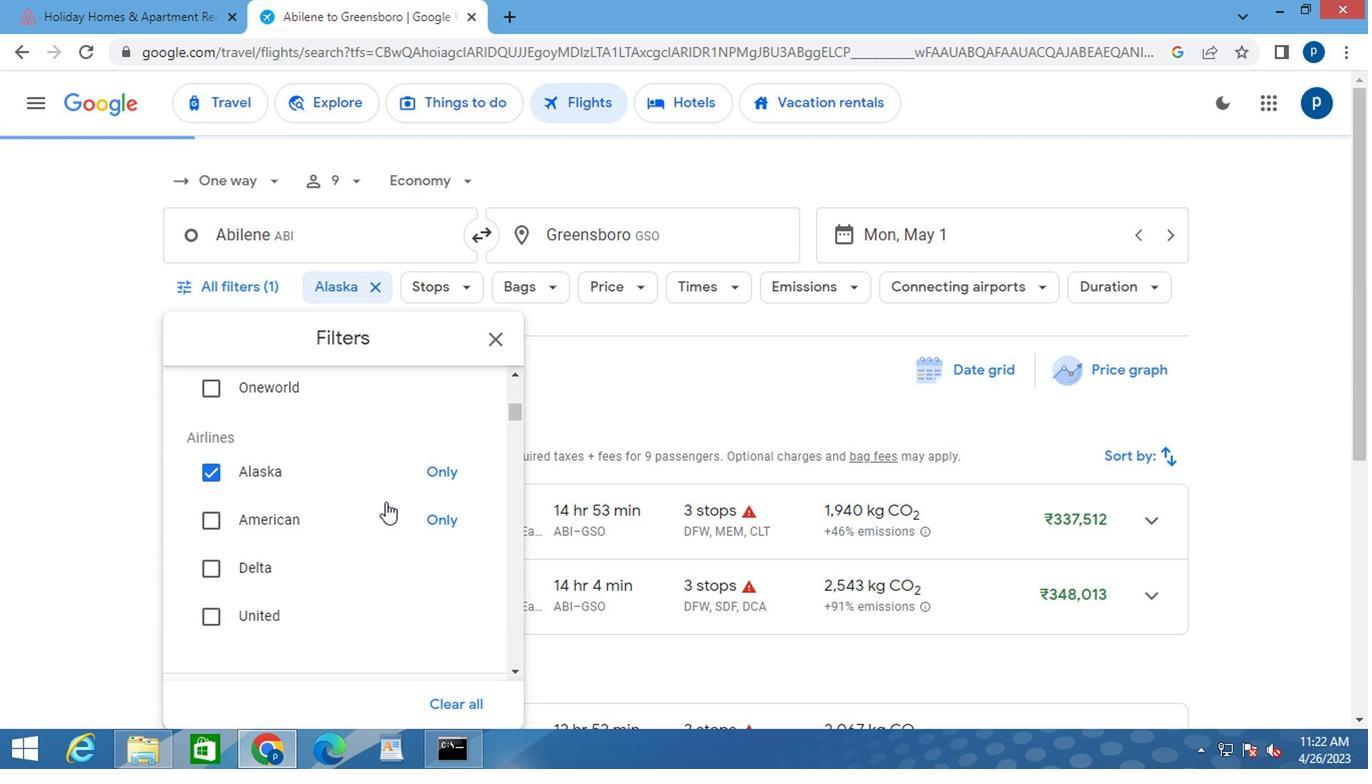 
Action: Mouse moved to (375, 499)
Screenshot: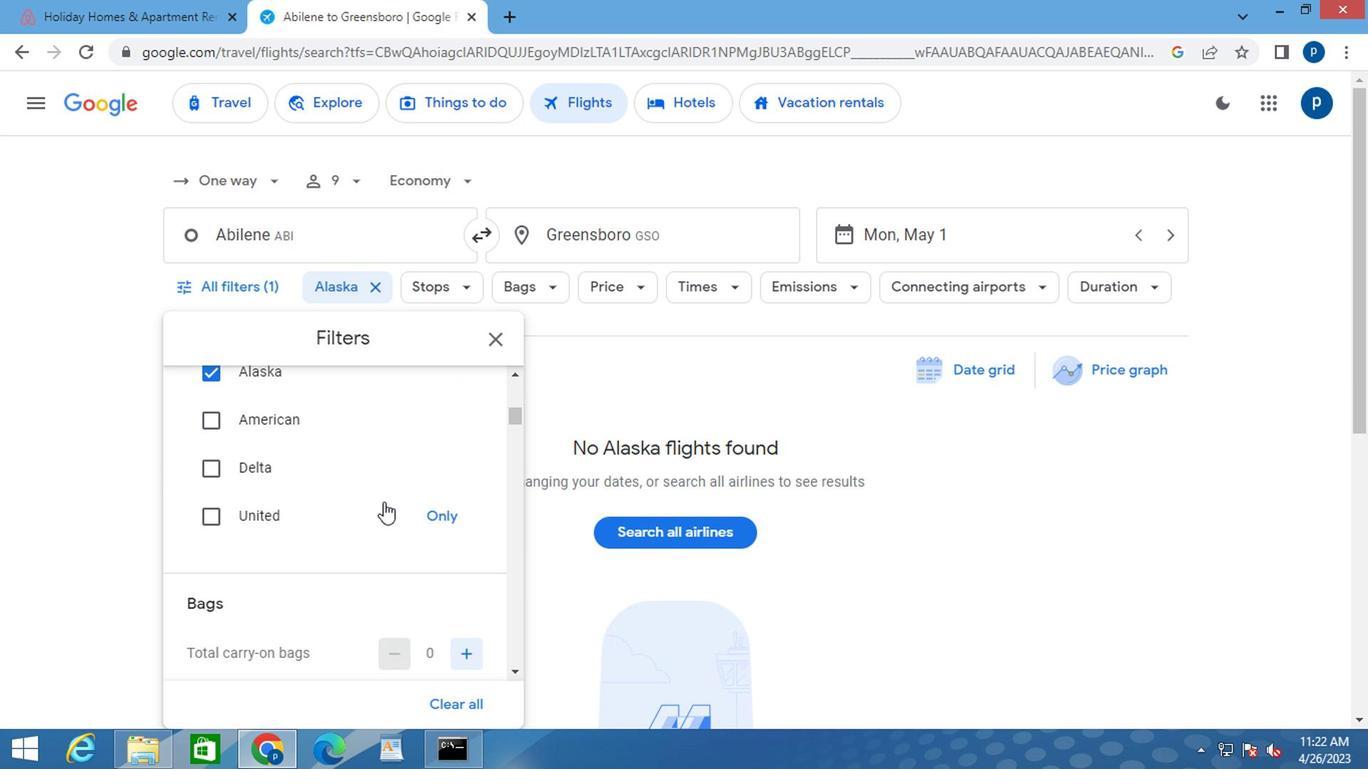 
Action: Mouse scrolled (375, 498) with delta (0, 0)
Screenshot: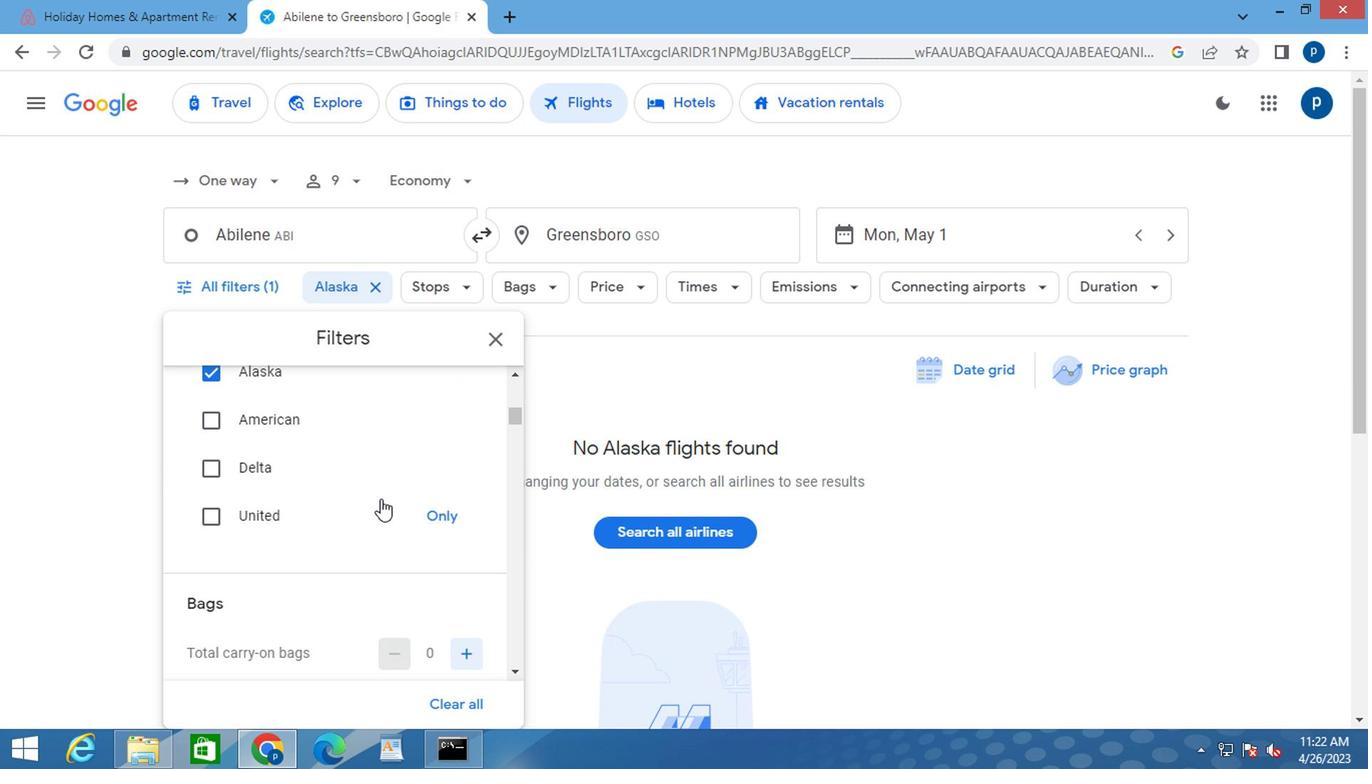 
Action: Mouse moved to (375, 498)
Screenshot: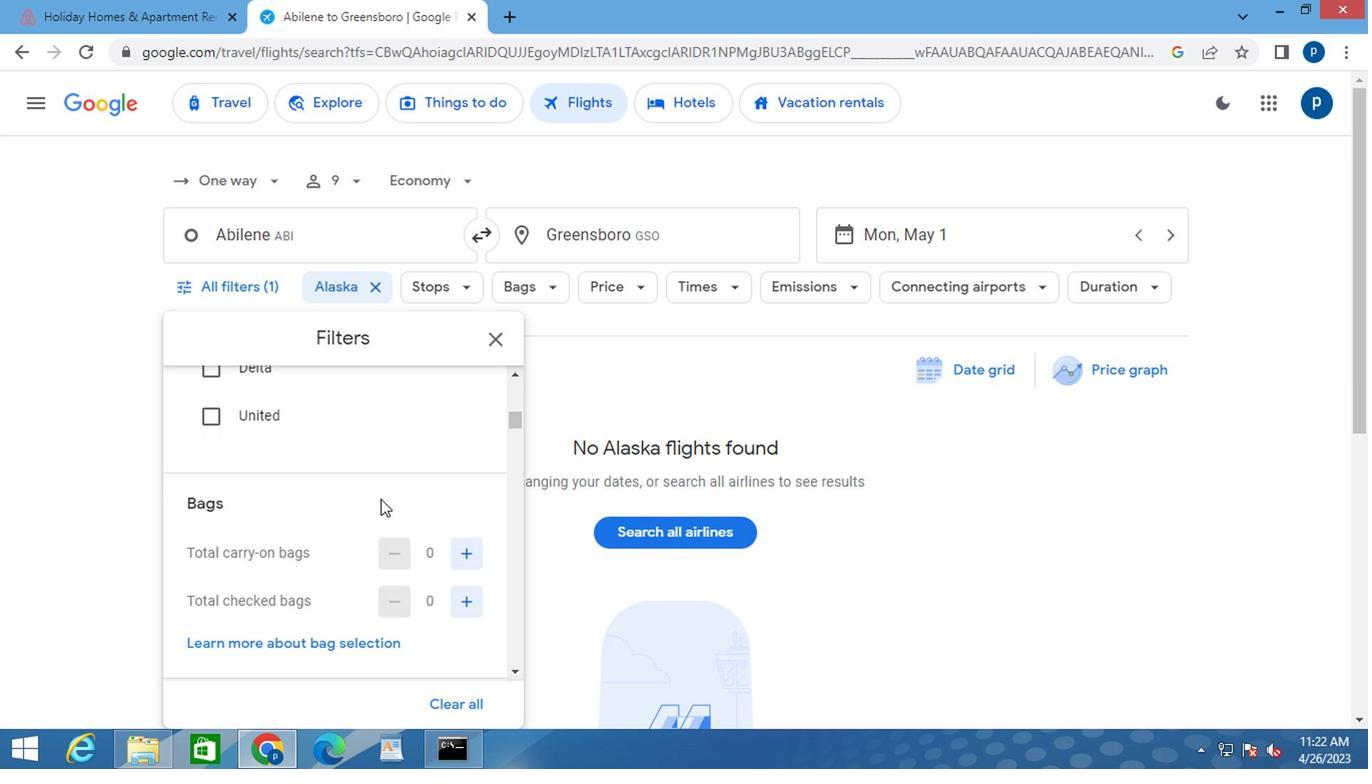 
Action: Mouse scrolled (375, 497) with delta (0, 0)
Screenshot: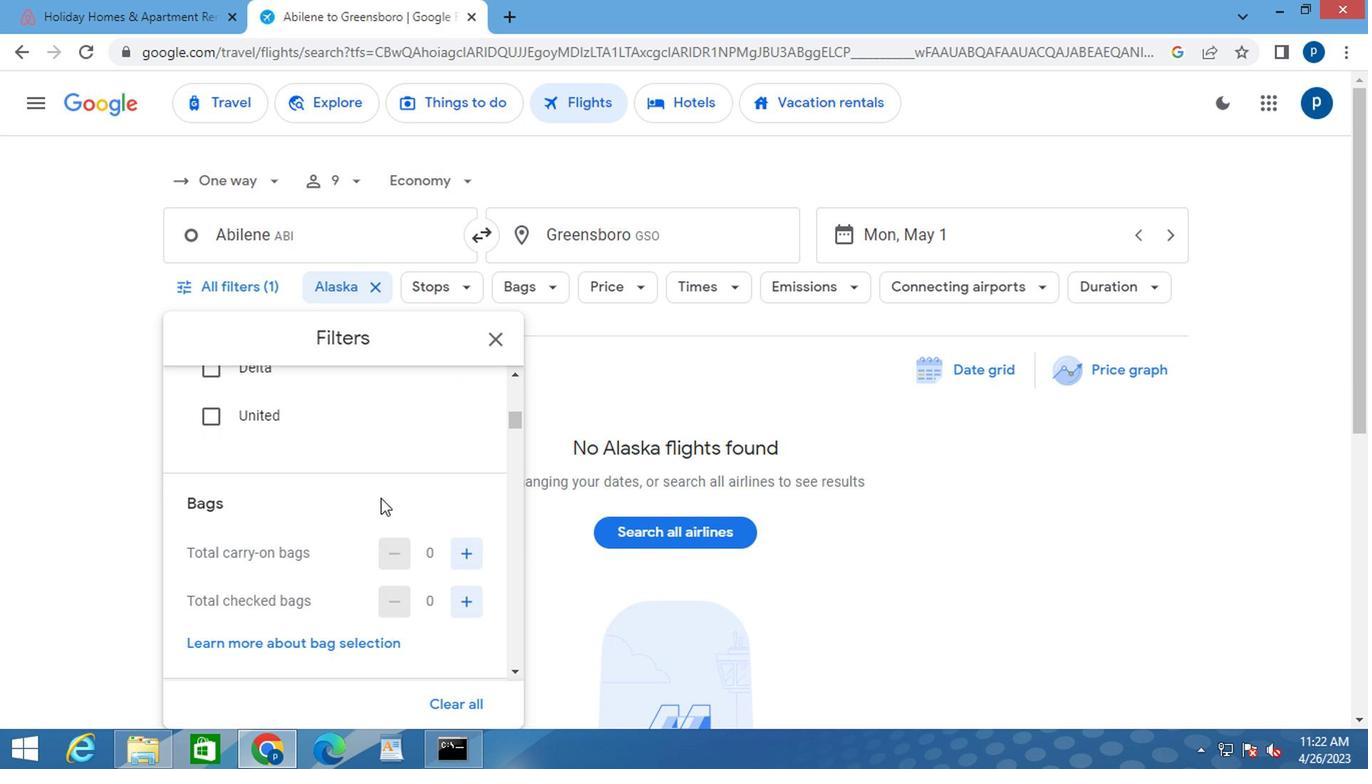 
Action: Mouse moved to (375, 498)
Screenshot: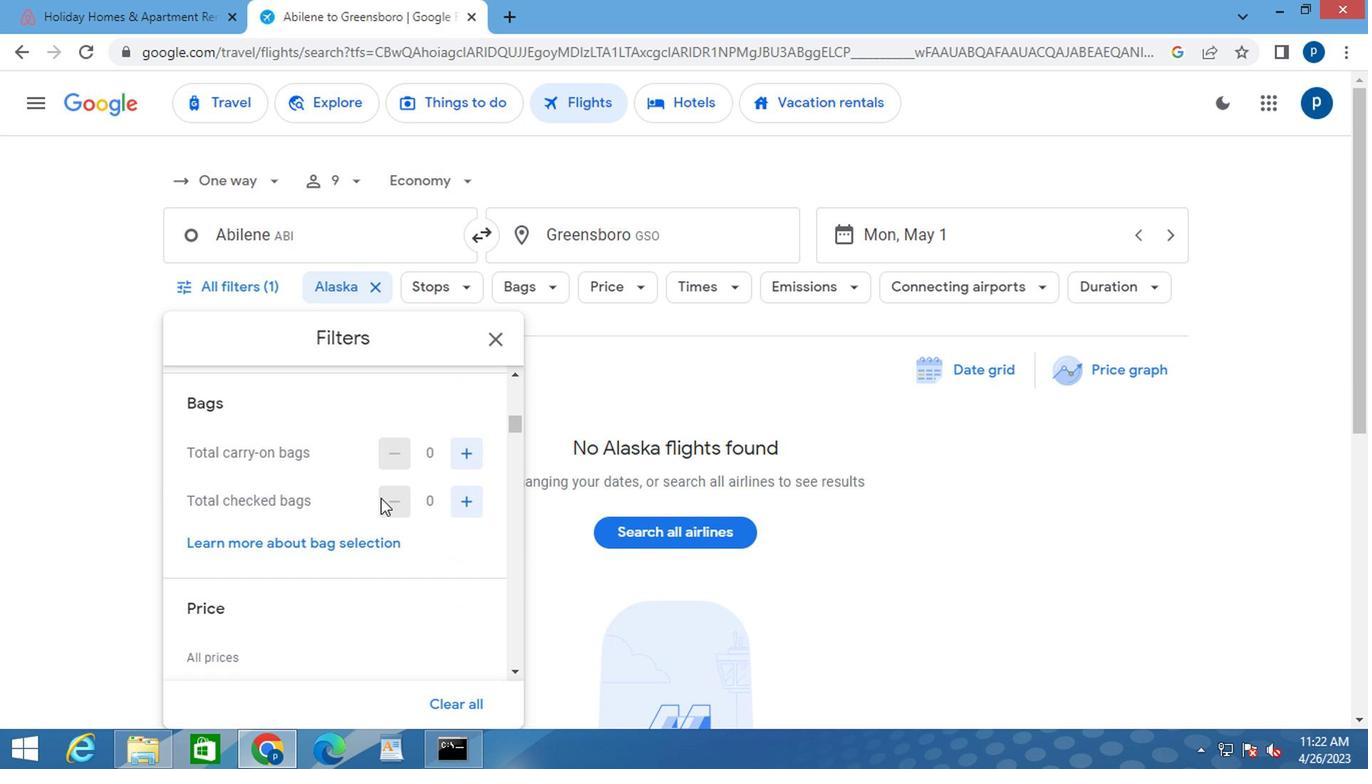 
Action: Mouse scrolled (375, 497) with delta (0, 0)
Screenshot: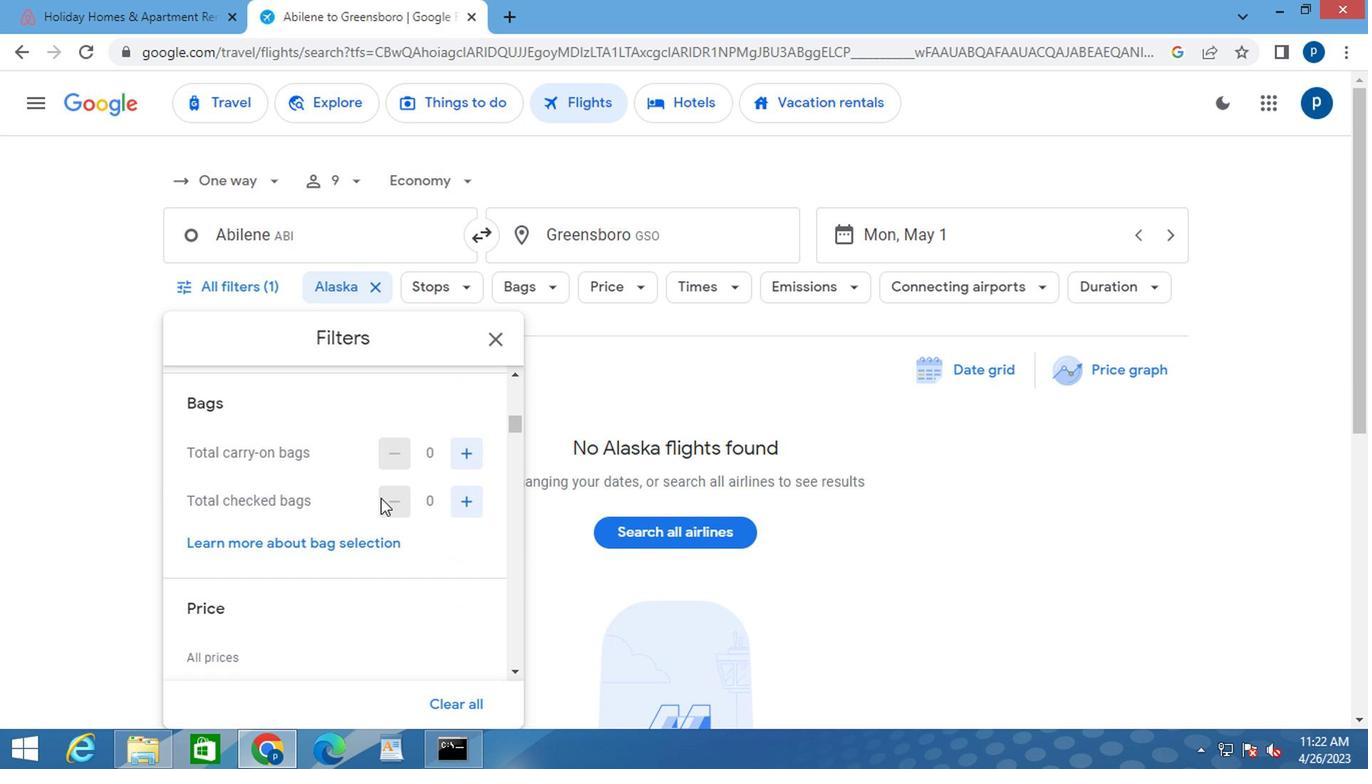 
Action: Mouse moved to (375, 499)
Screenshot: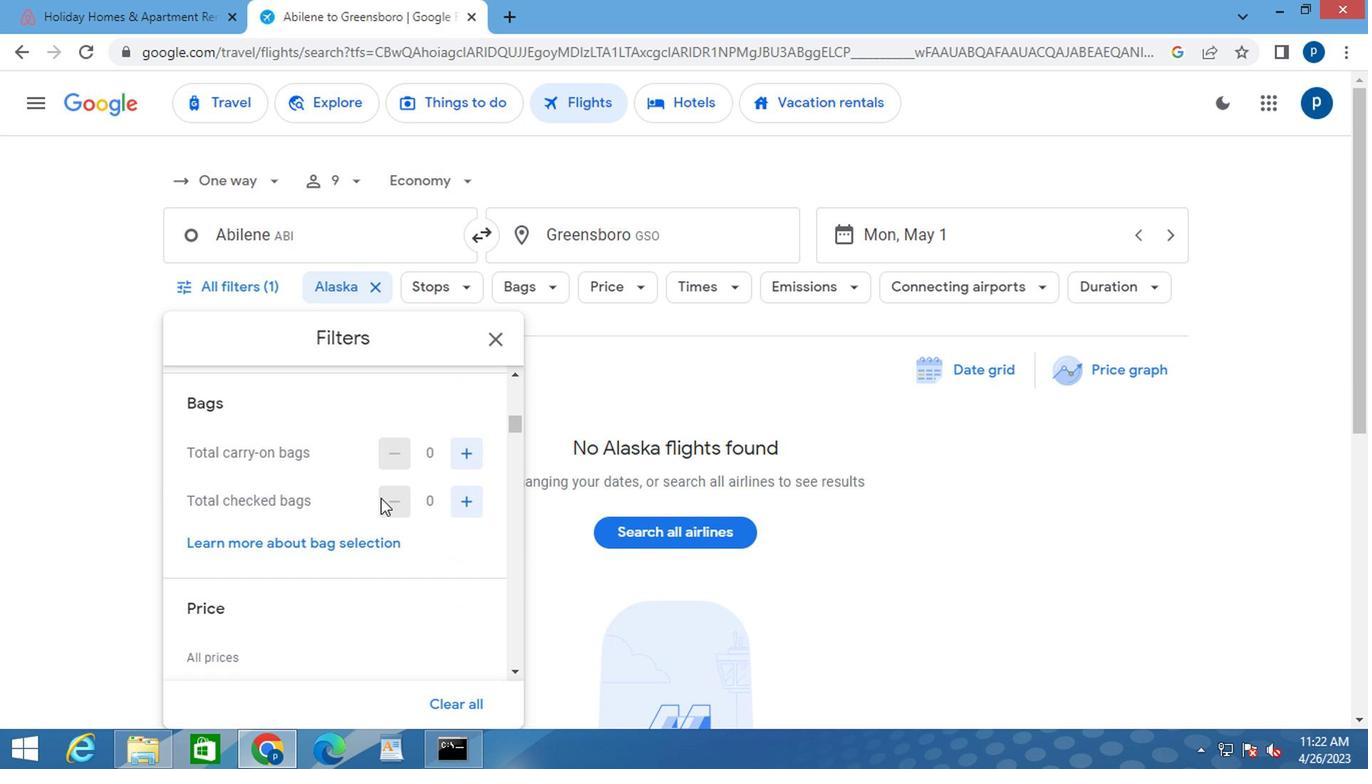 
Action: Mouse scrolled (375, 498) with delta (0, 0)
Screenshot: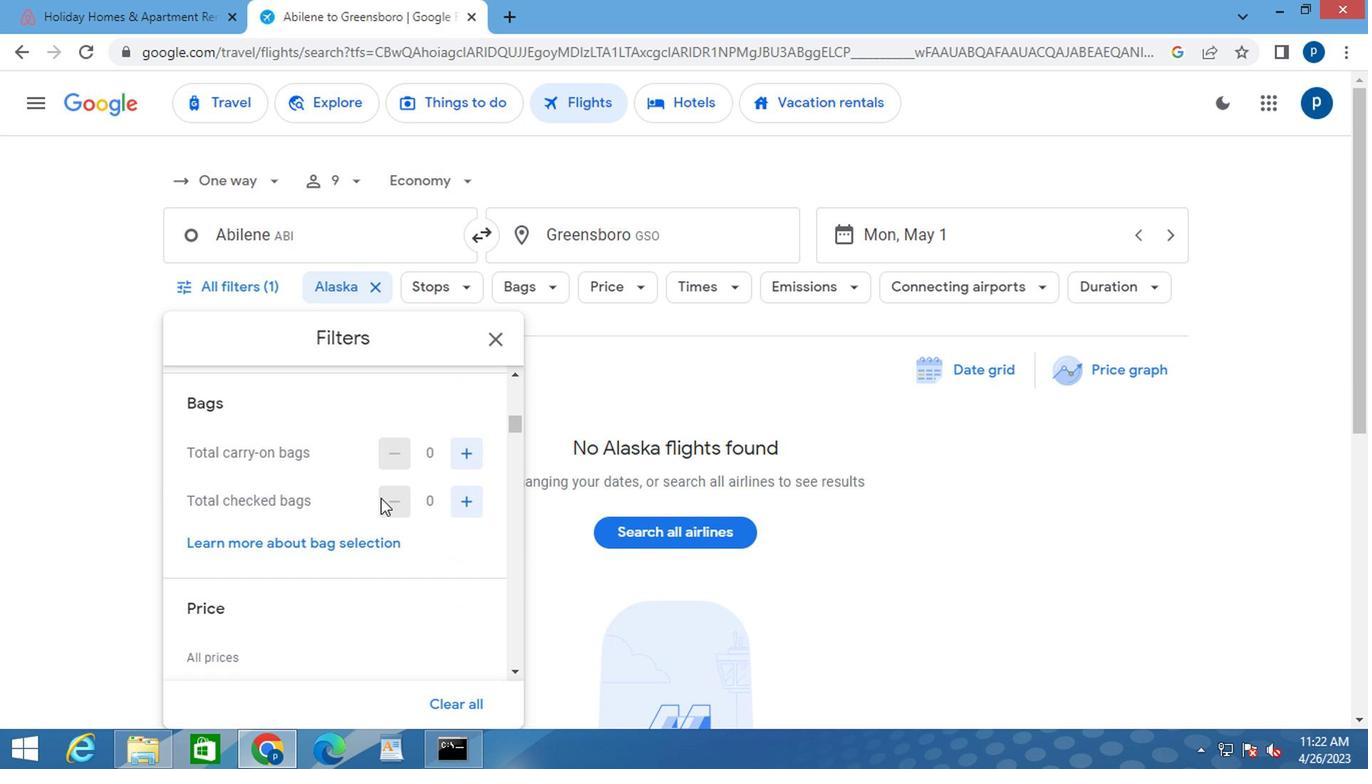 
Action: Mouse moved to (464, 497)
Screenshot: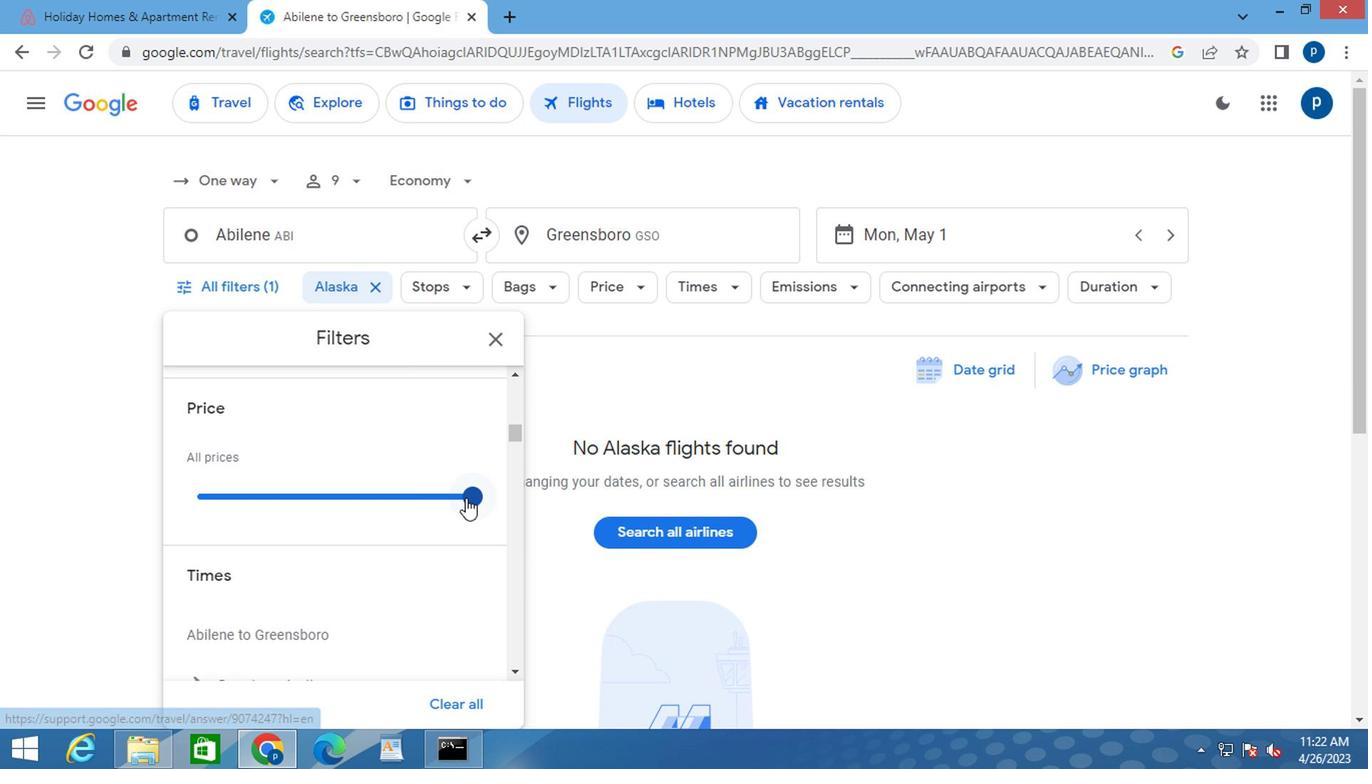 
Action: Mouse pressed left at (464, 497)
Screenshot: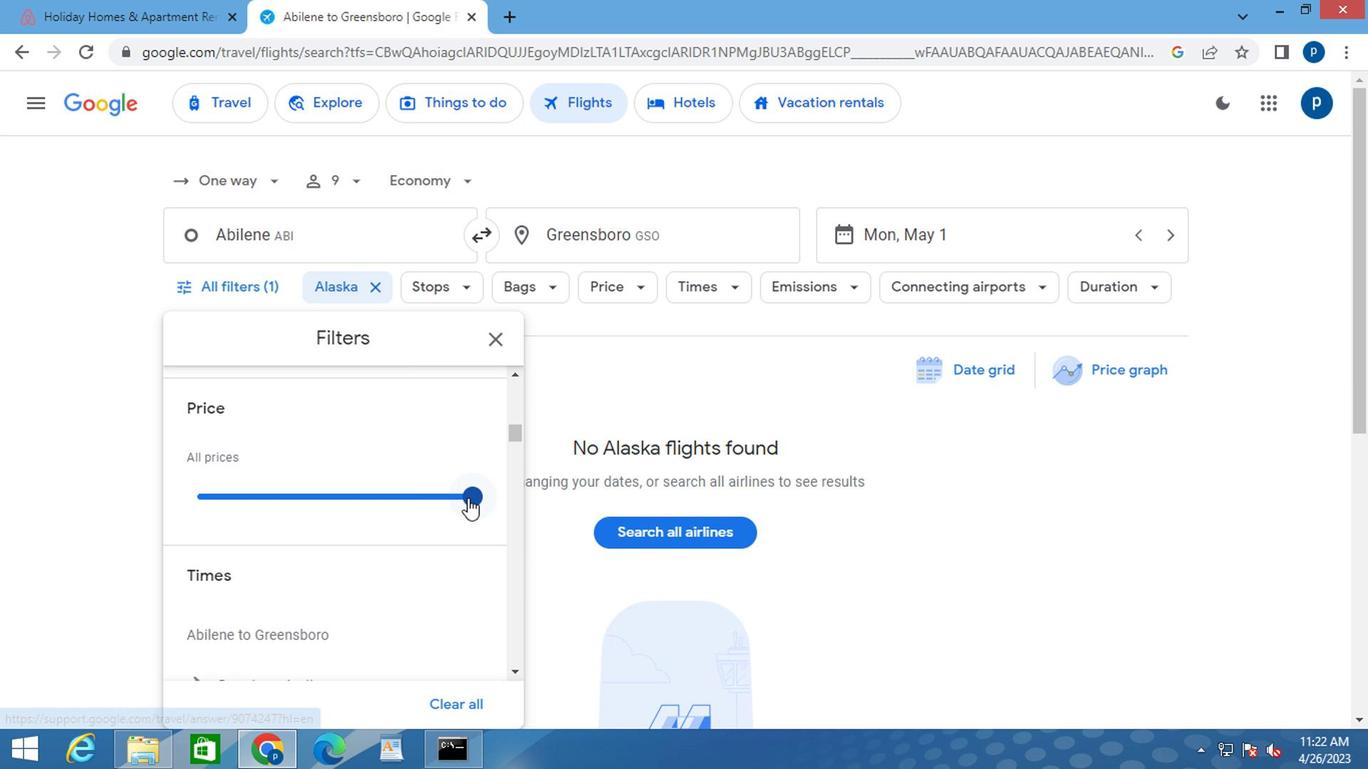 
Action: Mouse moved to (375, 538)
Screenshot: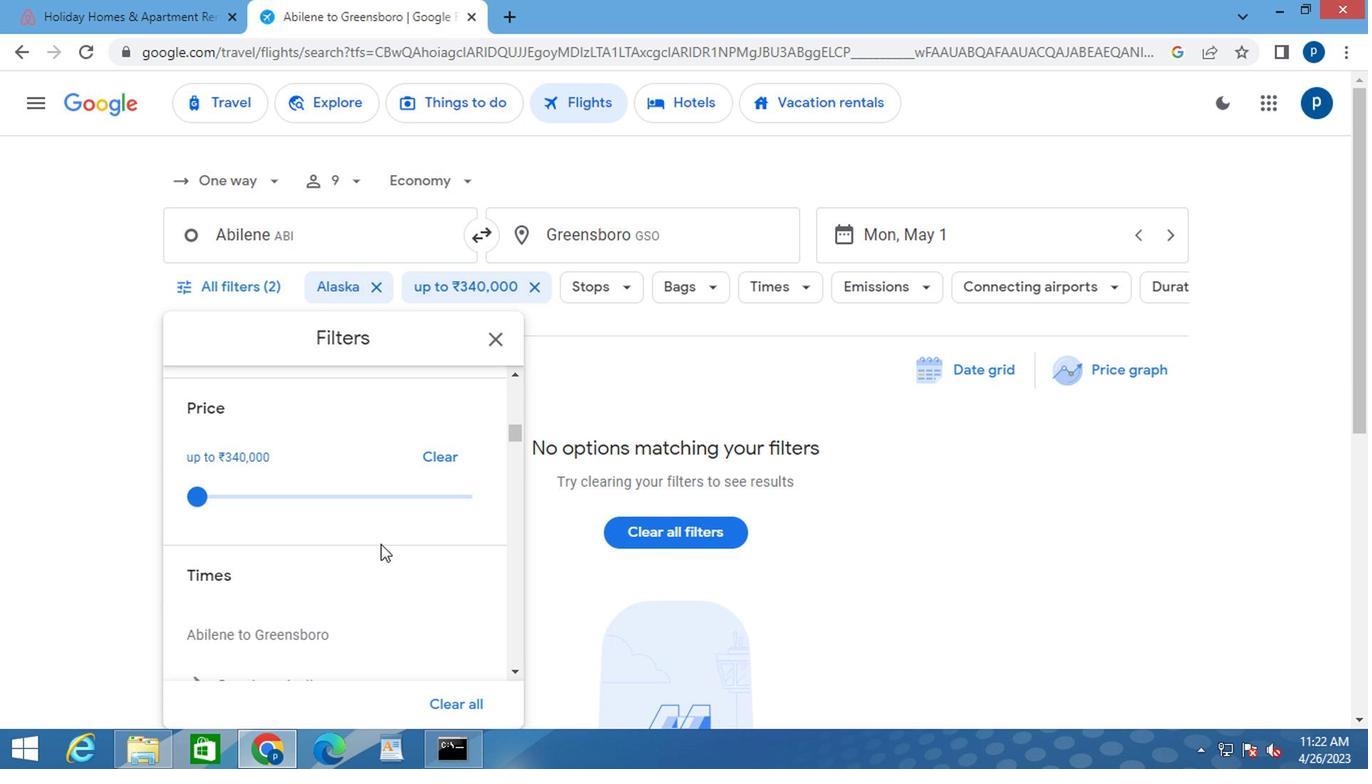 
Action: Mouse scrolled (375, 538) with delta (0, 0)
Screenshot: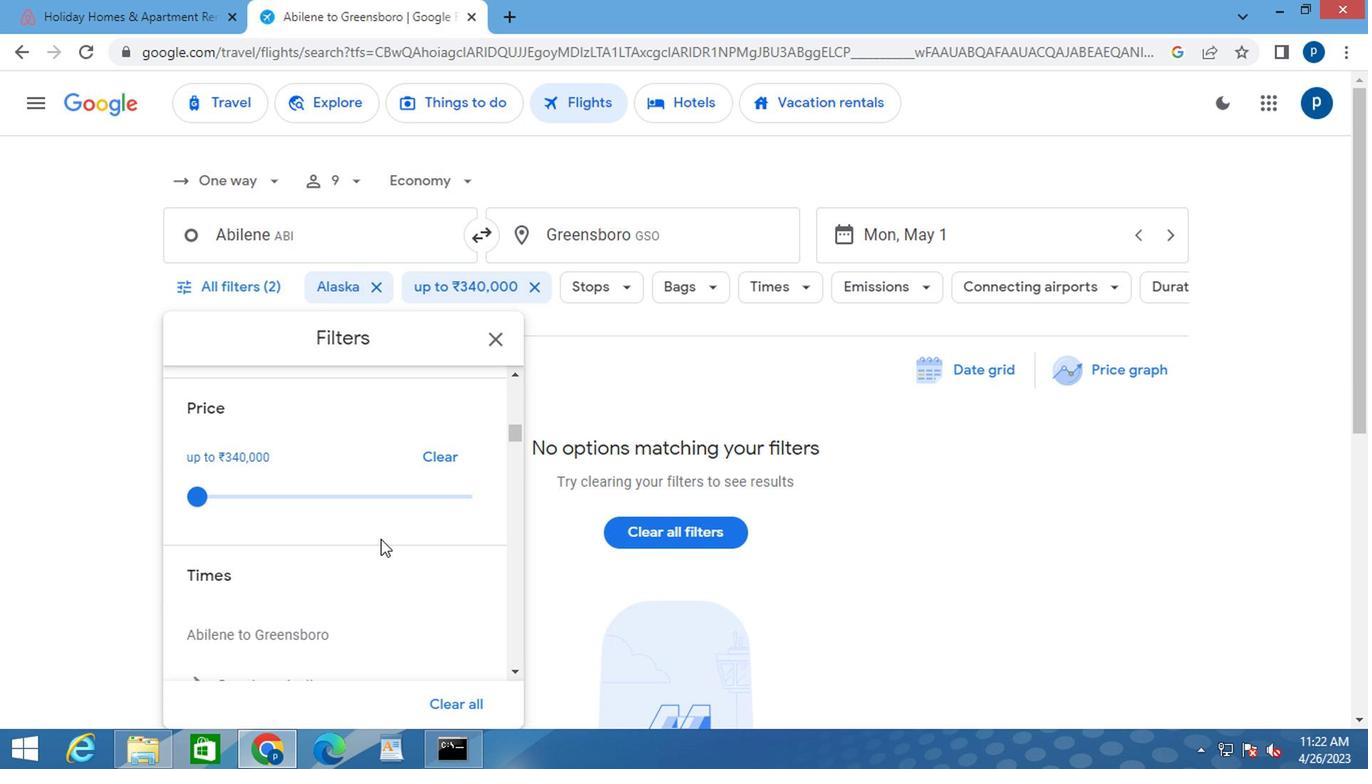 
Action: Mouse scrolled (375, 538) with delta (0, 0)
Screenshot: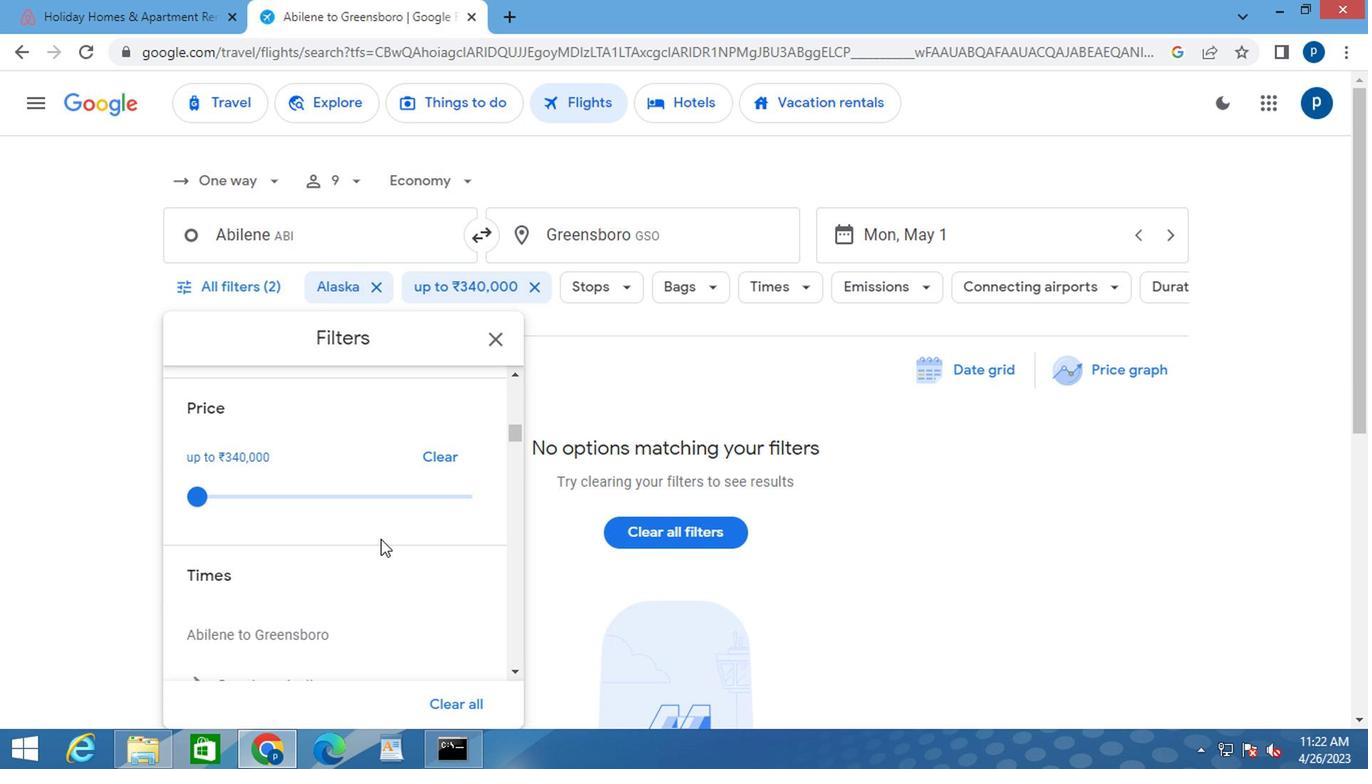 
Action: Mouse moved to (467, 522)
Screenshot: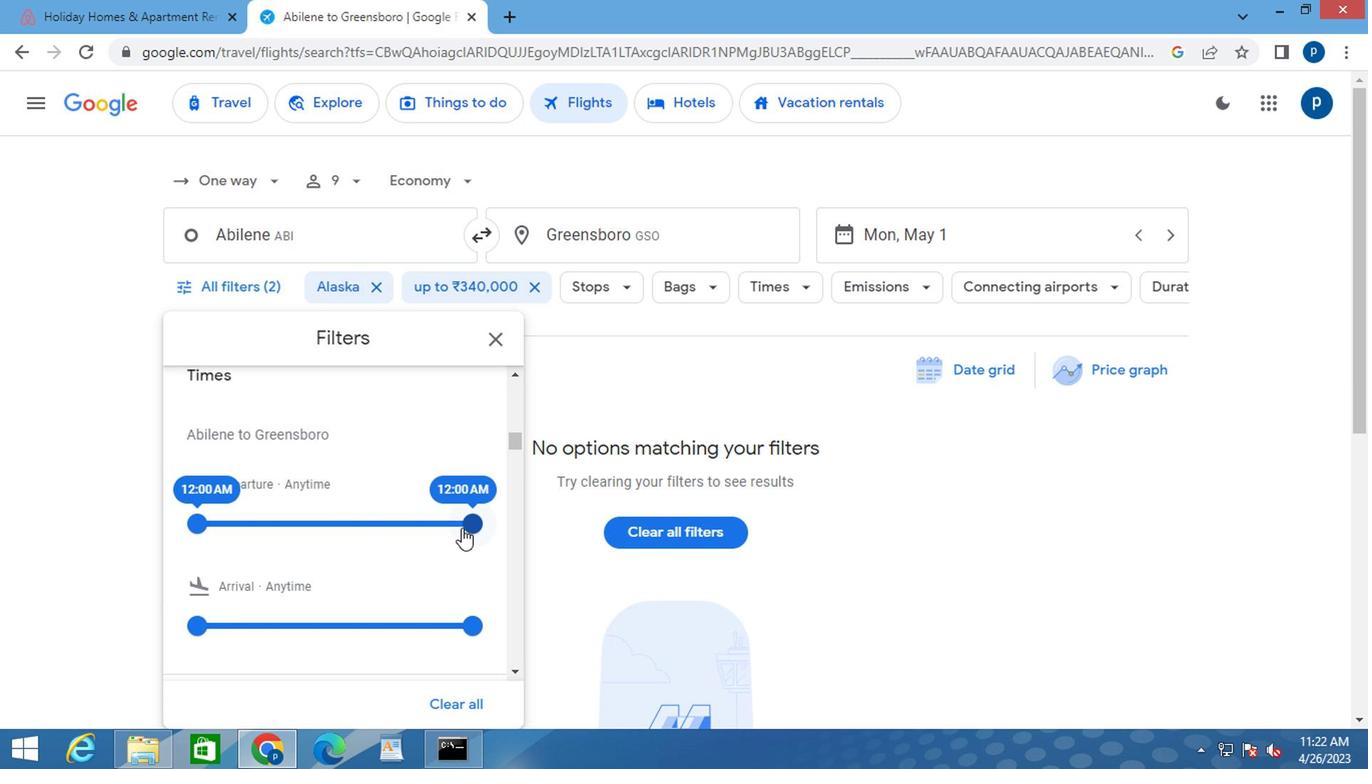 
Action: Mouse pressed left at (467, 522)
Screenshot: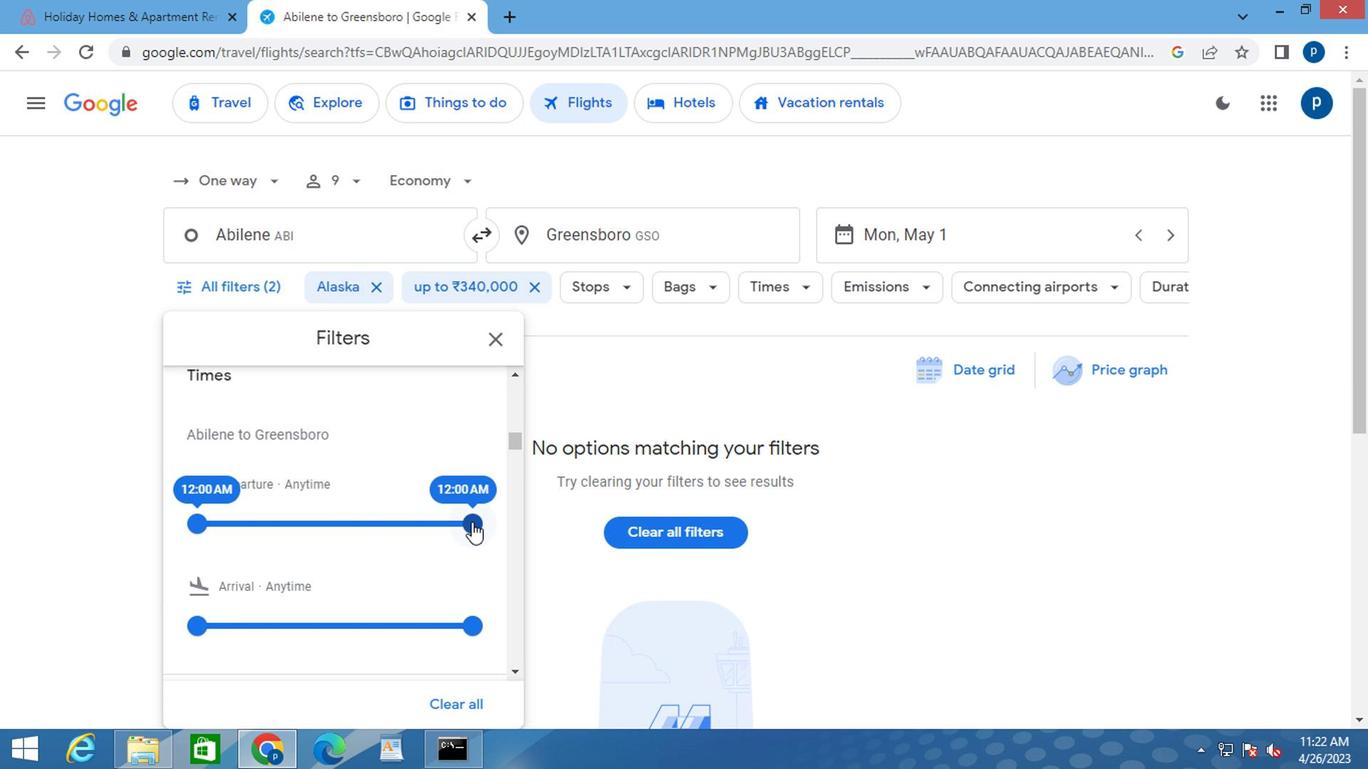 
Action: Mouse moved to (191, 521)
Screenshot: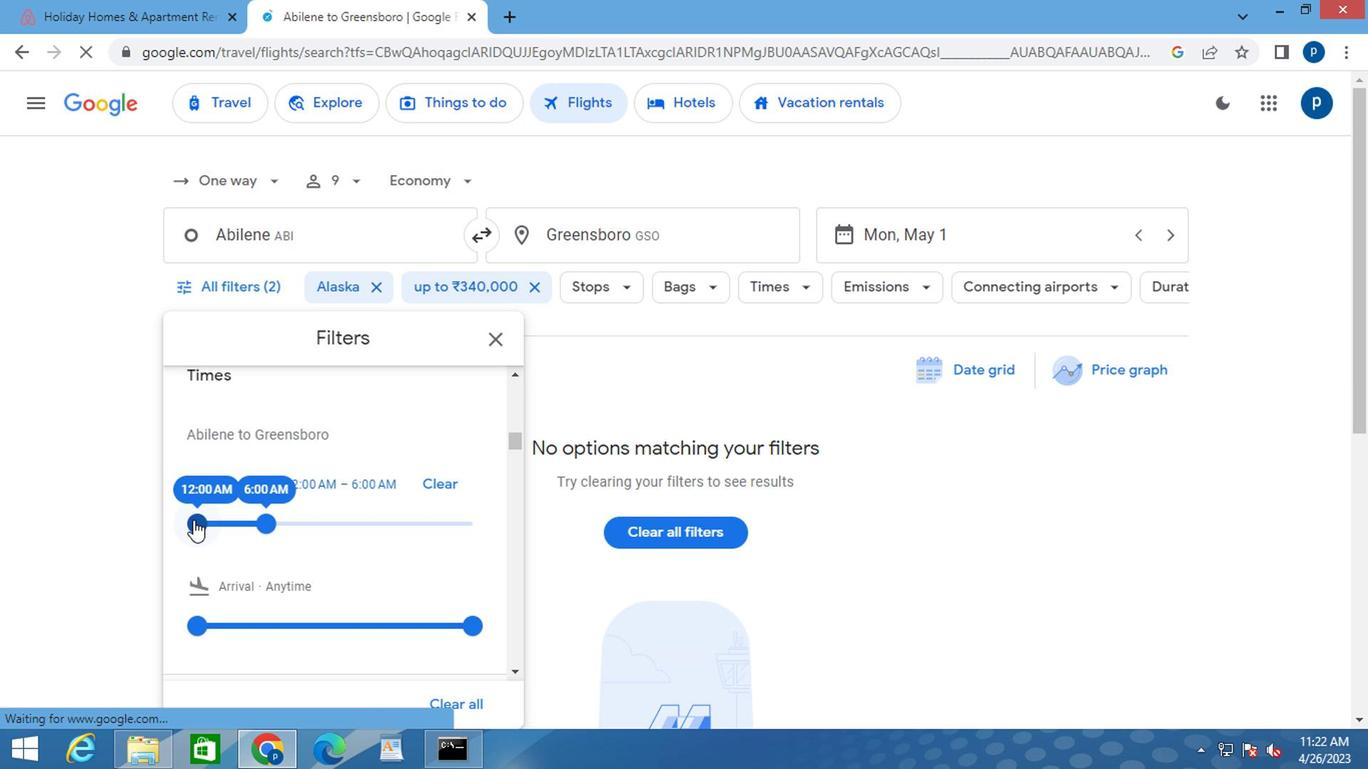 
Action: Mouse pressed left at (191, 521)
Screenshot: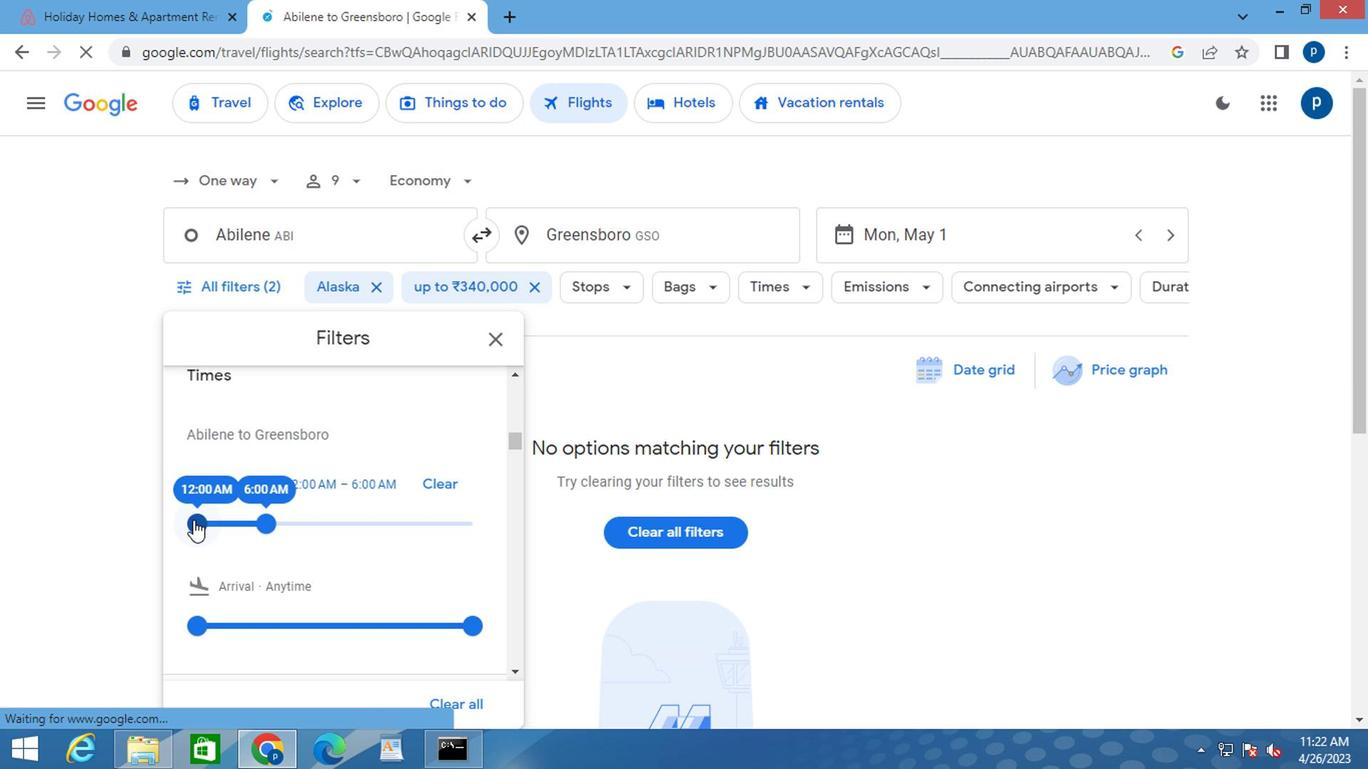
Action: Mouse moved to (490, 337)
Screenshot: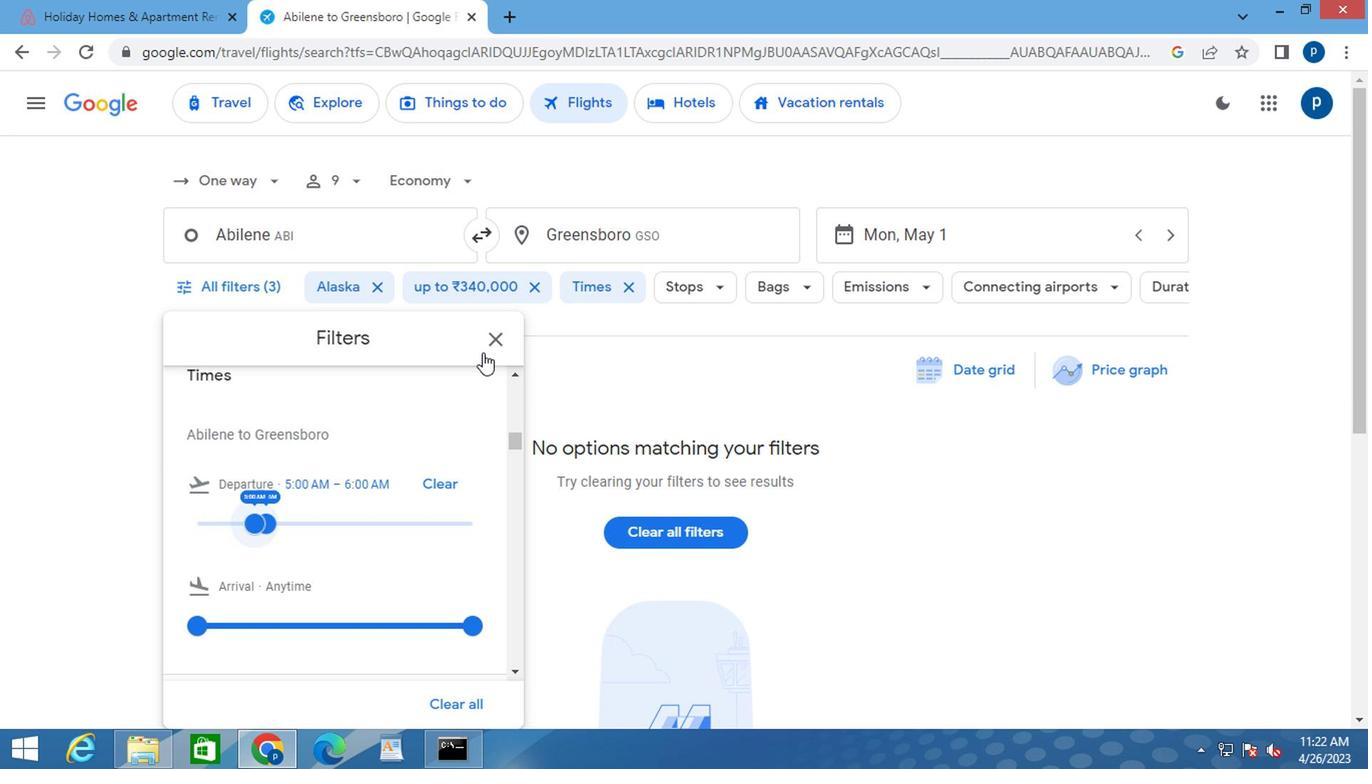 
Action: Mouse pressed left at (490, 337)
Screenshot: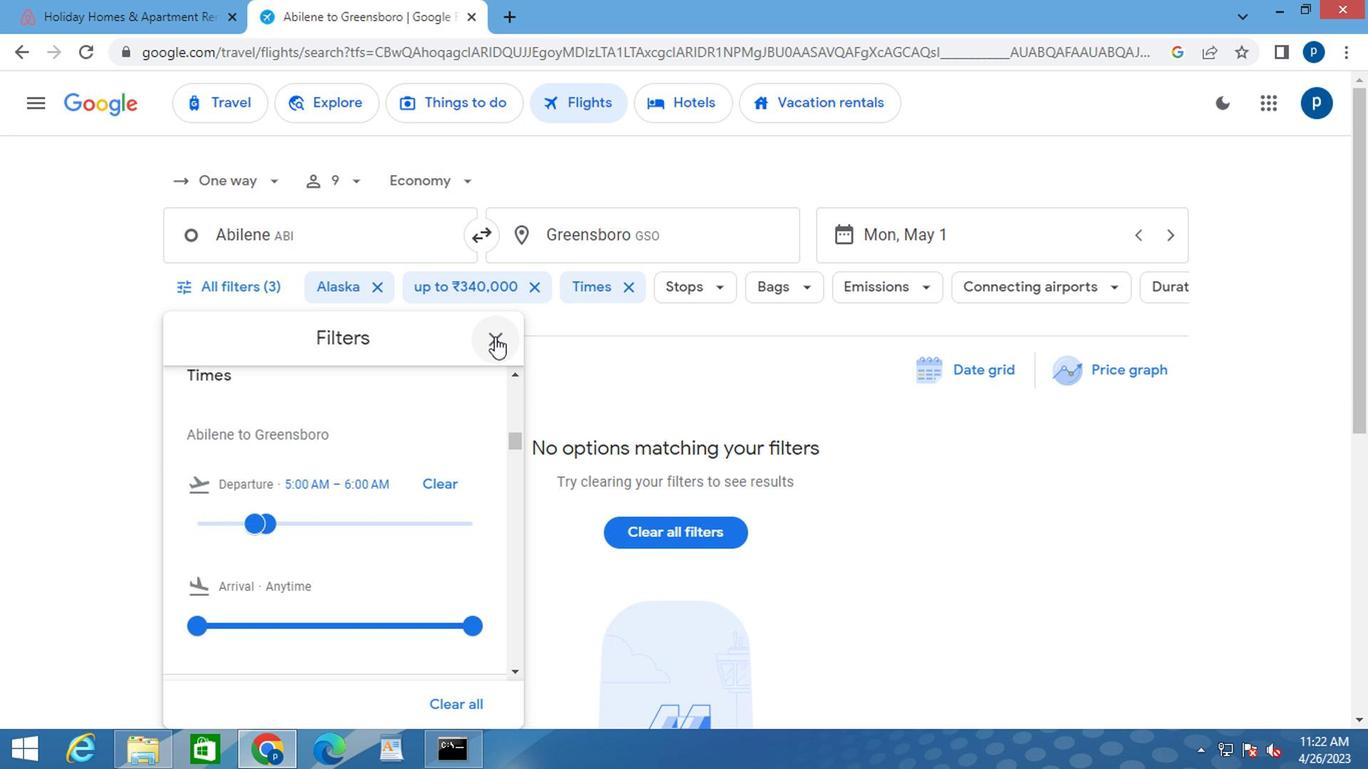 
